 Task: Look for space in Bhattiprolu, India from 9th July, 2023 to 16th July, 2023 for 2 adults, 1 child in price range Rs.8000 to Rs.16000. Place can be entire place with 2 bedrooms having 2 beds and 1 bathroom. Property type can be house, flat, guest house. Booking option can be shelf check-in. Required host language is English.
Action: Mouse moved to (597, 123)
Screenshot: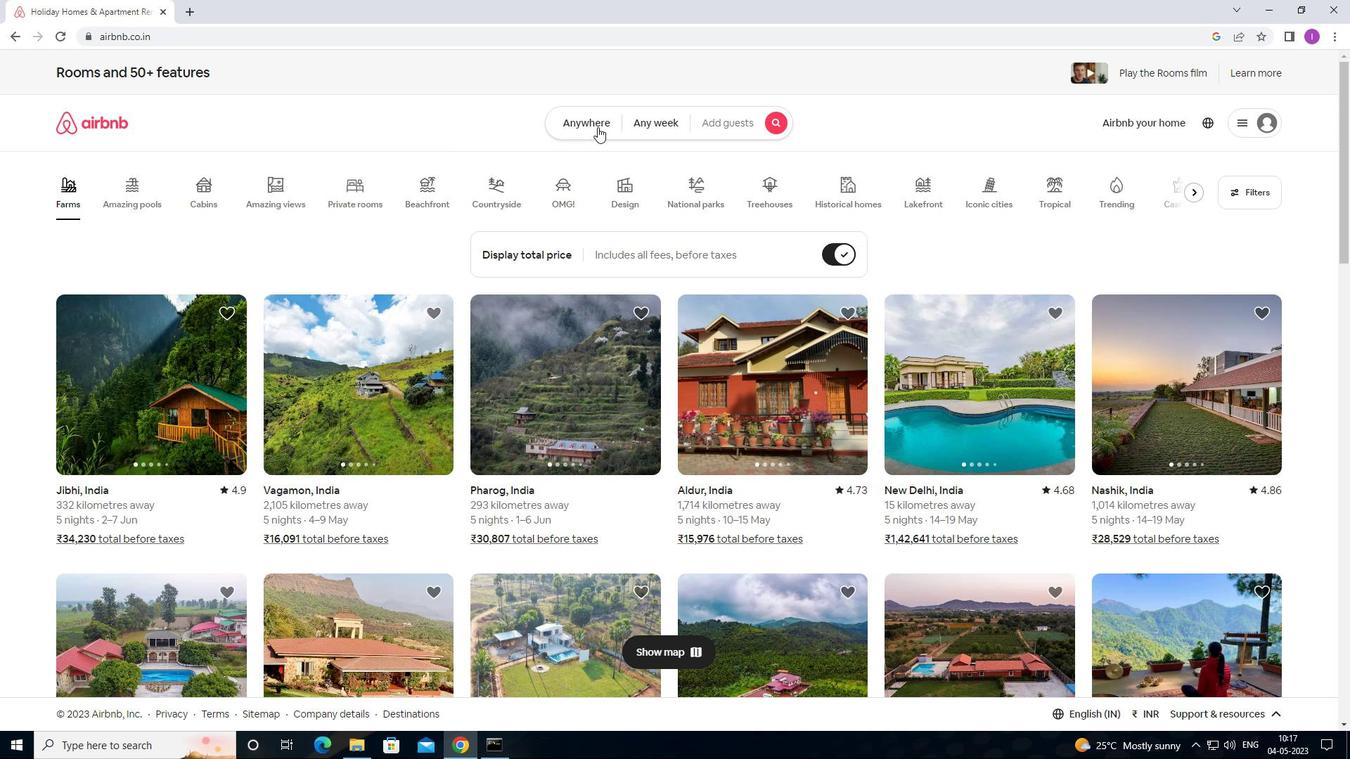 
Action: Mouse pressed left at (597, 123)
Screenshot: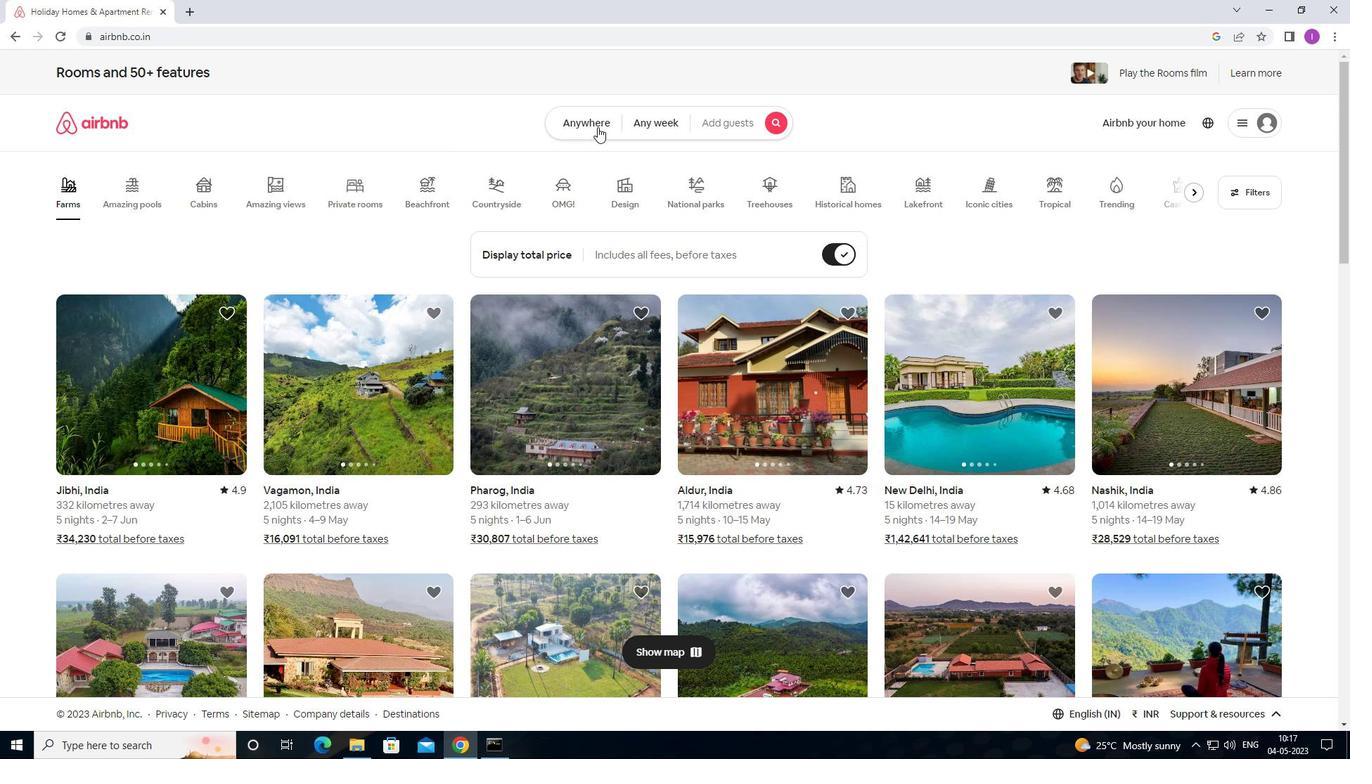 
Action: Mouse moved to (412, 165)
Screenshot: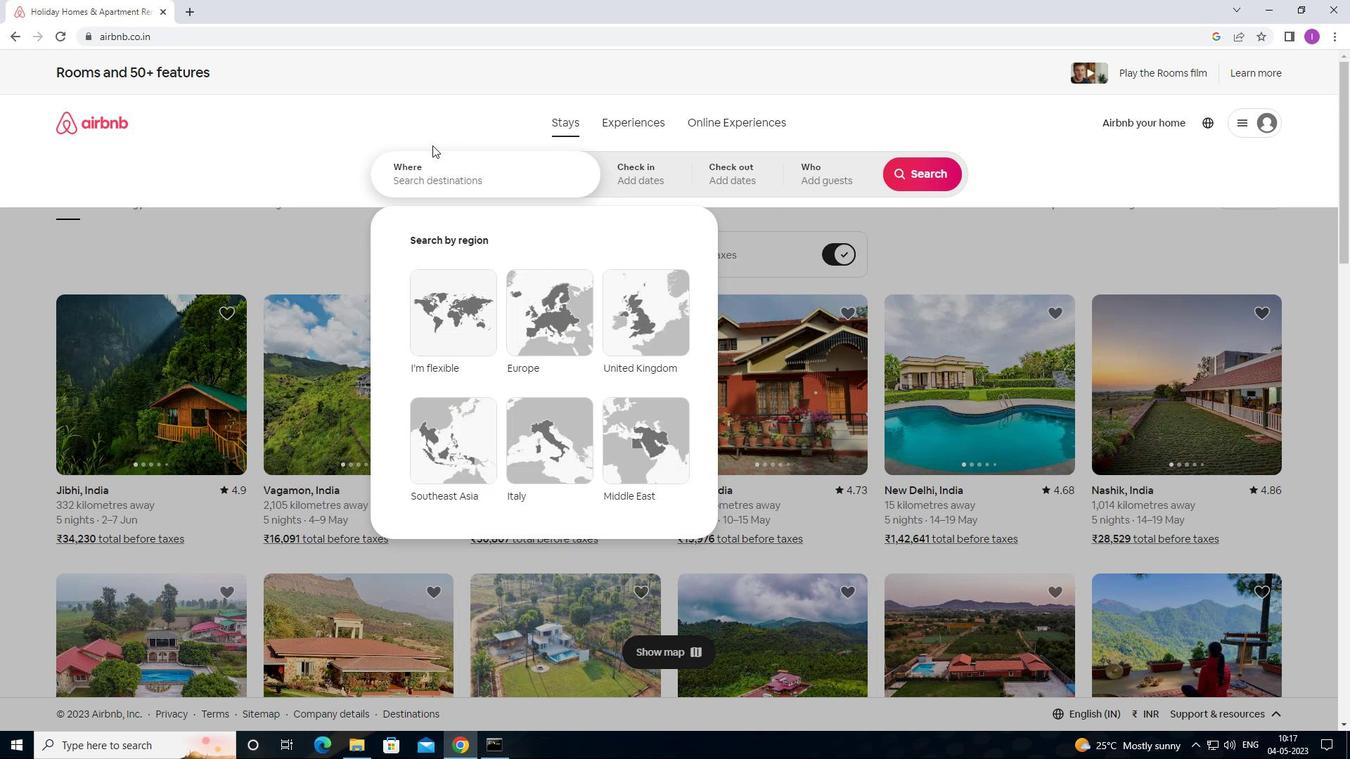 
Action: Mouse pressed left at (412, 165)
Screenshot: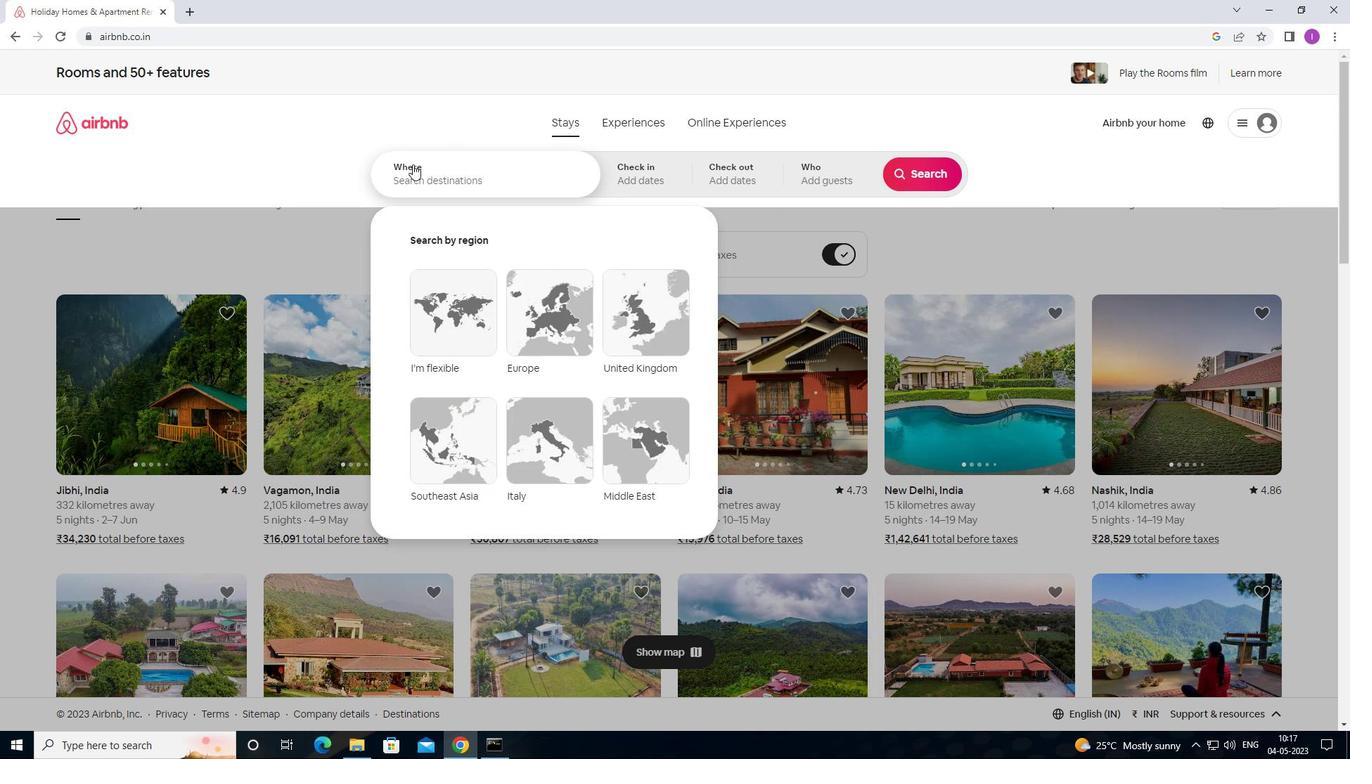 
Action: Mouse moved to (432, 175)
Screenshot: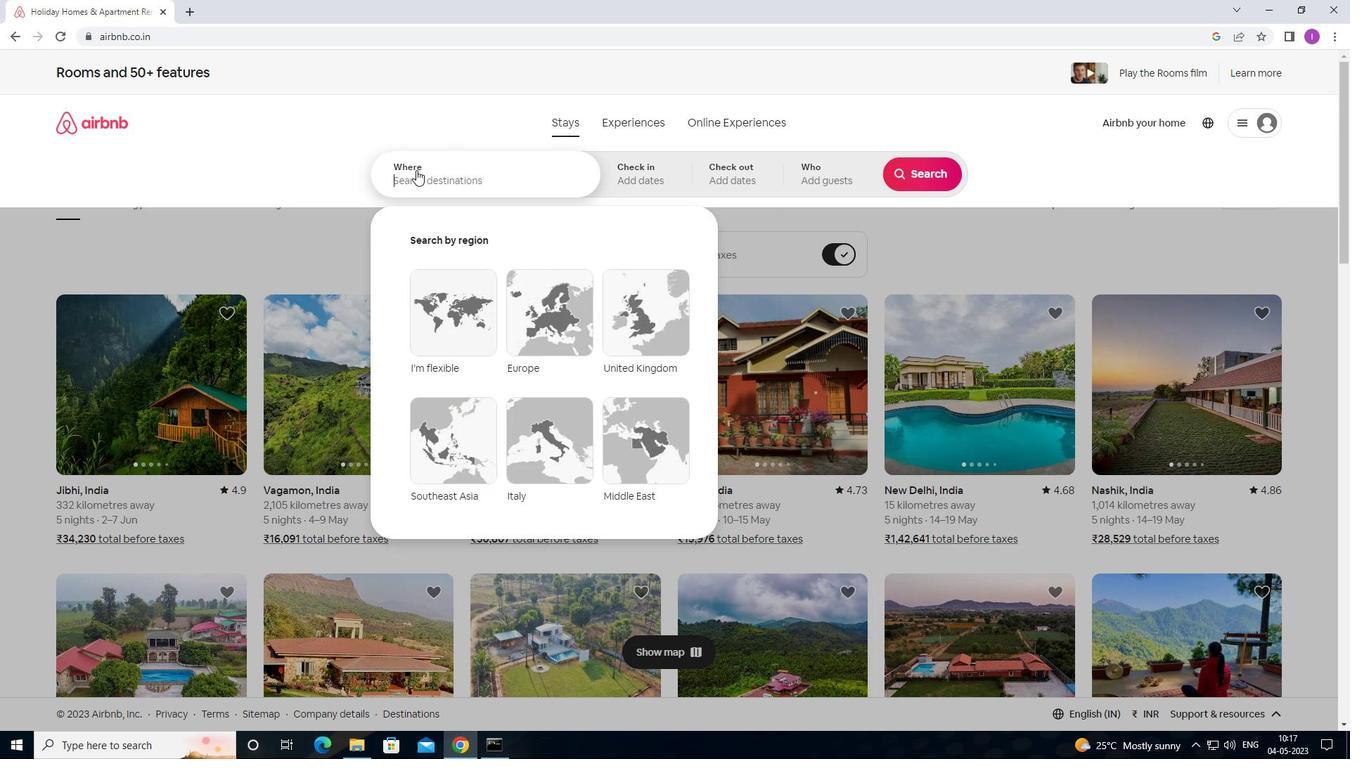 
Action: Key pressed <Key.shift>BHATTIPROLU,<Key.shift>INDIA
Screenshot: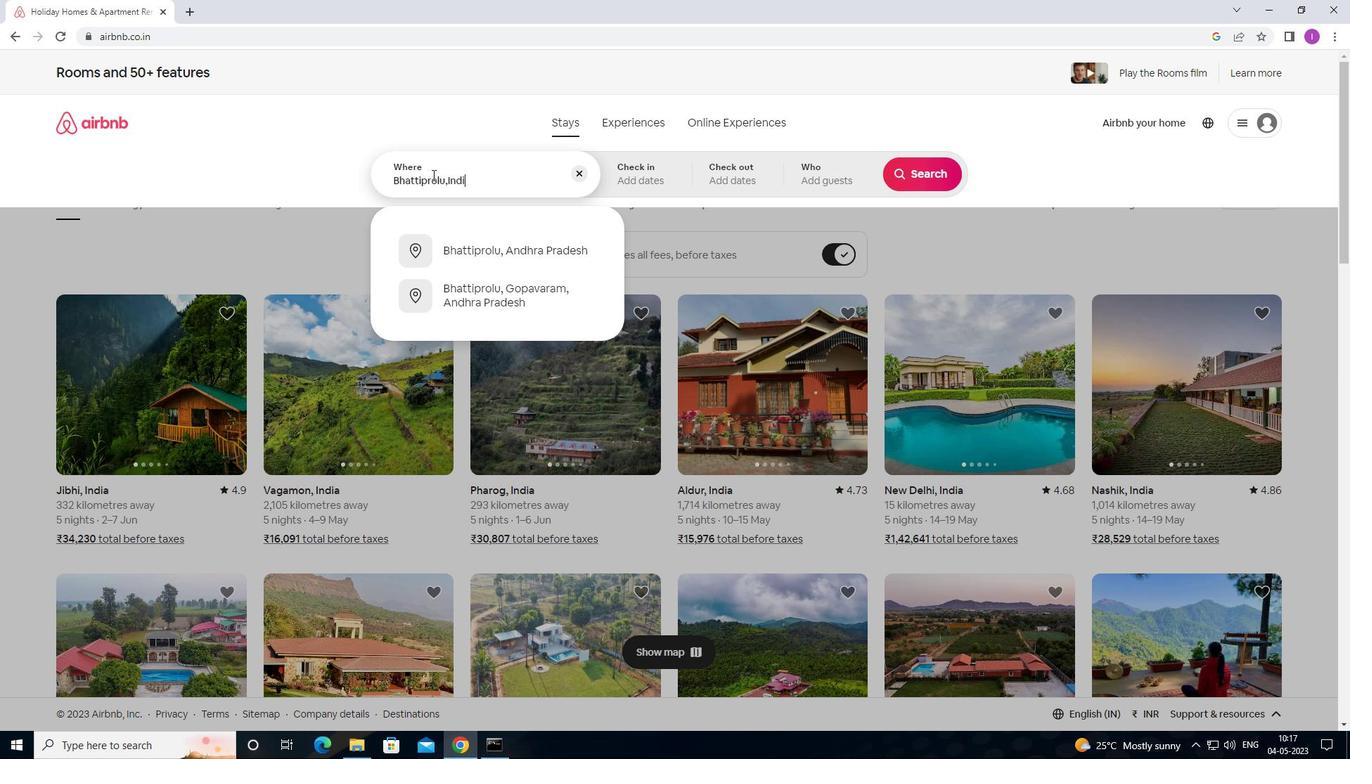 
Action: Mouse moved to (646, 182)
Screenshot: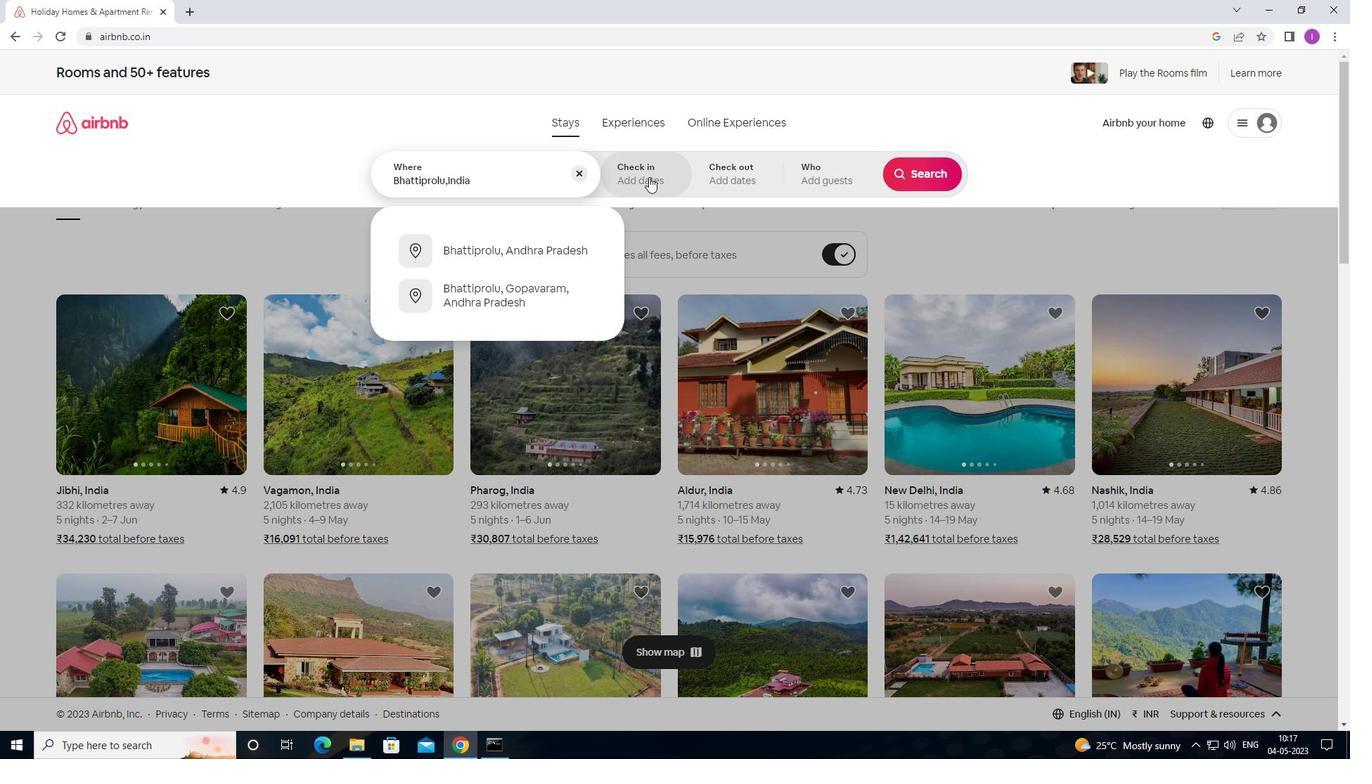 
Action: Mouse pressed left at (646, 182)
Screenshot: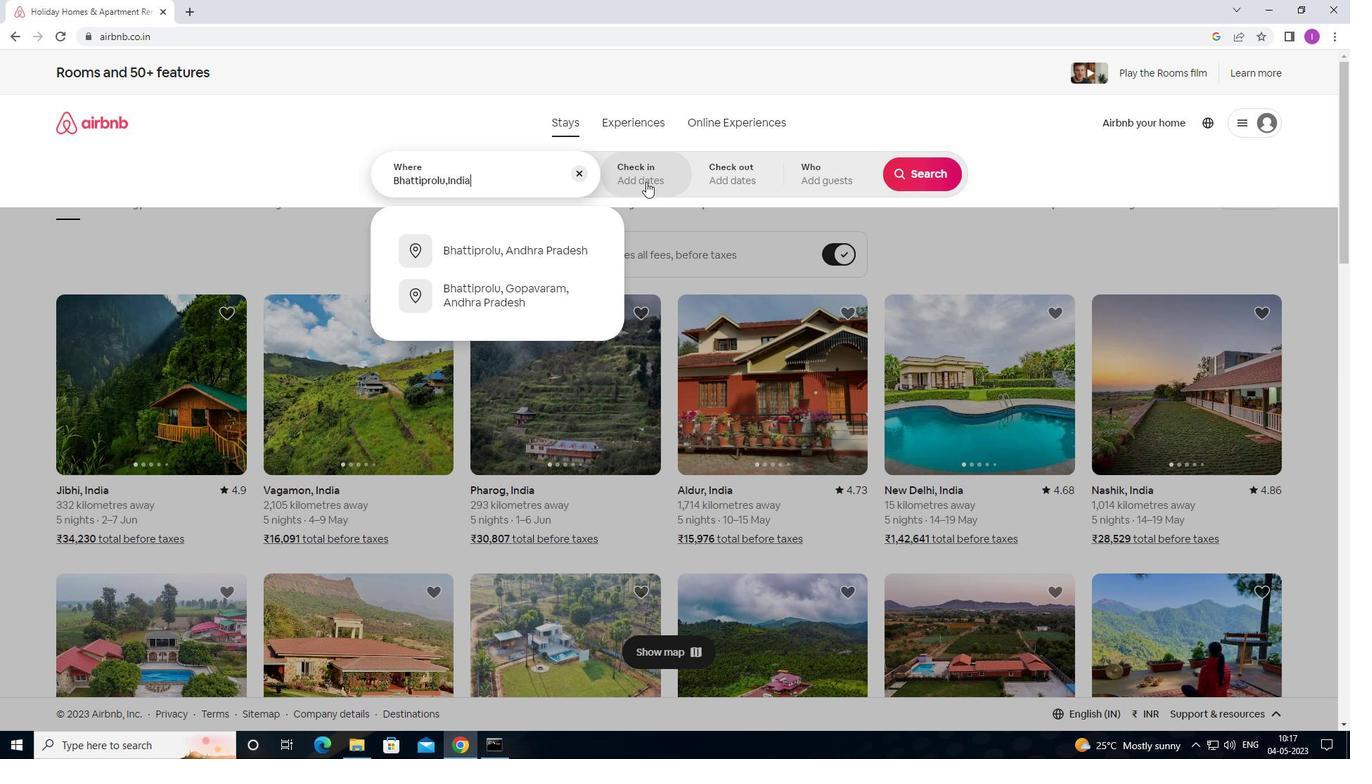
Action: Mouse moved to (926, 282)
Screenshot: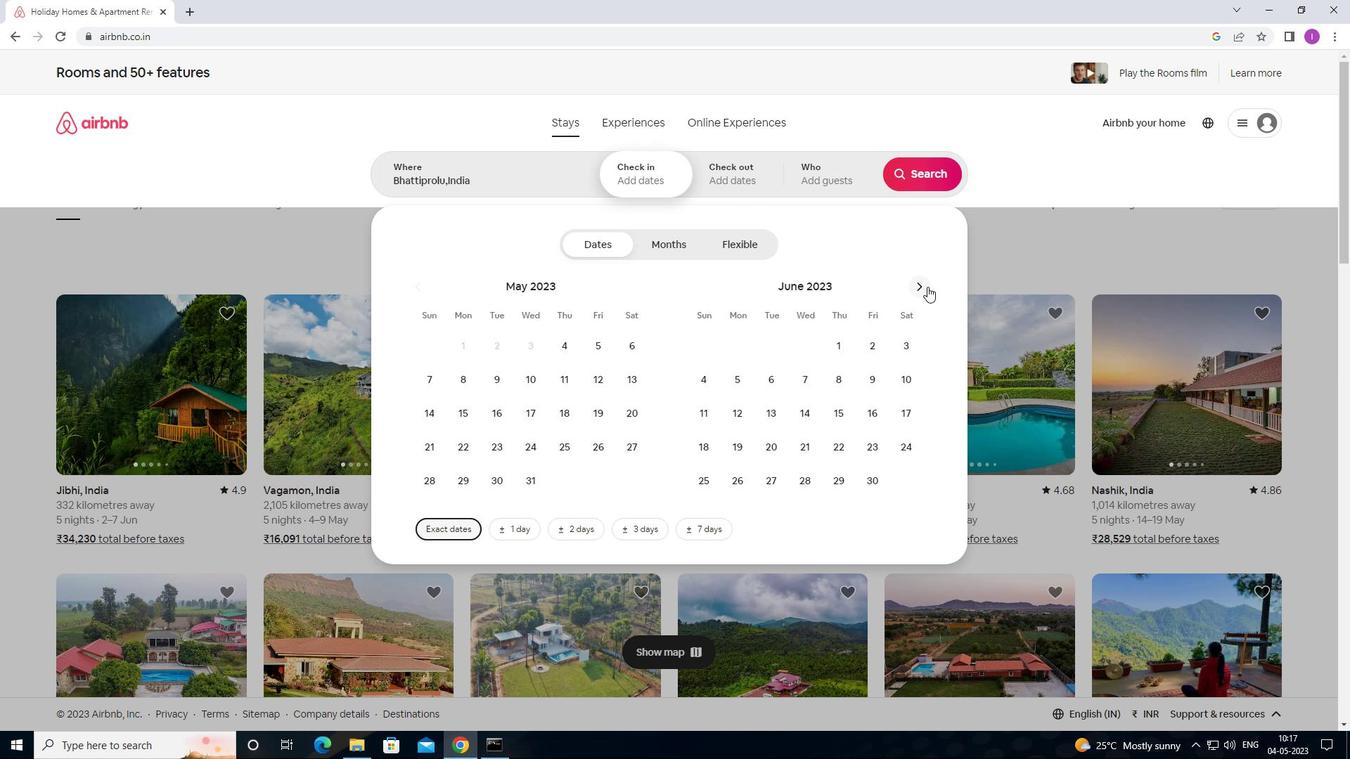 
Action: Mouse pressed left at (926, 282)
Screenshot: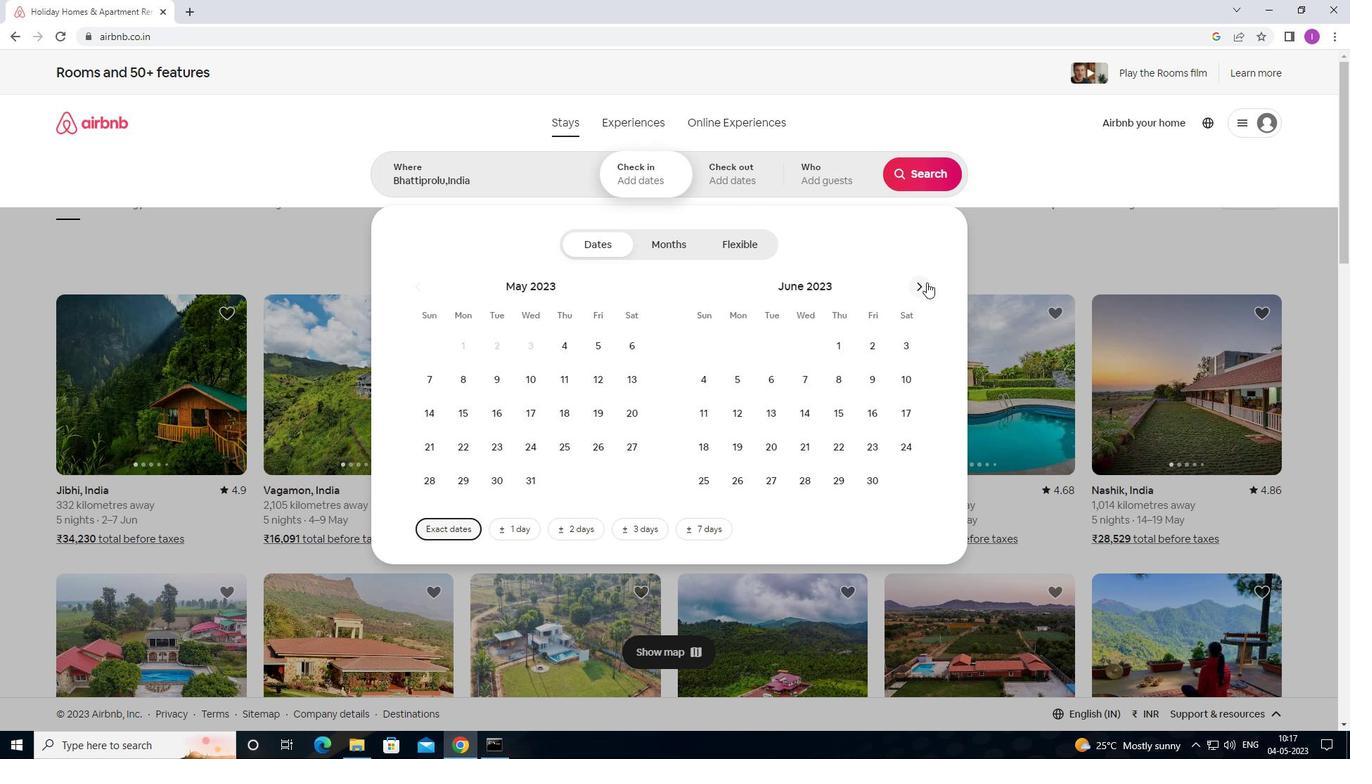 
Action: Mouse moved to (601, 380)
Screenshot: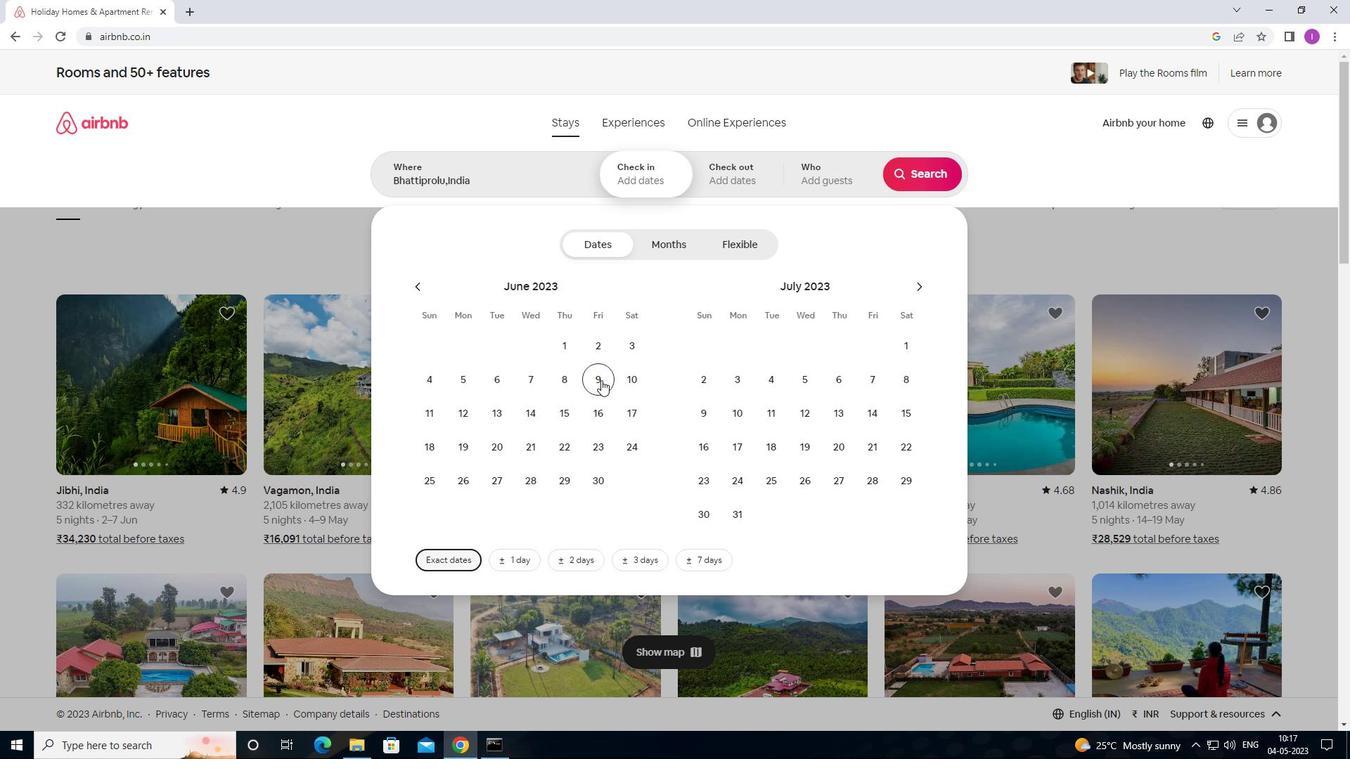 
Action: Mouse pressed left at (601, 380)
Screenshot: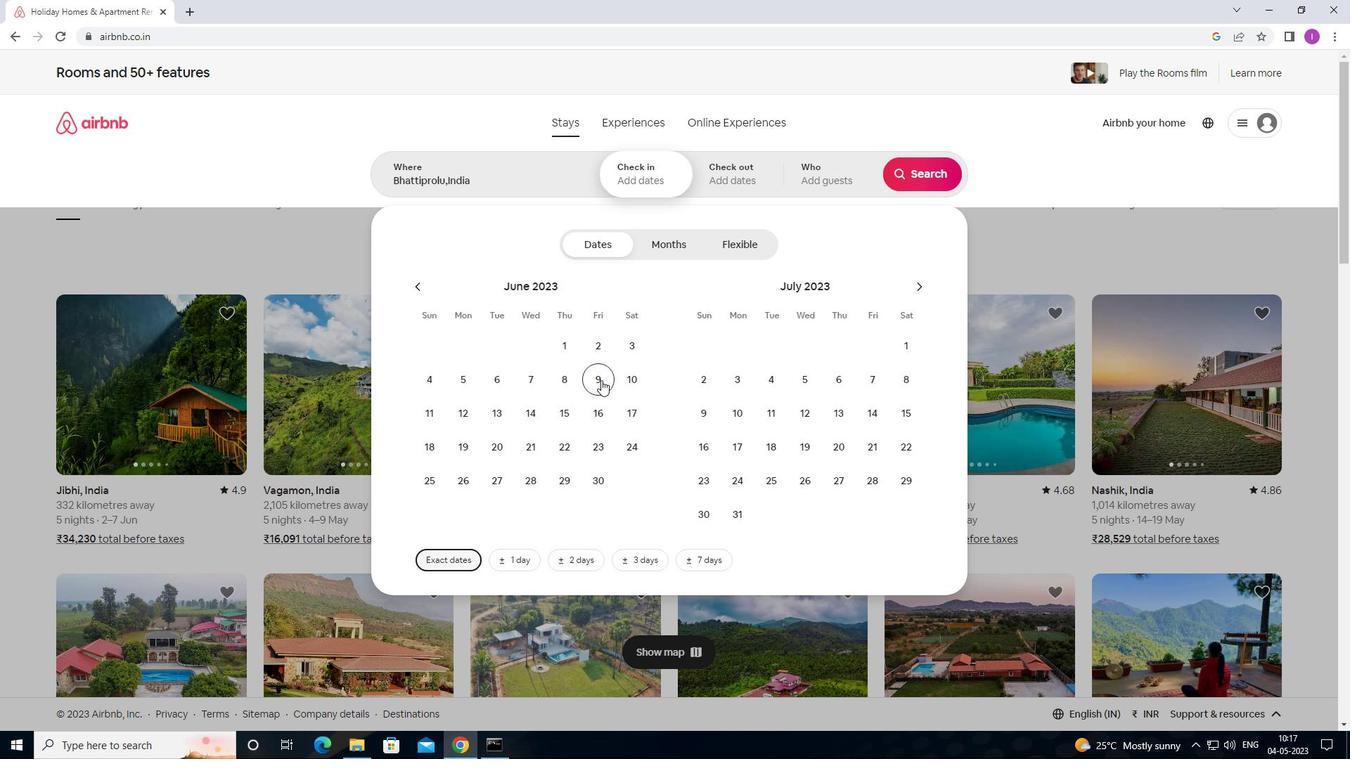 
Action: Mouse moved to (658, 171)
Screenshot: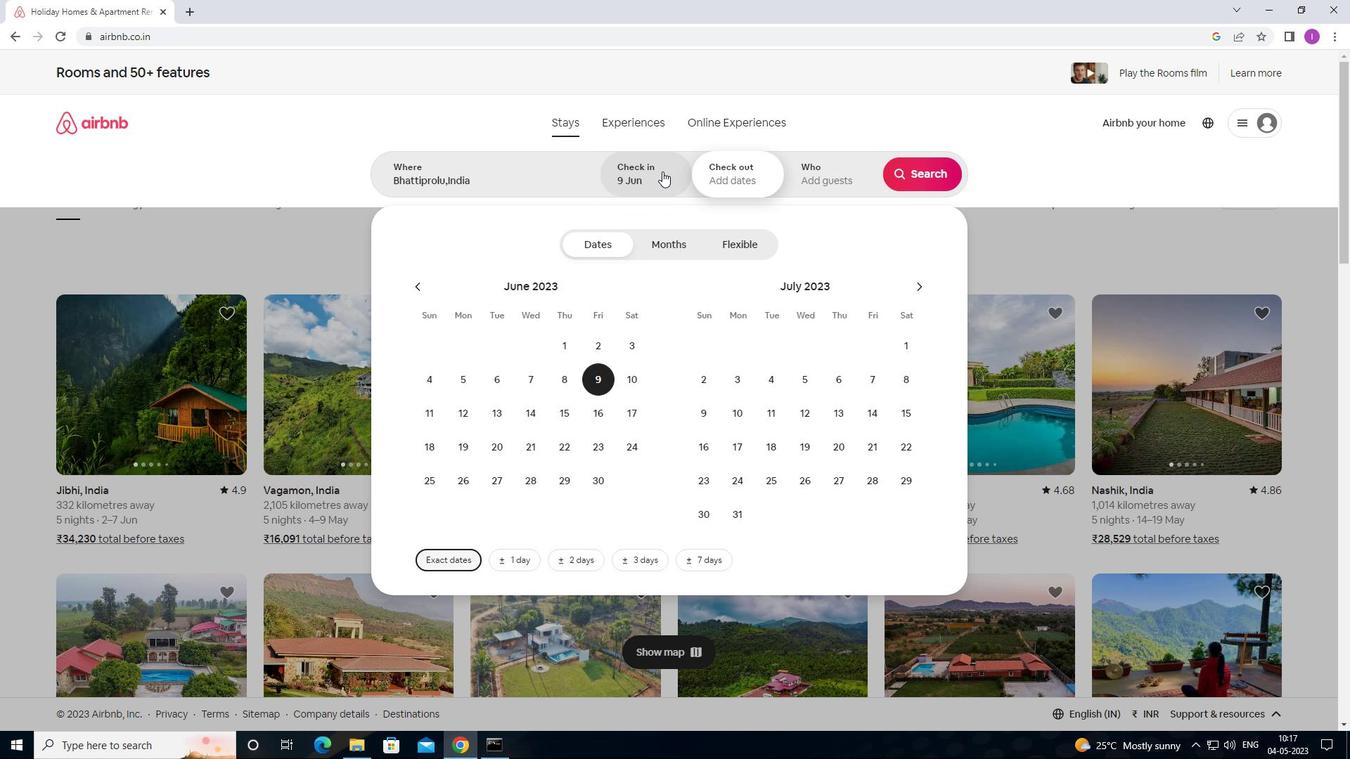 
Action: Mouse pressed left at (658, 171)
Screenshot: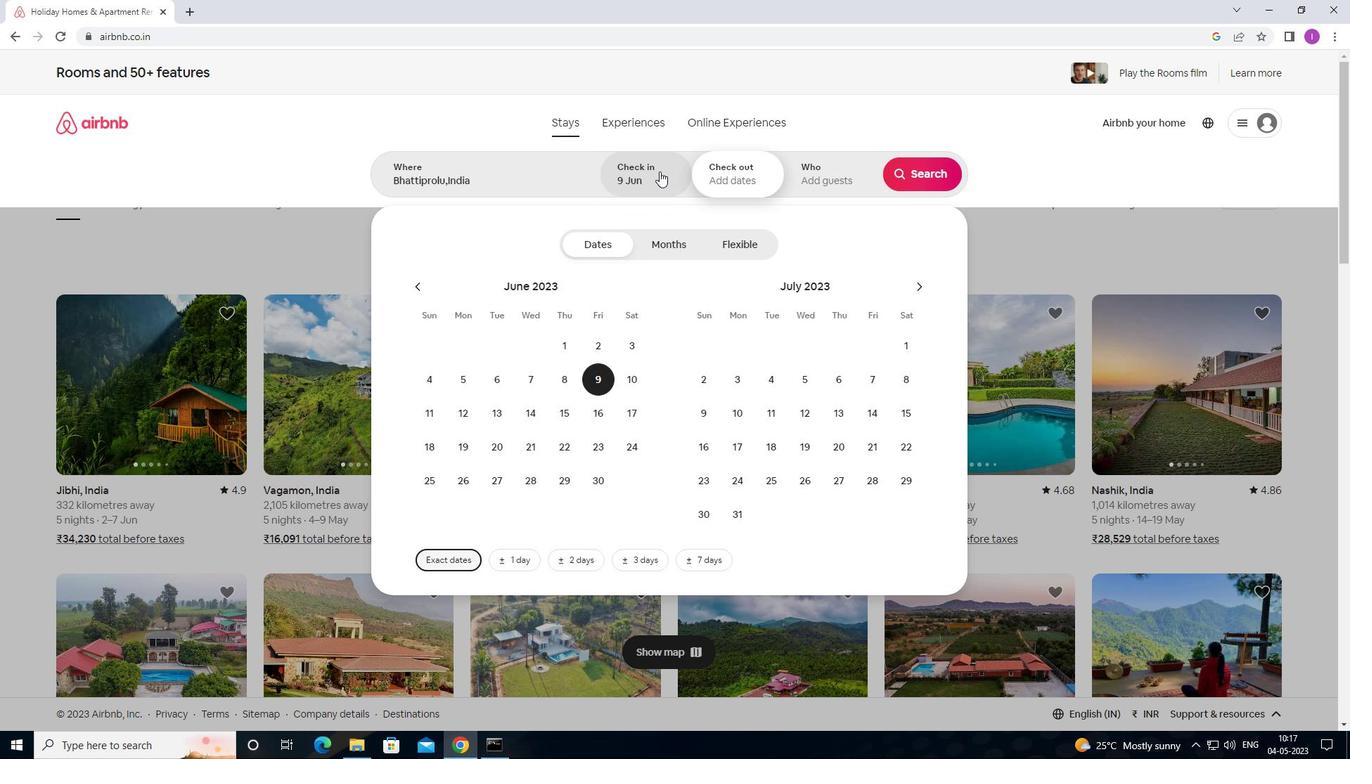 
Action: Mouse moved to (668, 170)
Screenshot: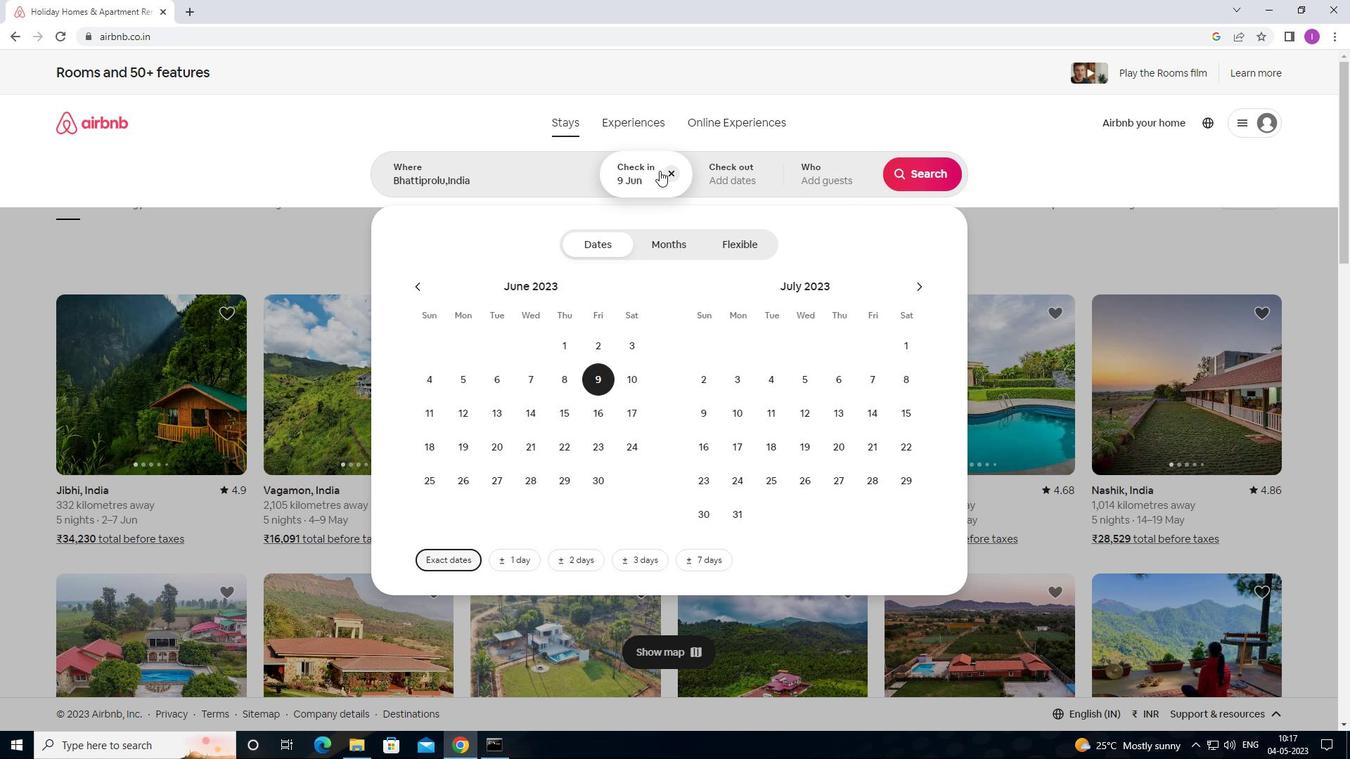 
Action: Mouse pressed left at (668, 170)
Screenshot: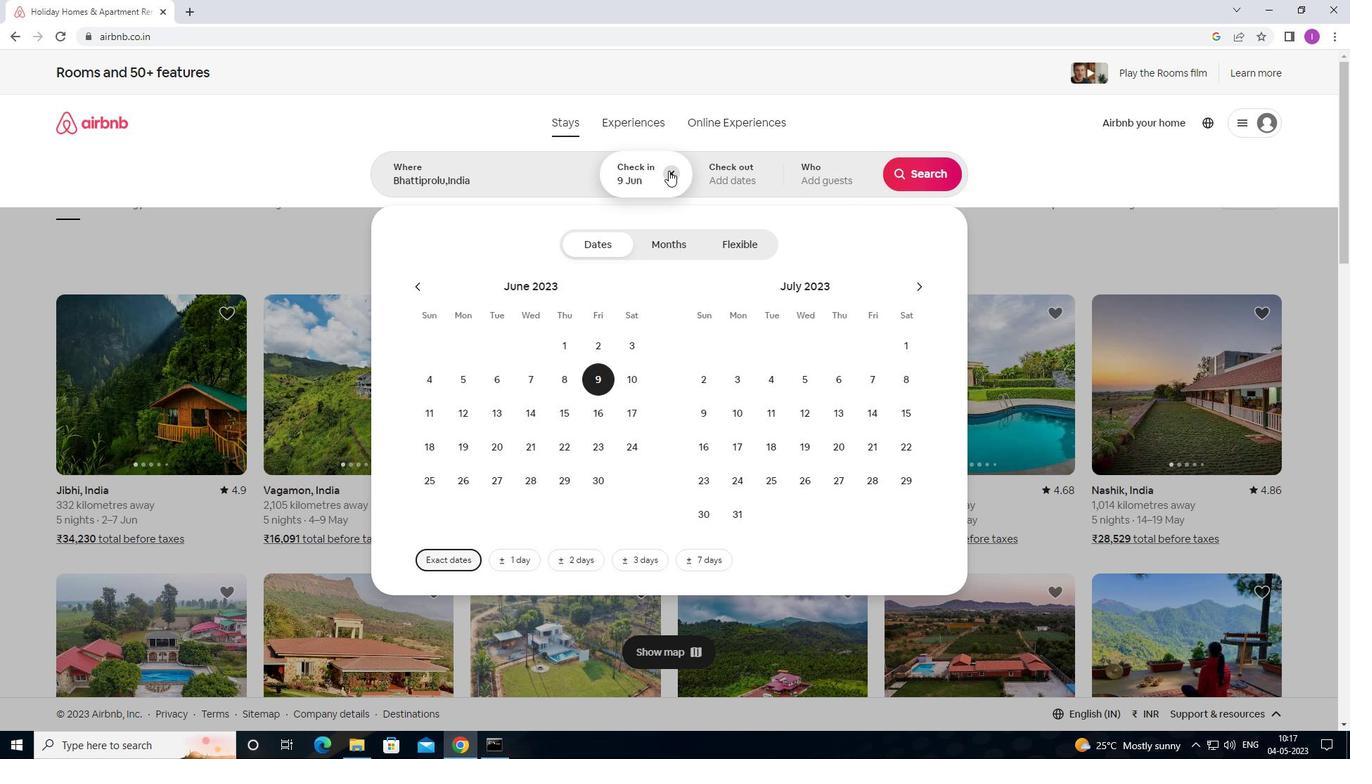 
Action: Mouse moved to (704, 419)
Screenshot: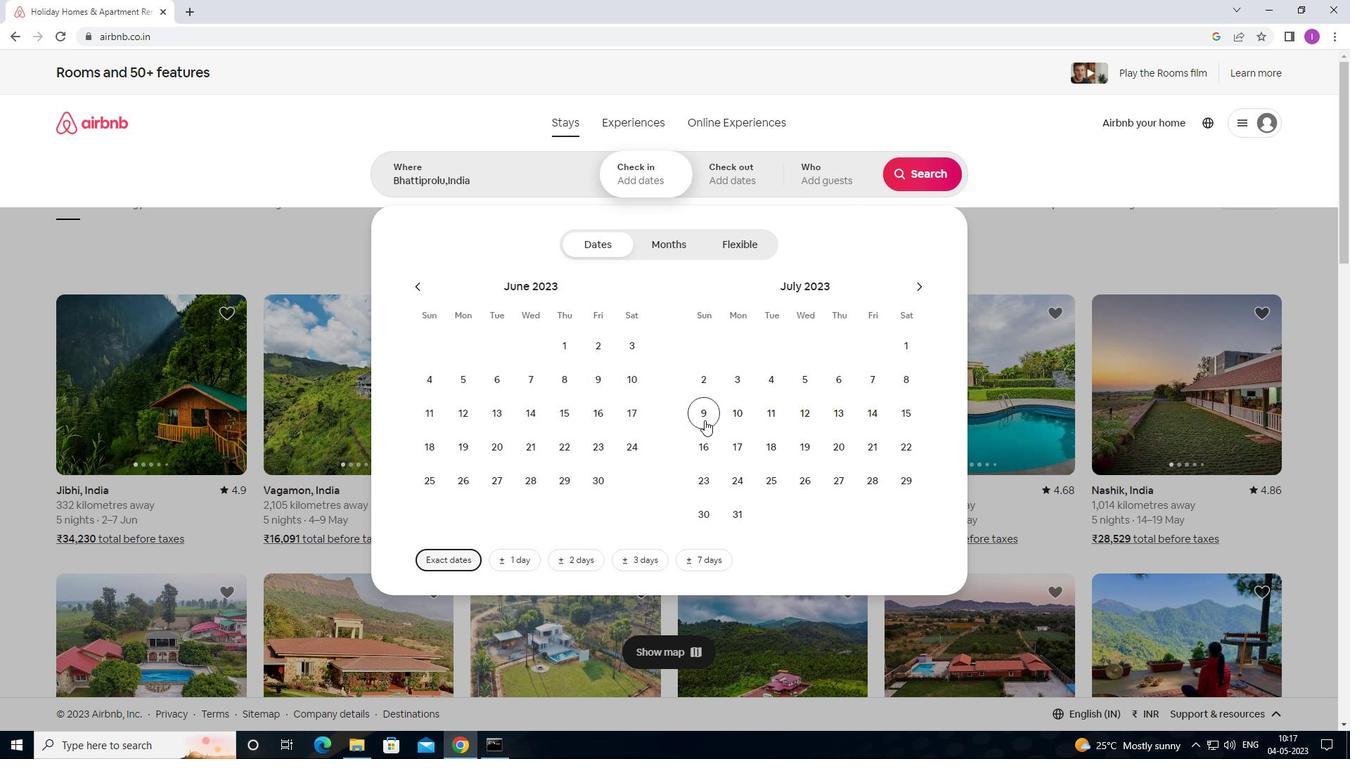 
Action: Mouse pressed left at (704, 419)
Screenshot: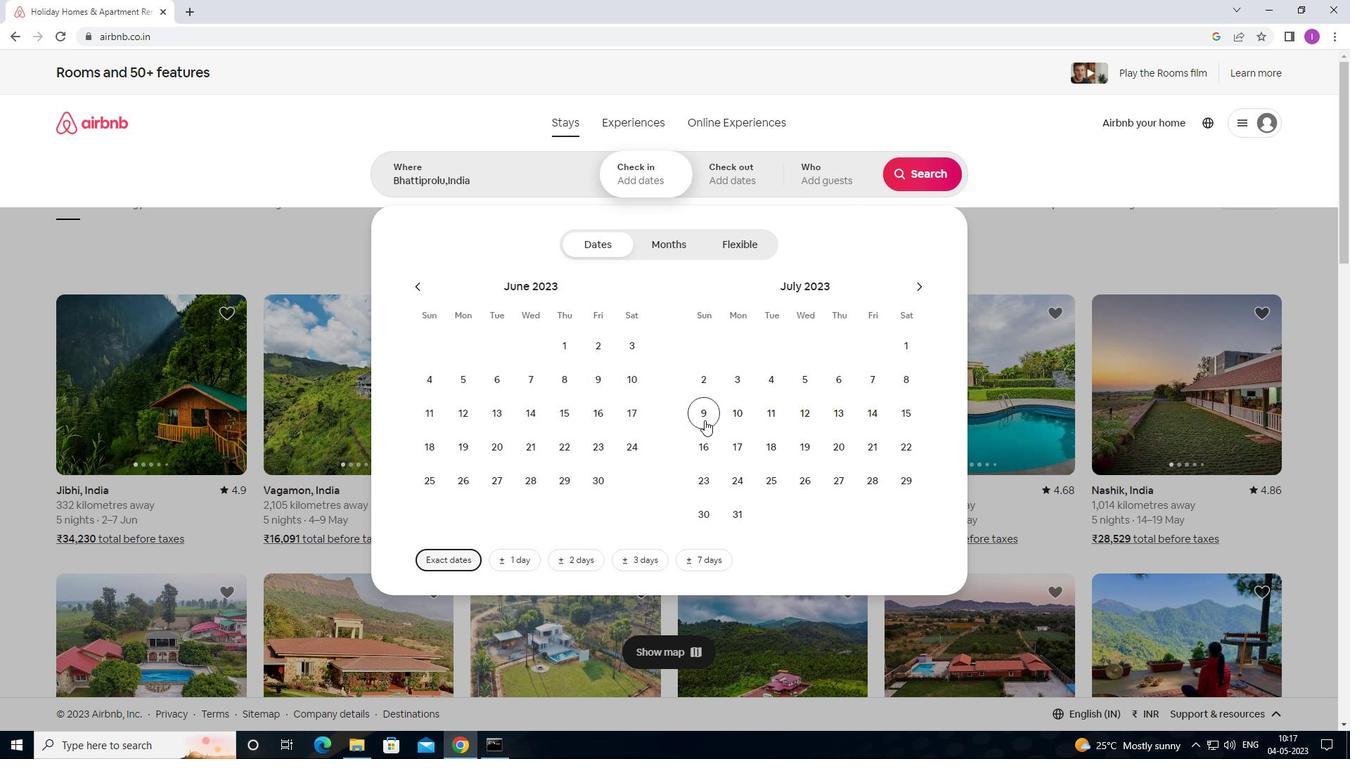 
Action: Mouse moved to (701, 447)
Screenshot: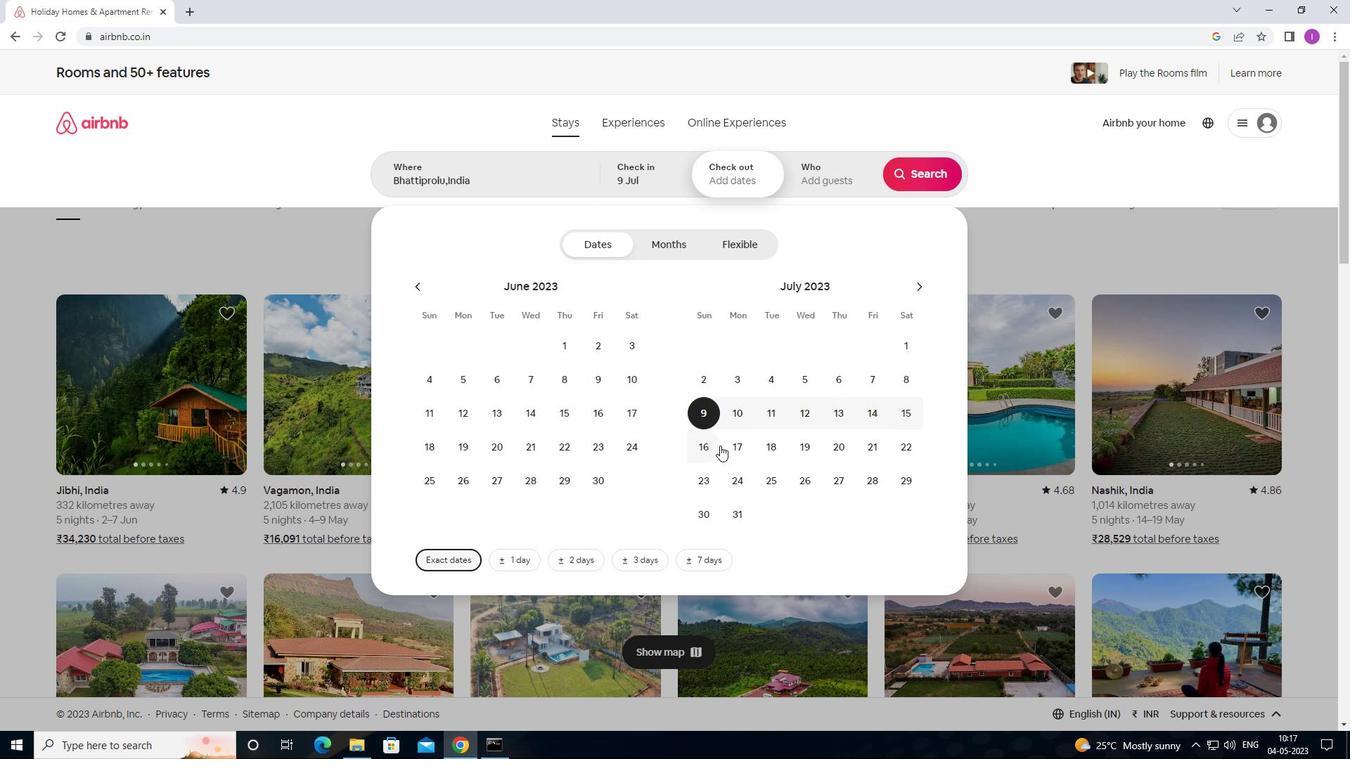 
Action: Mouse pressed left at (701, 447)
Screenshot: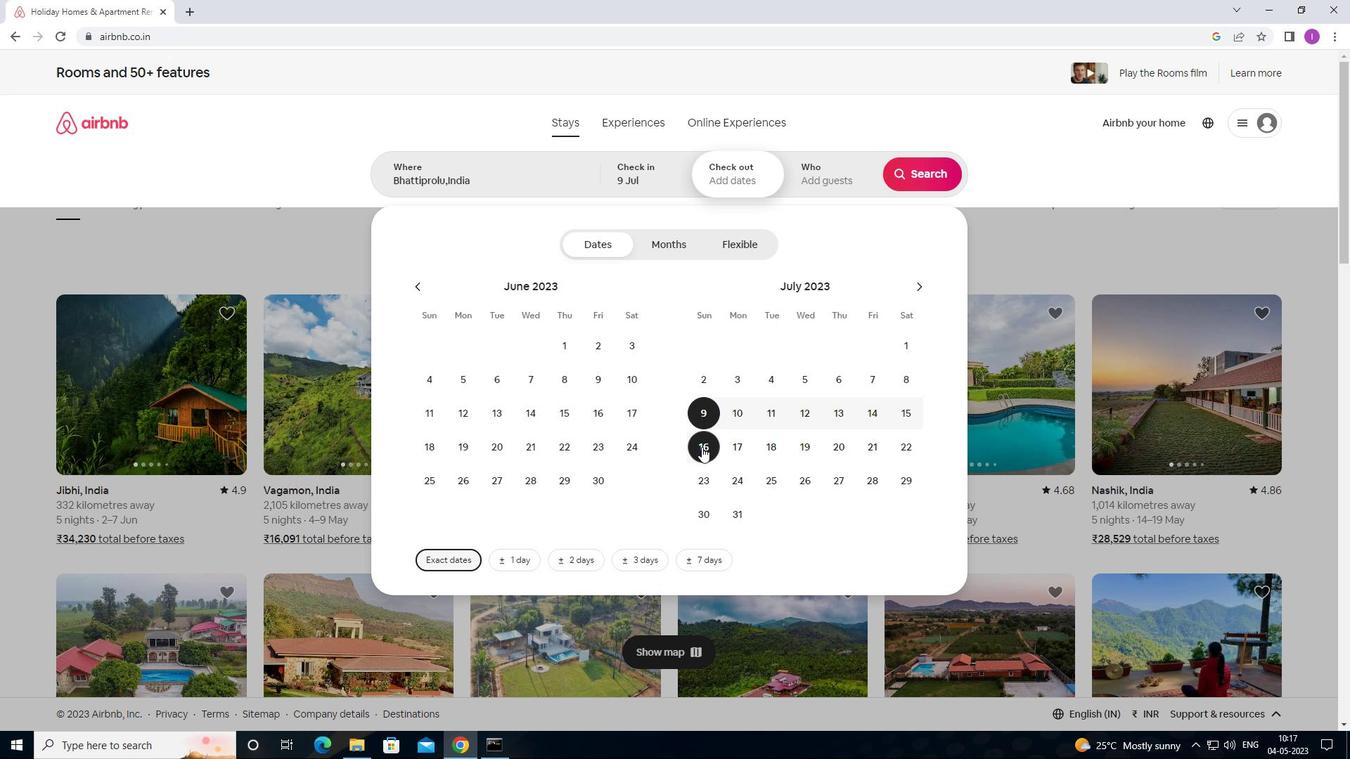 
Action: Mouse moved to (824, 187)
Screenshot: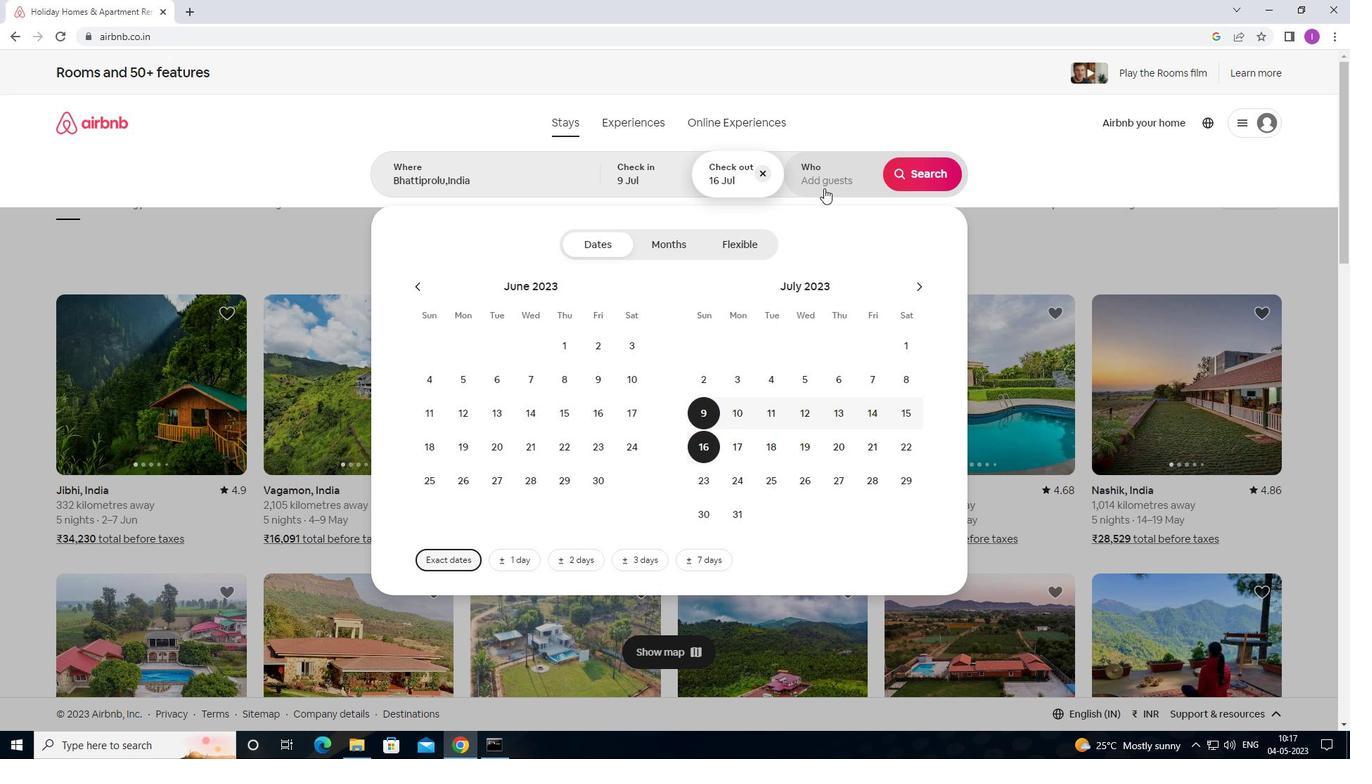 
Action: Mouse pressed left at (824, 187)
Screenshot: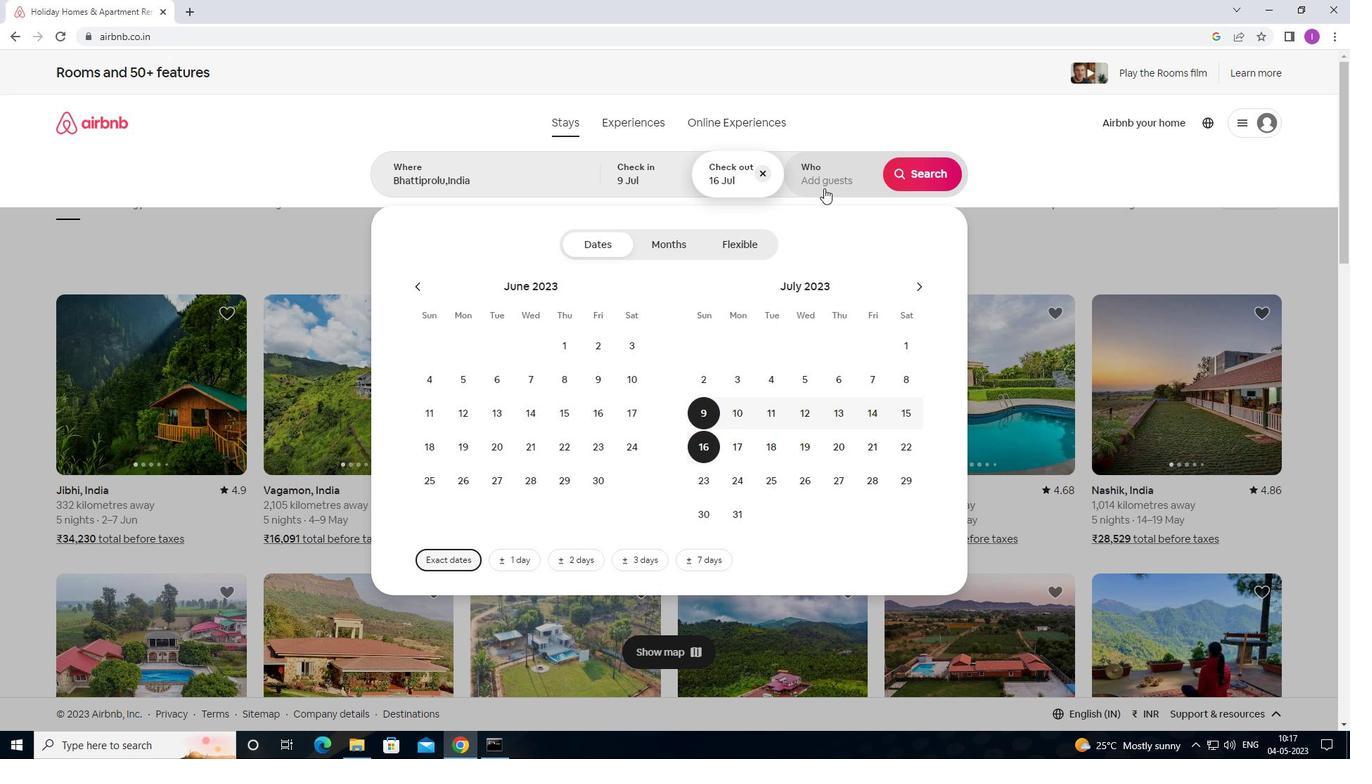 
Action: Mouse moved to (935, 248)
Screenshot: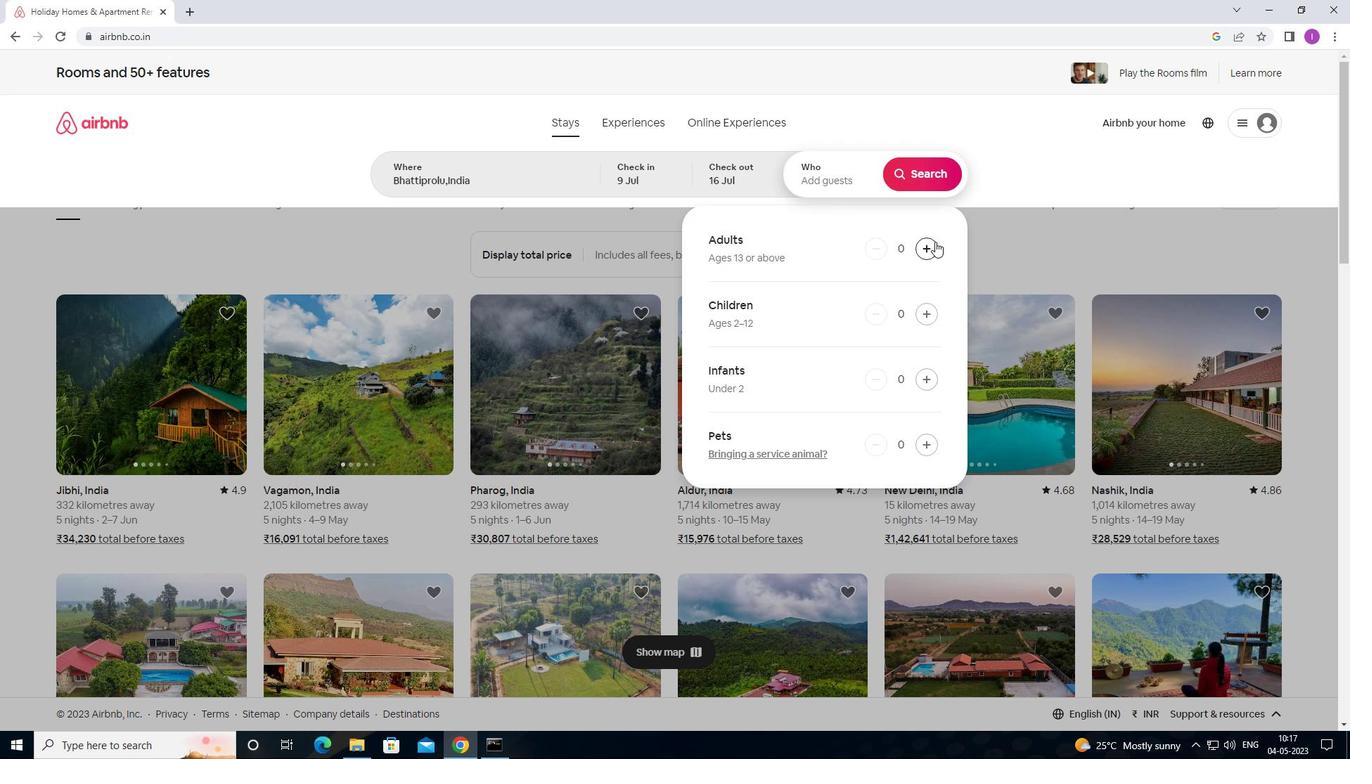 
Action: Mouse pressed left at (935, 248)
Screenshot: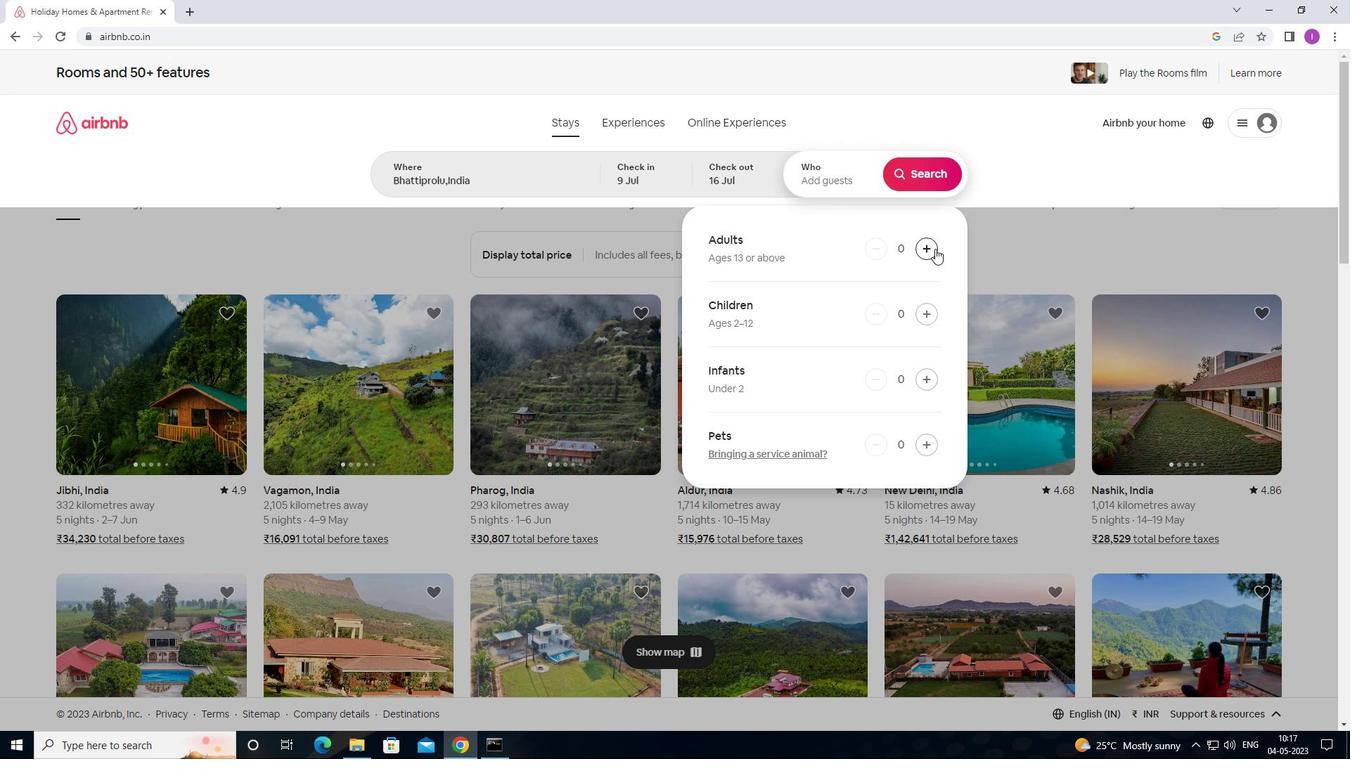 
Action: Mouse pressed left at (935, 248)
Screenshot: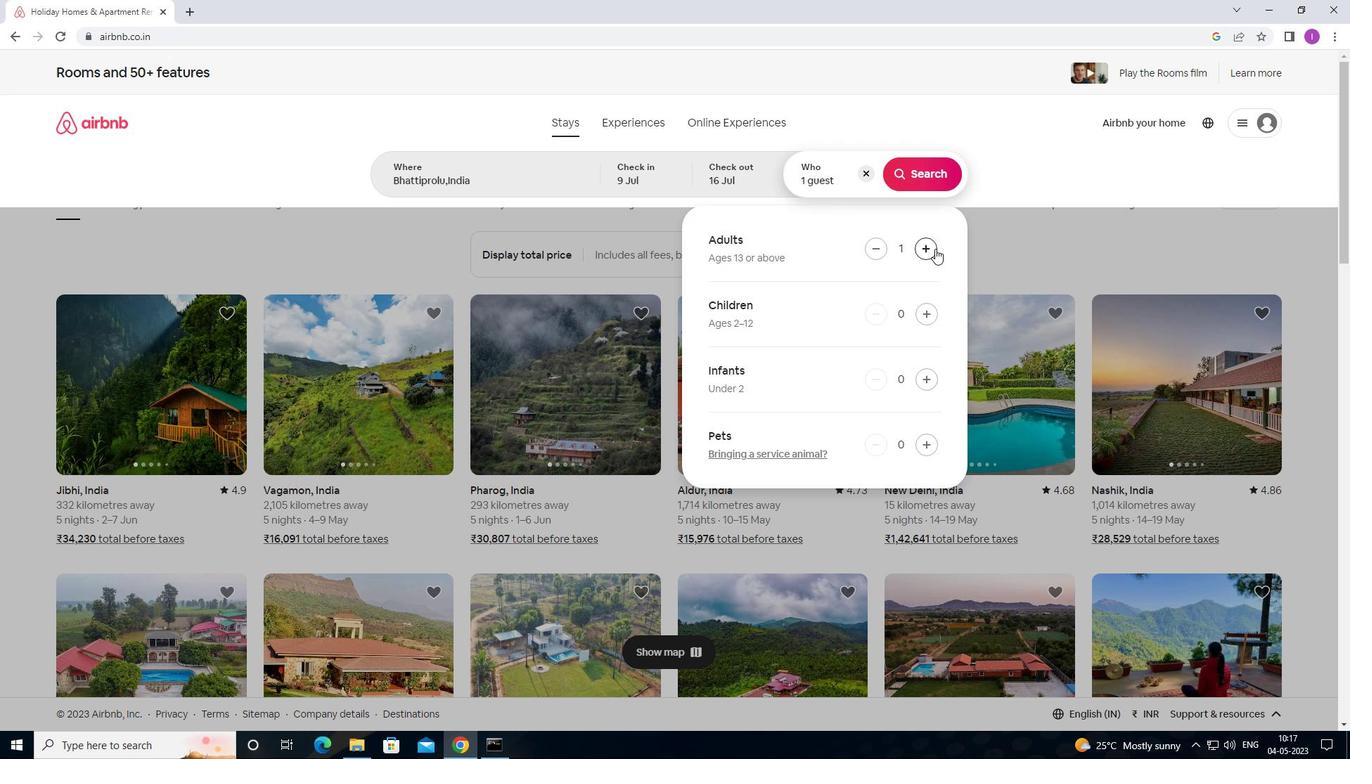 
Action: Mouse moved to (926, 318)
Screenshot: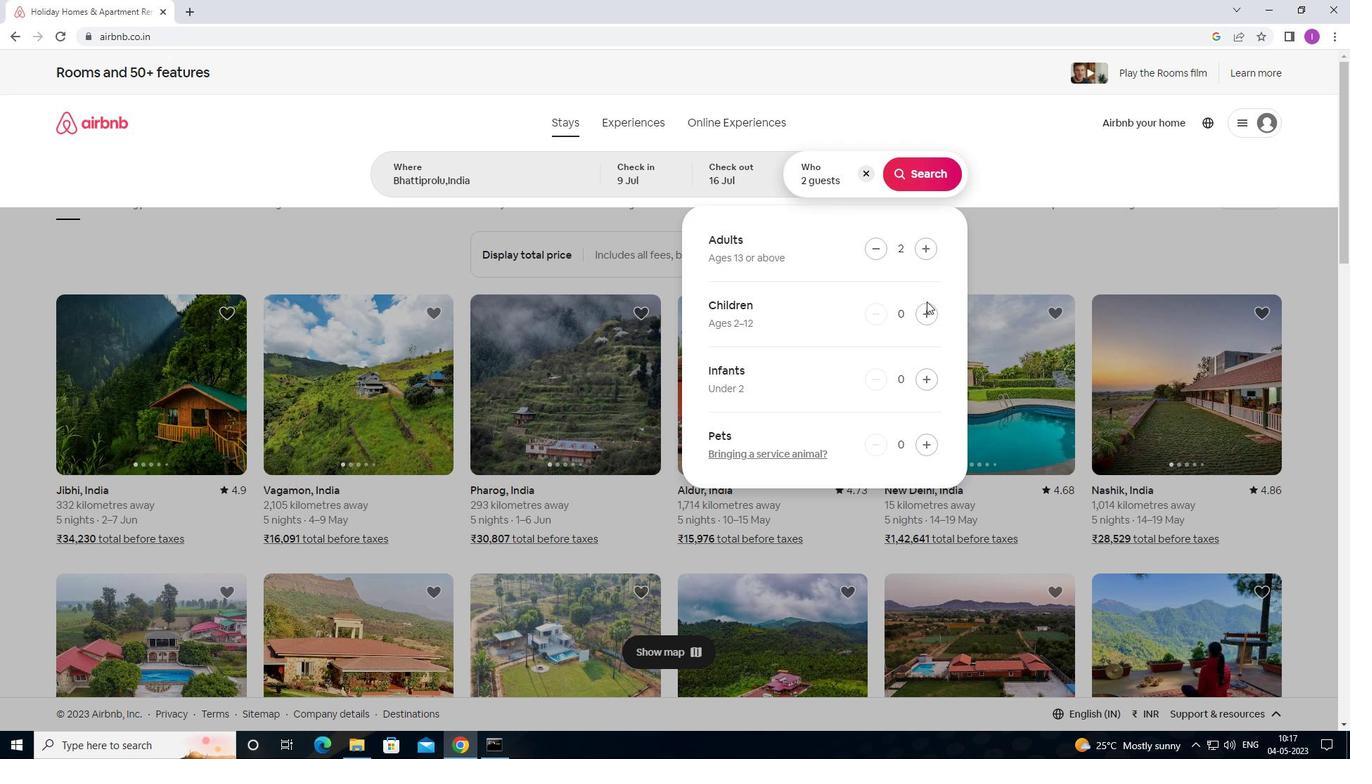 
Action: Mouse pressed left at (926, 318)
Screenshot: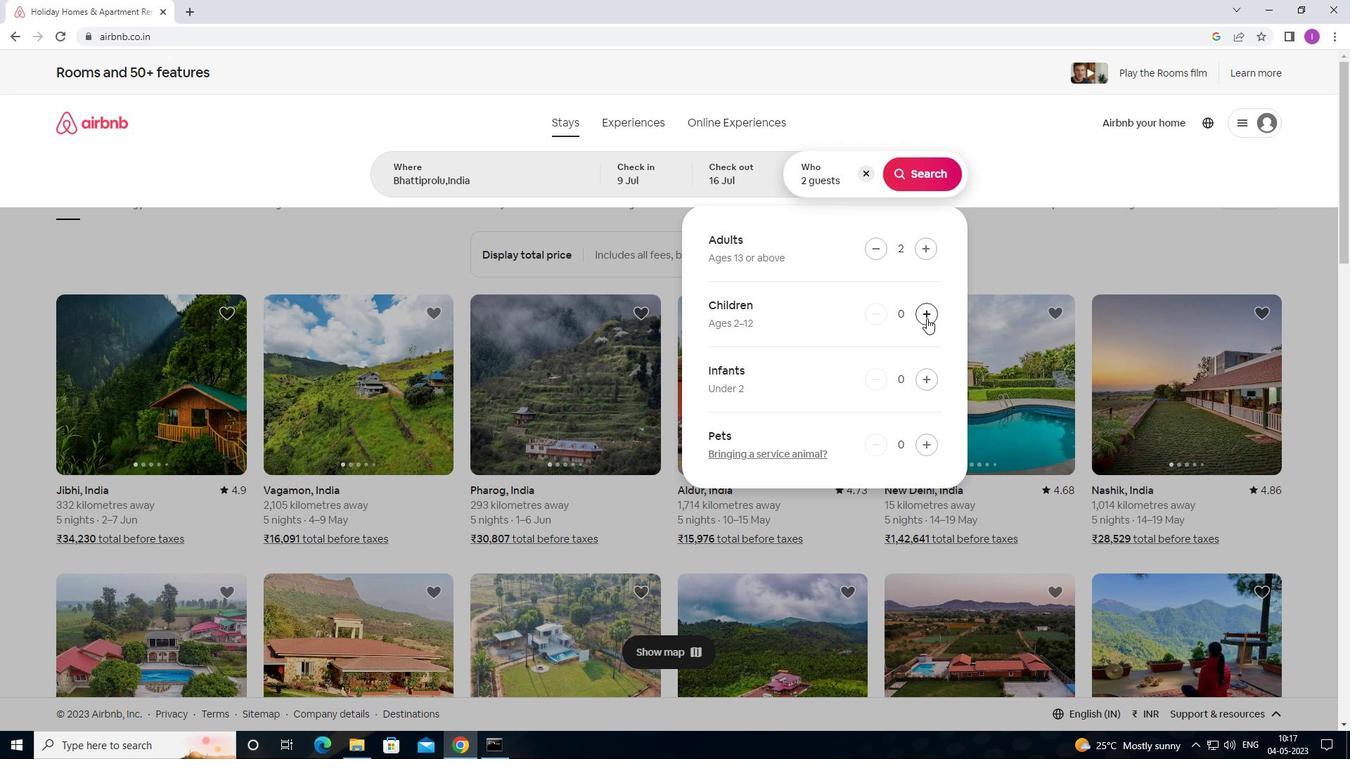 
Action: Mouse moved to (913, 170)
Screenshot: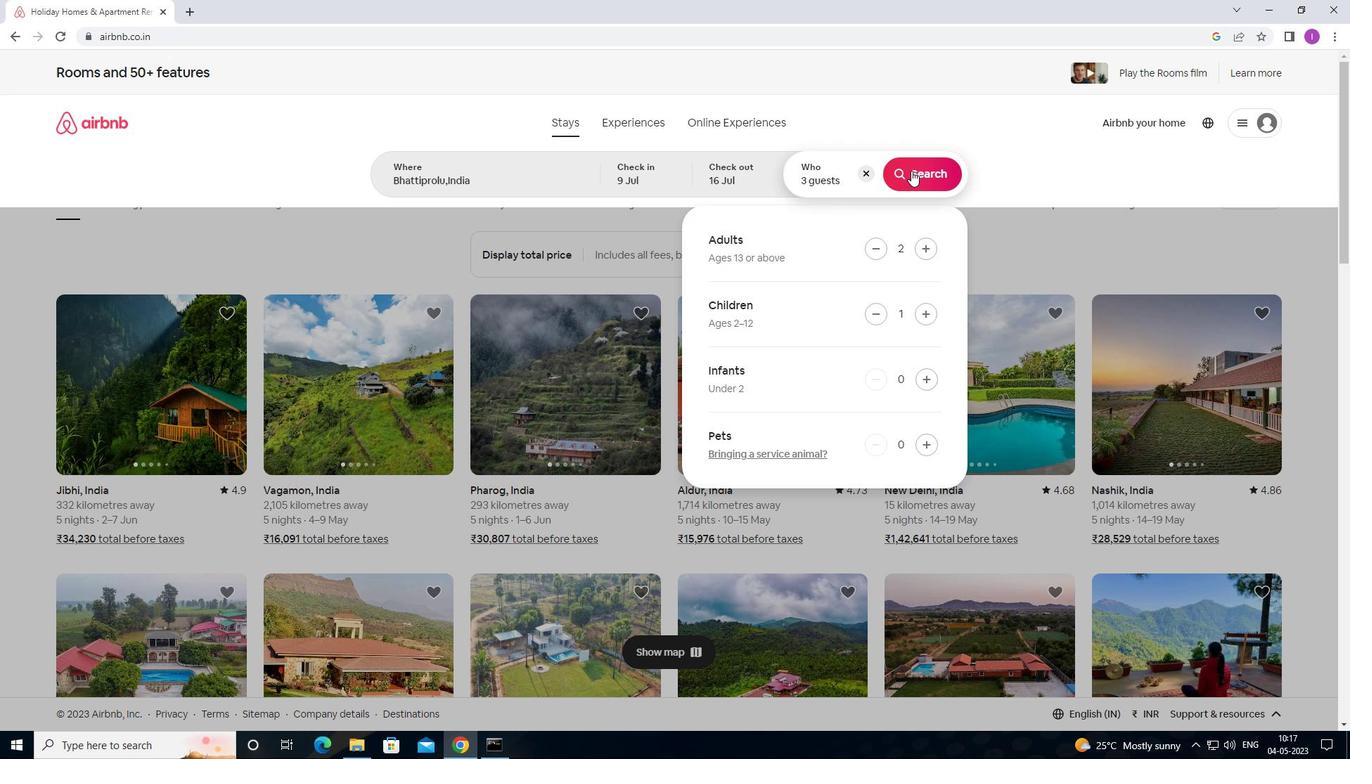 
Action: Mouse pressed left at (913, 170)
Screenshot: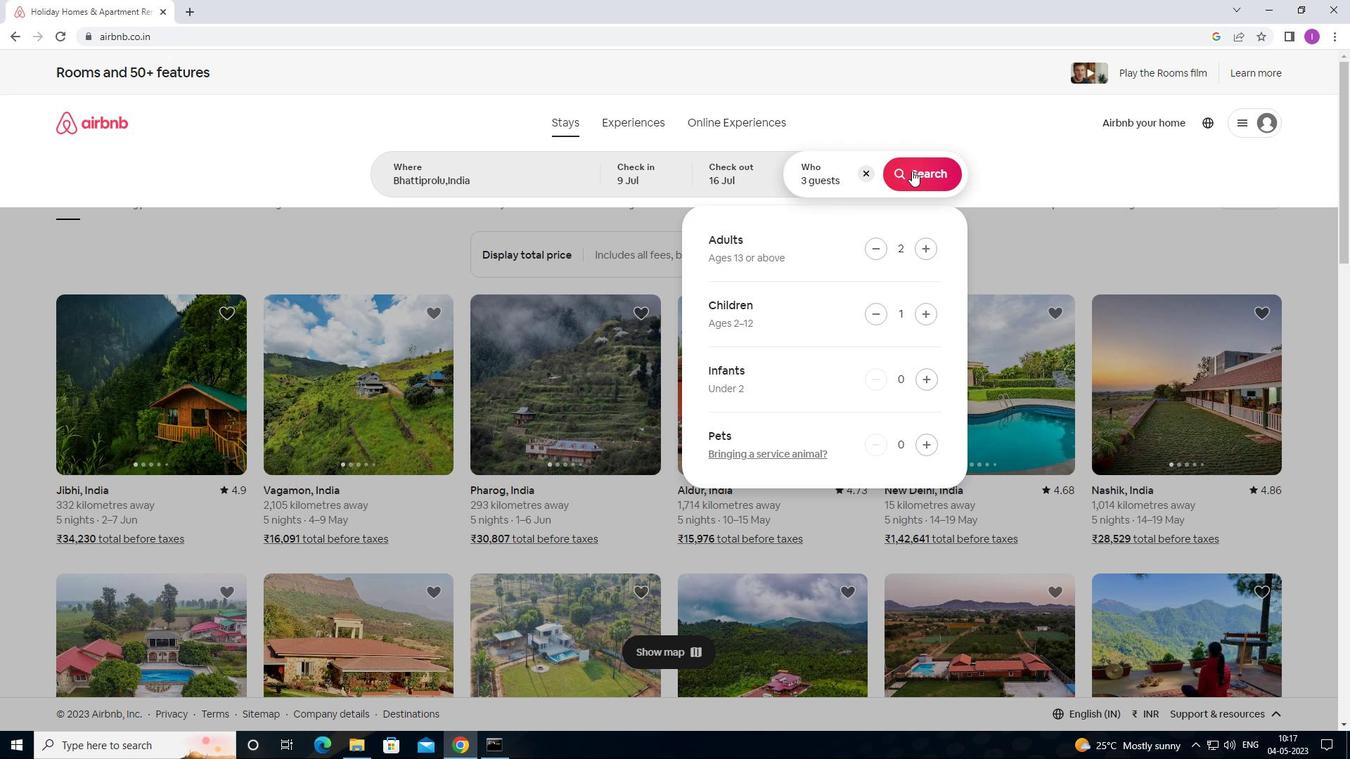
Action: Mouse moved to (1295, 132)
Screenshot: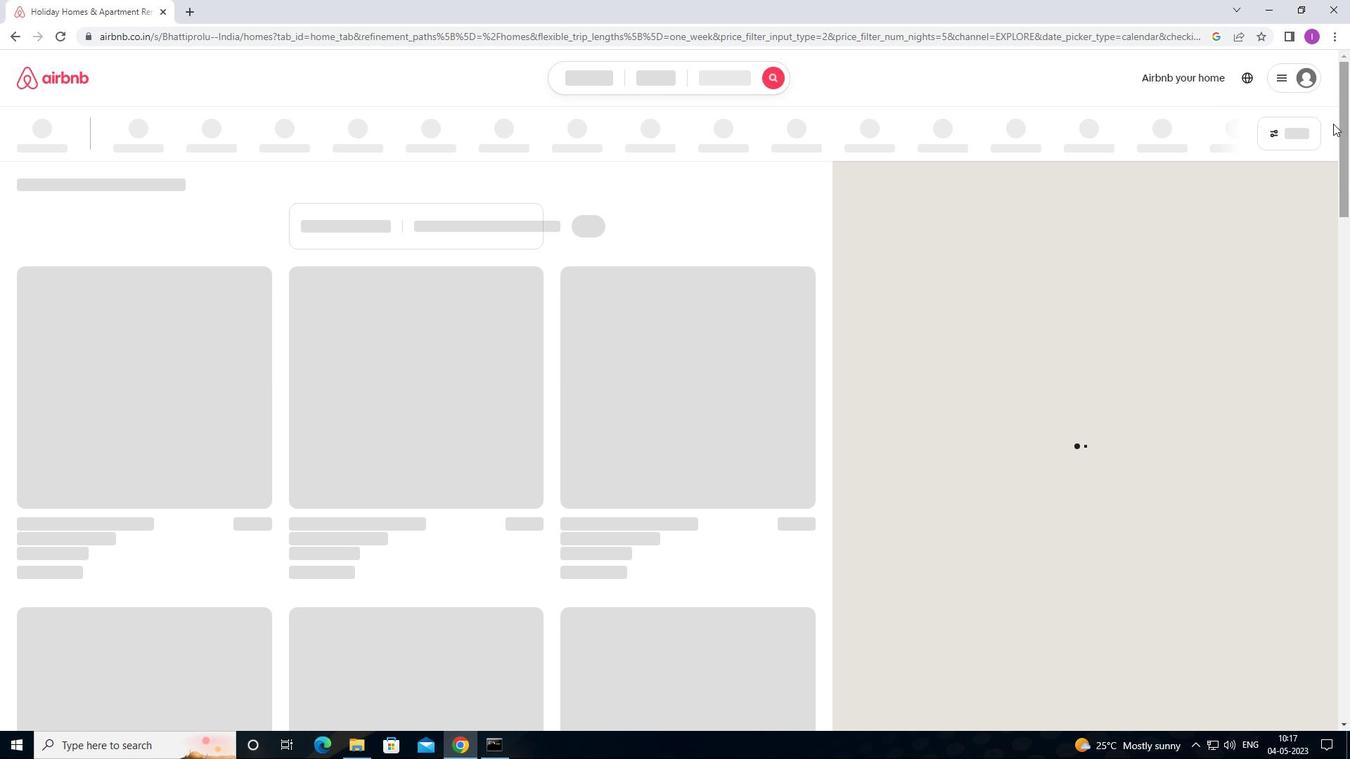 
Action: Mouse pressed left at (1295, 132)
Screenshot: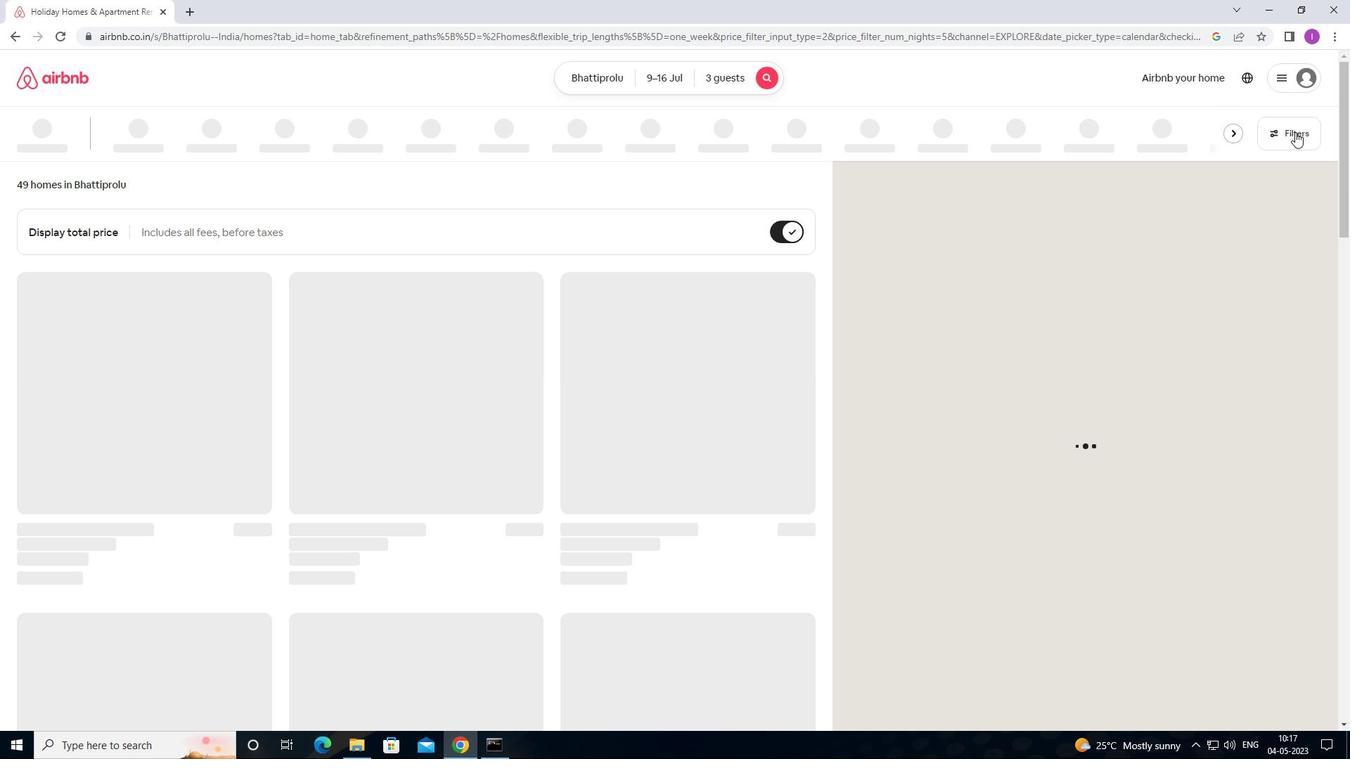 
Action: Mouse moved to (517, 307)
Screenshot: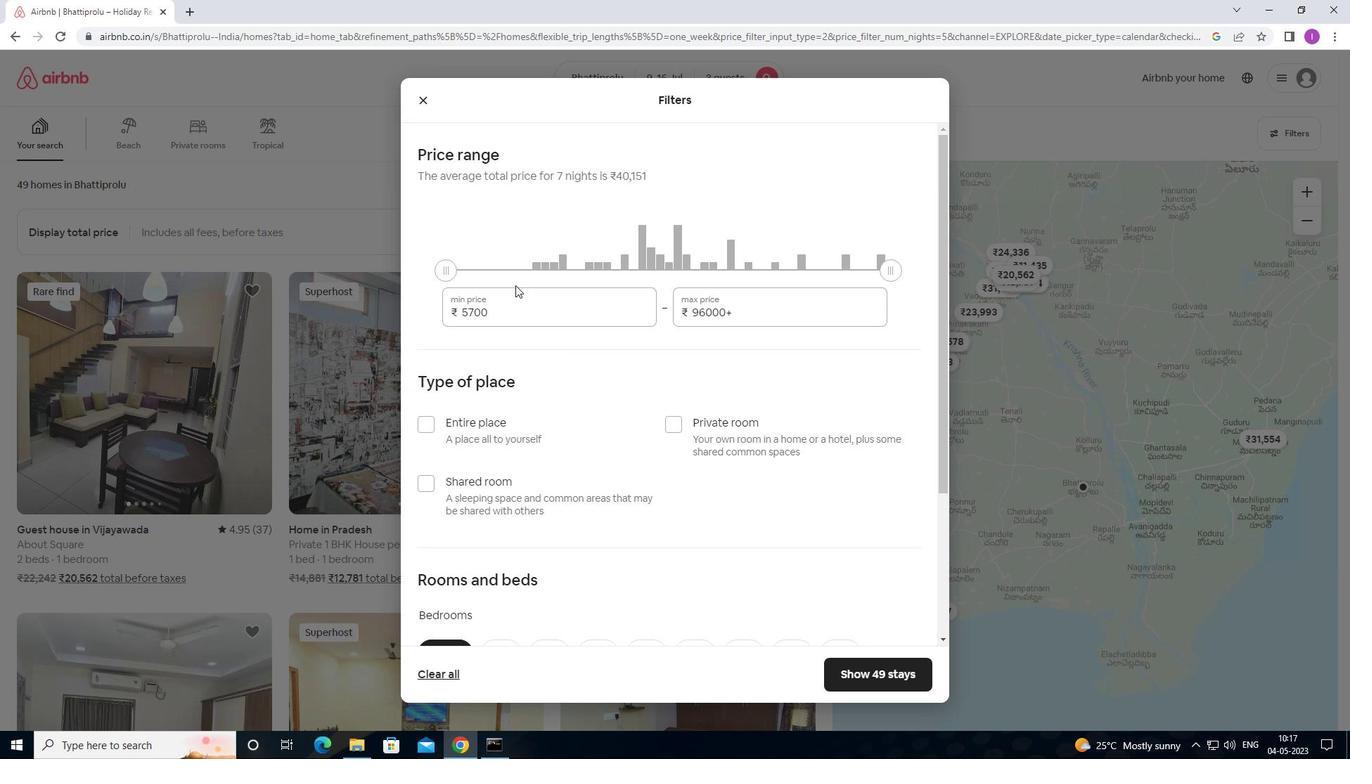 
Action: Mouse pressed left at (517, 307)
Screenshot: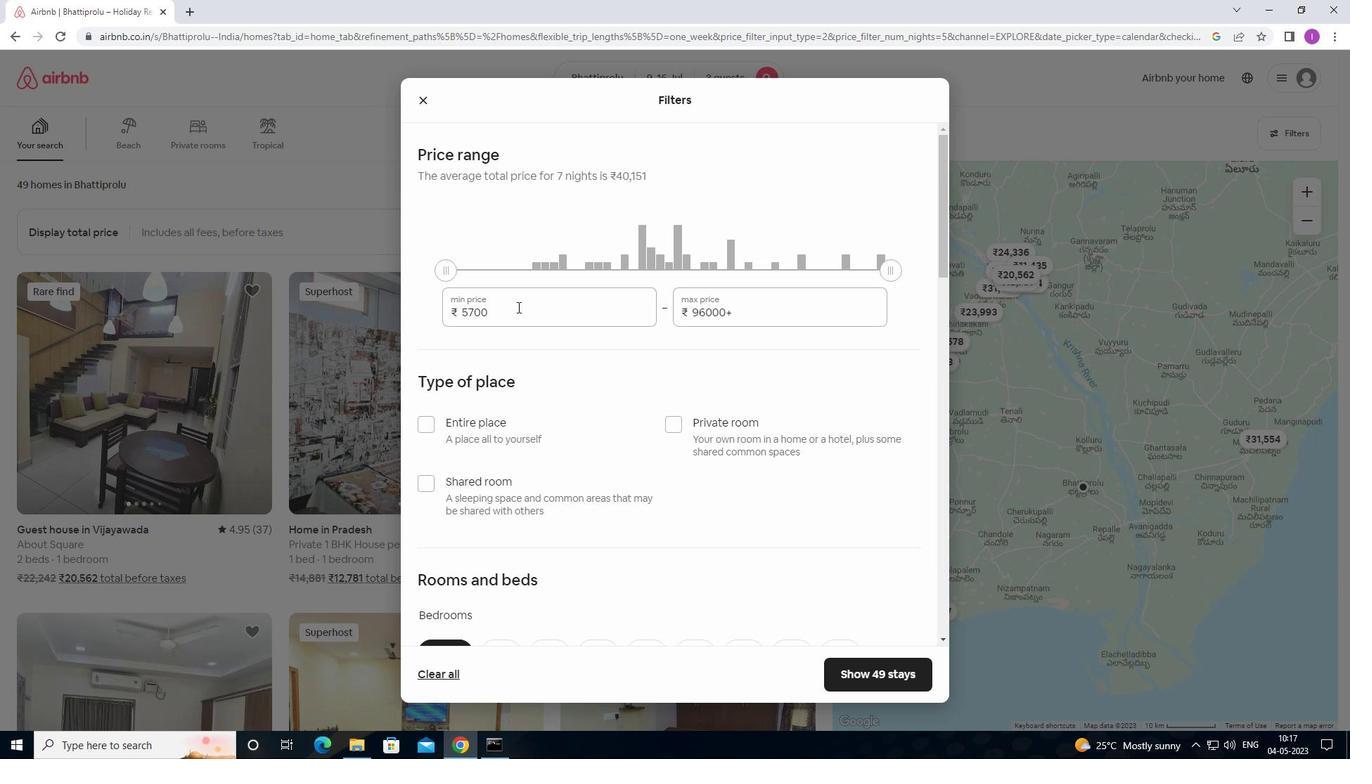 
Action: Mouse moved to (443, 316)
Screenshot: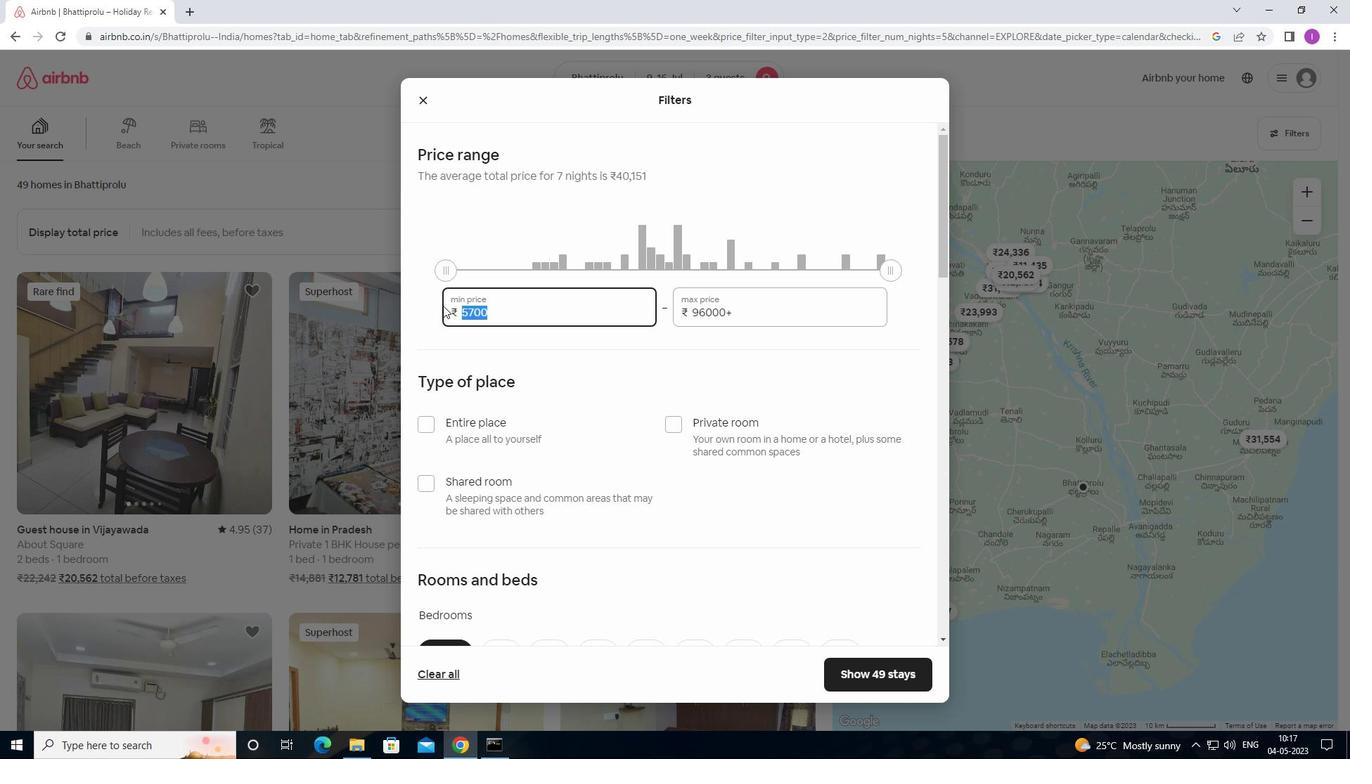 
Action: Key pressed 8
Screenshot: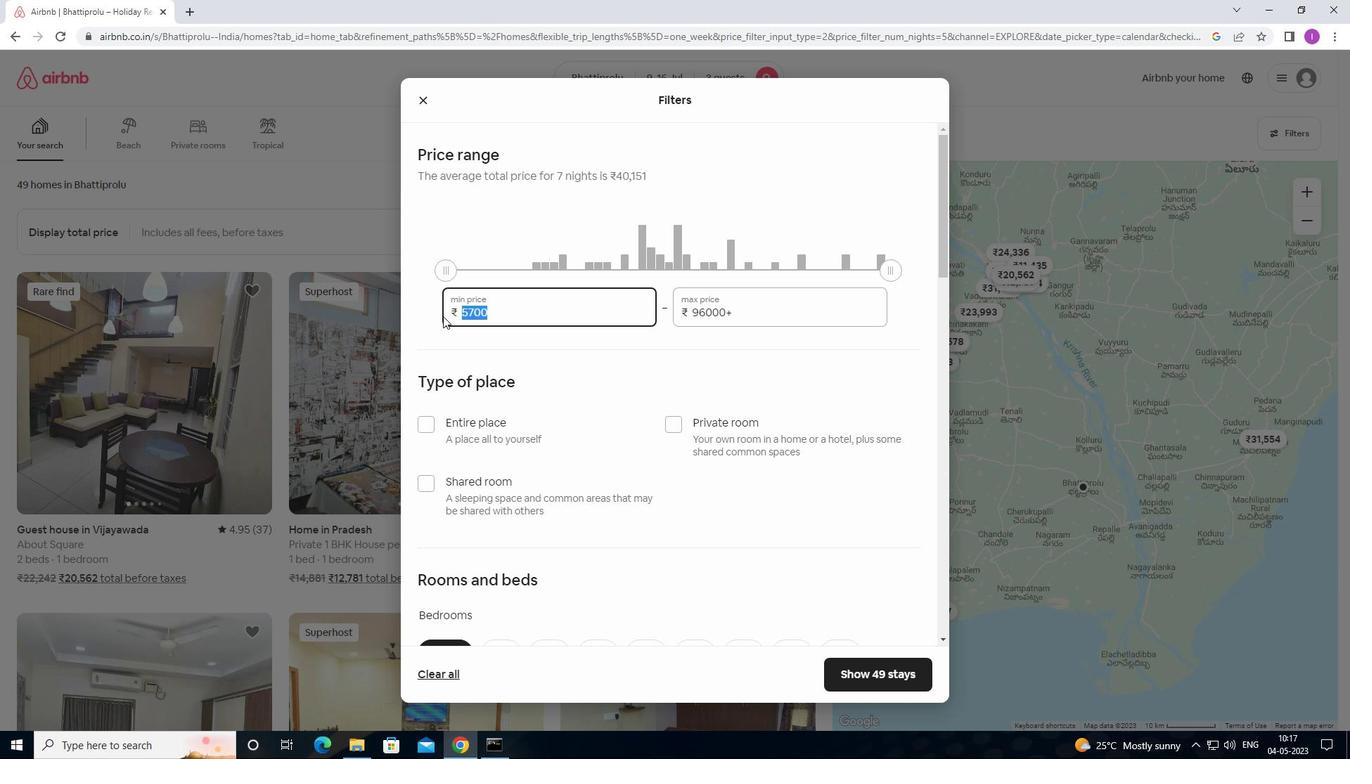 
Action: Mouse moved to (443, 317)
Screenshot: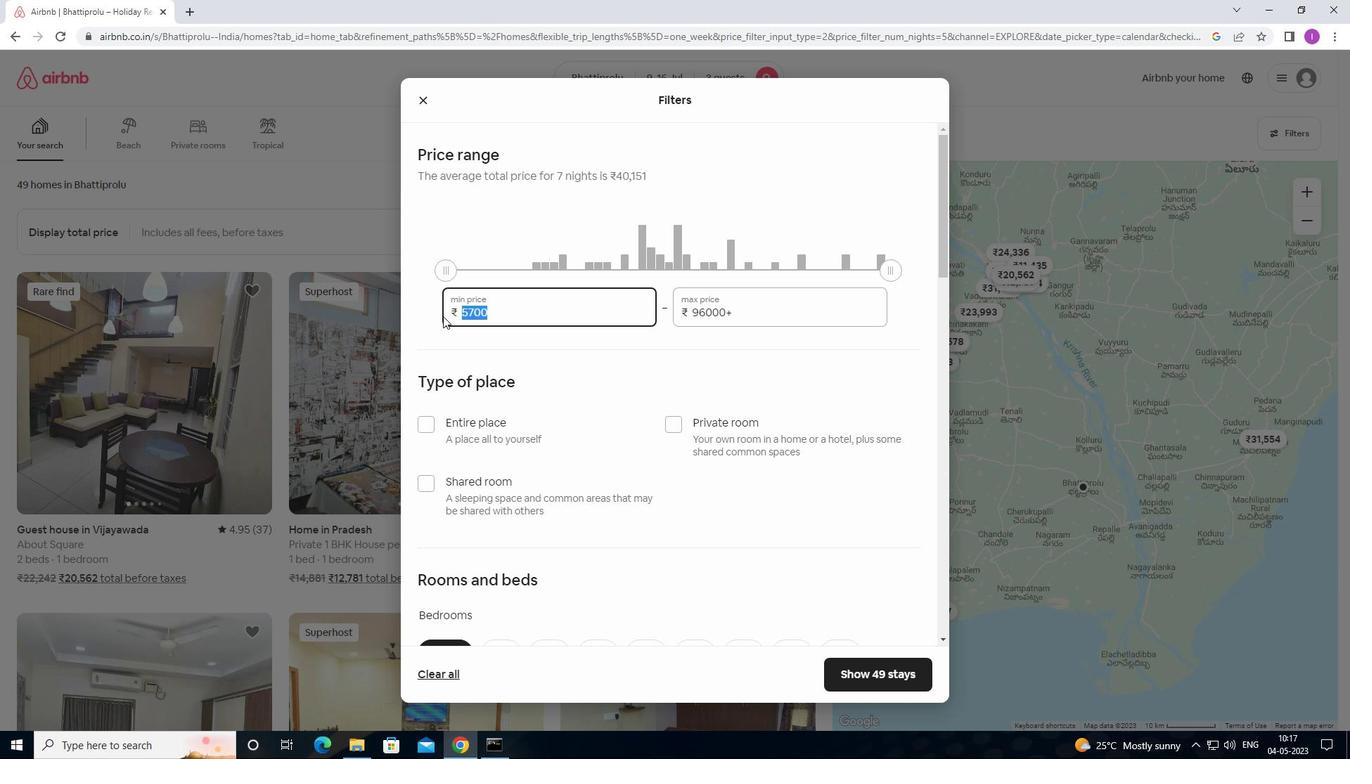 
Action: Key pressed 0
Screenshot: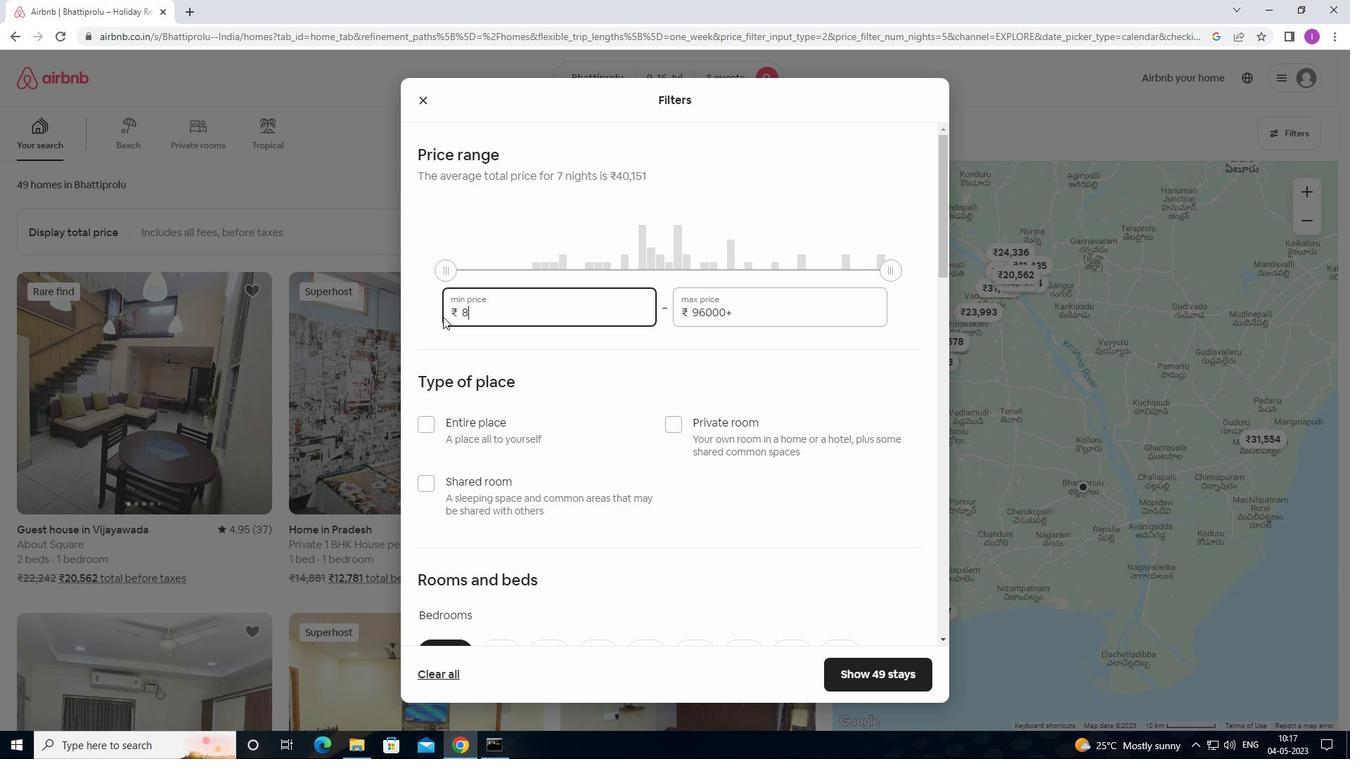
Action: Mouse moved to (448, 319)
Screenshot: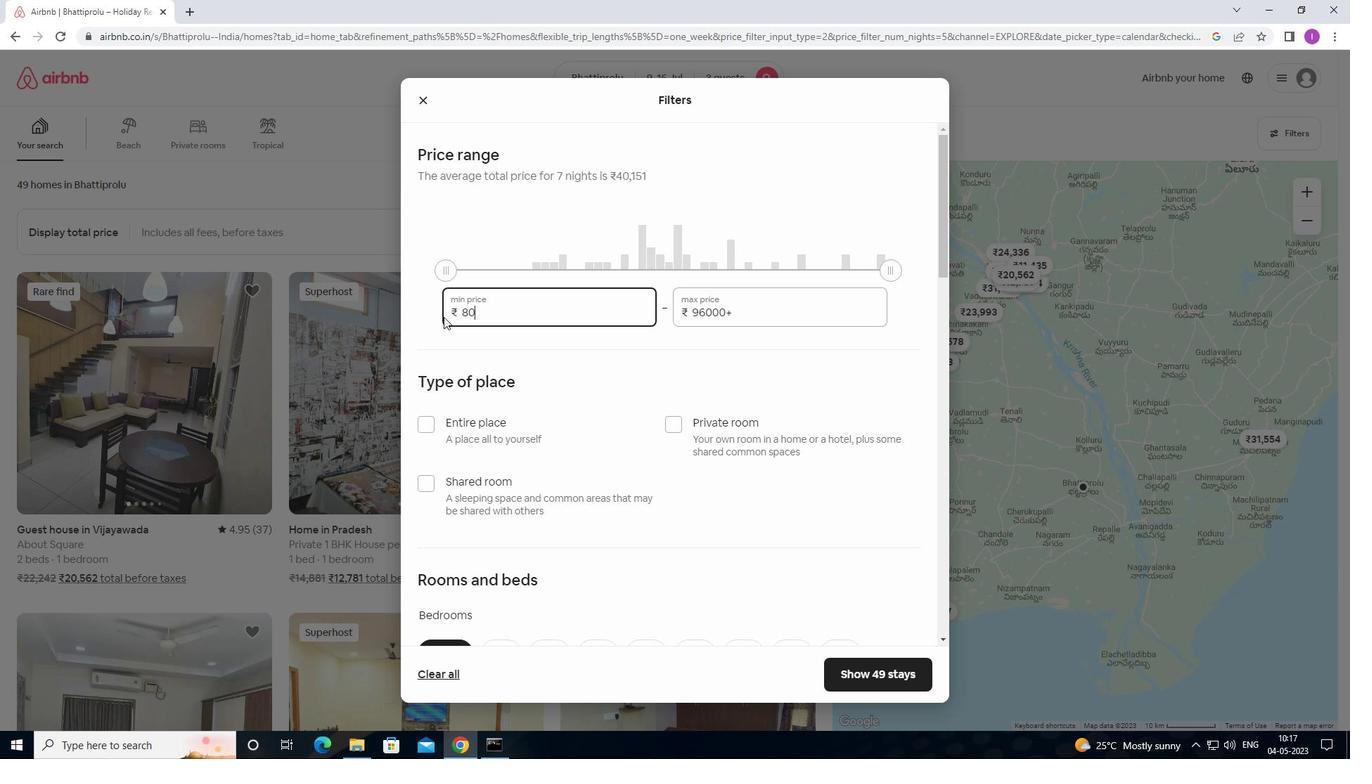
Action: Key pressed 0
Screenshot: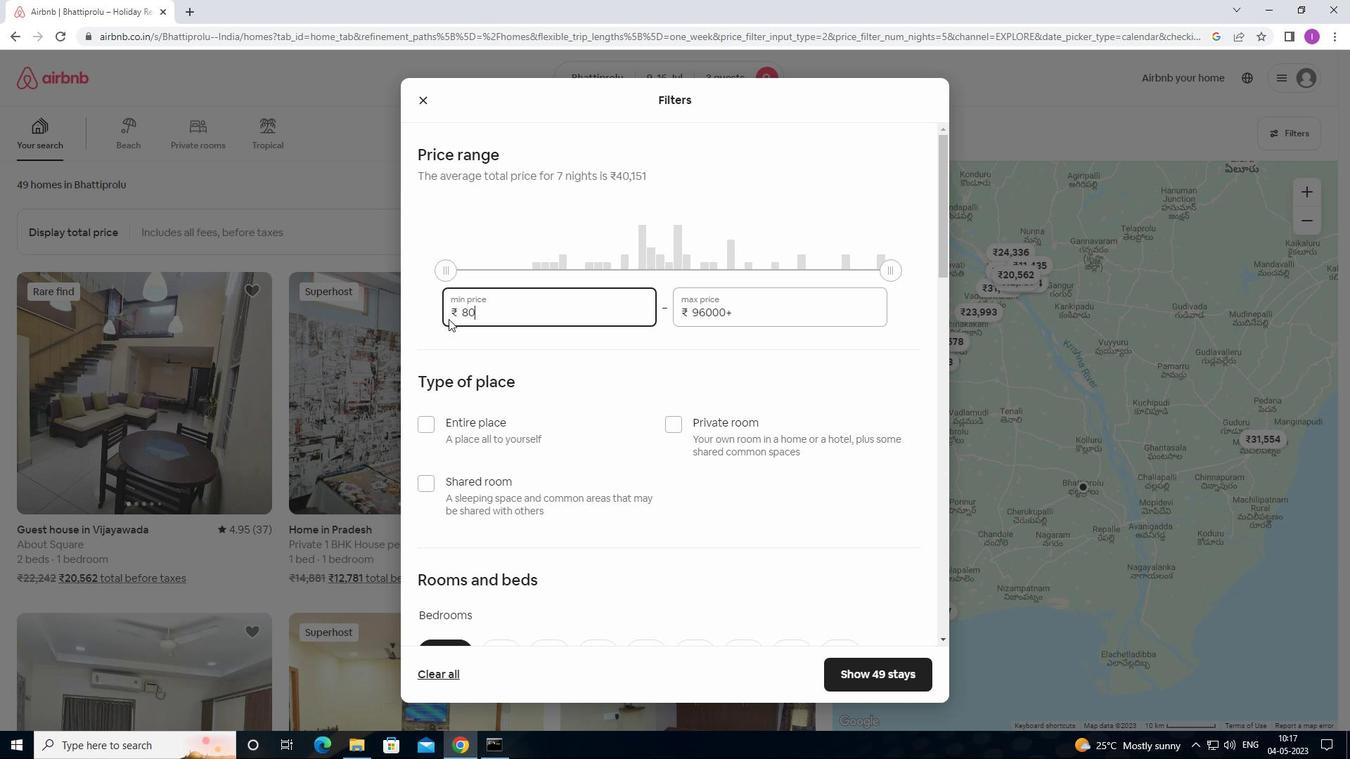 
Action: Mouse moved to (448, 319)
Screenshot: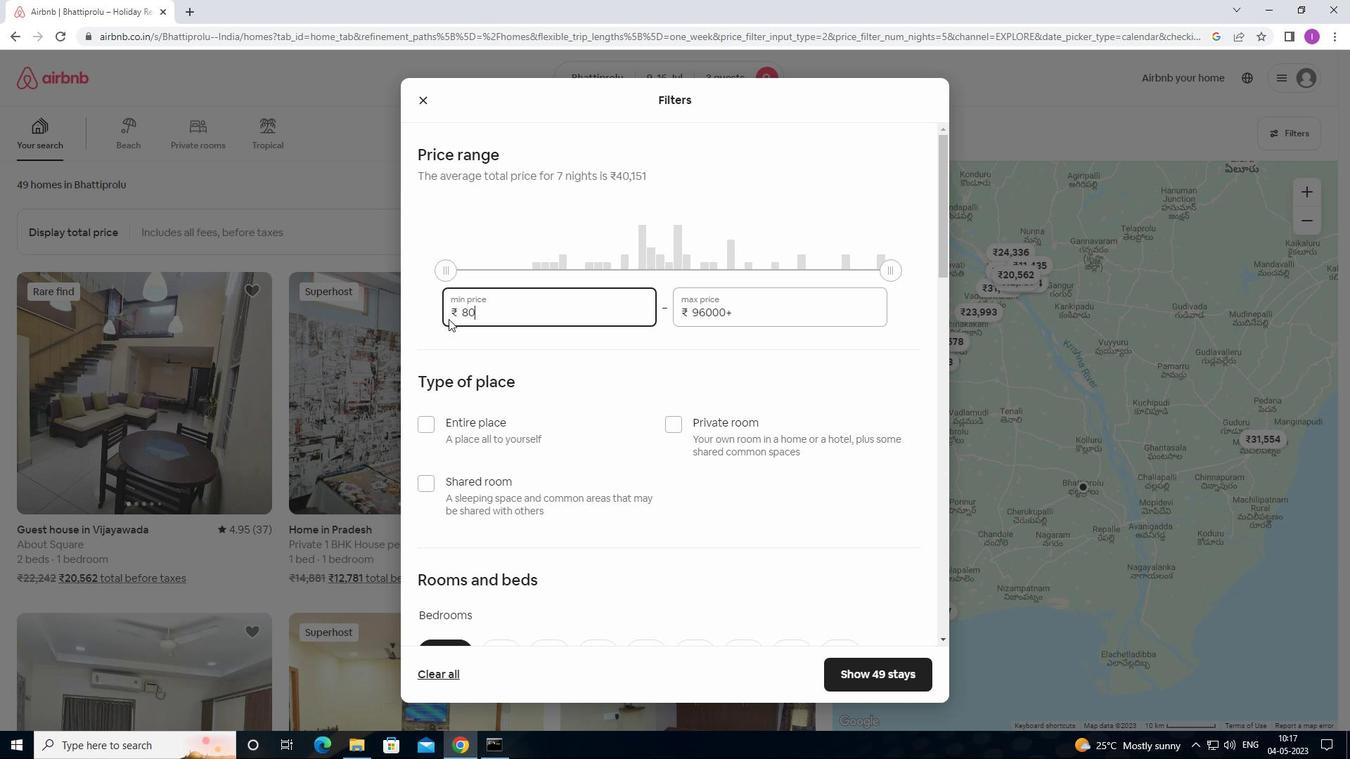 
Action: Key pressed 0
Screenshot: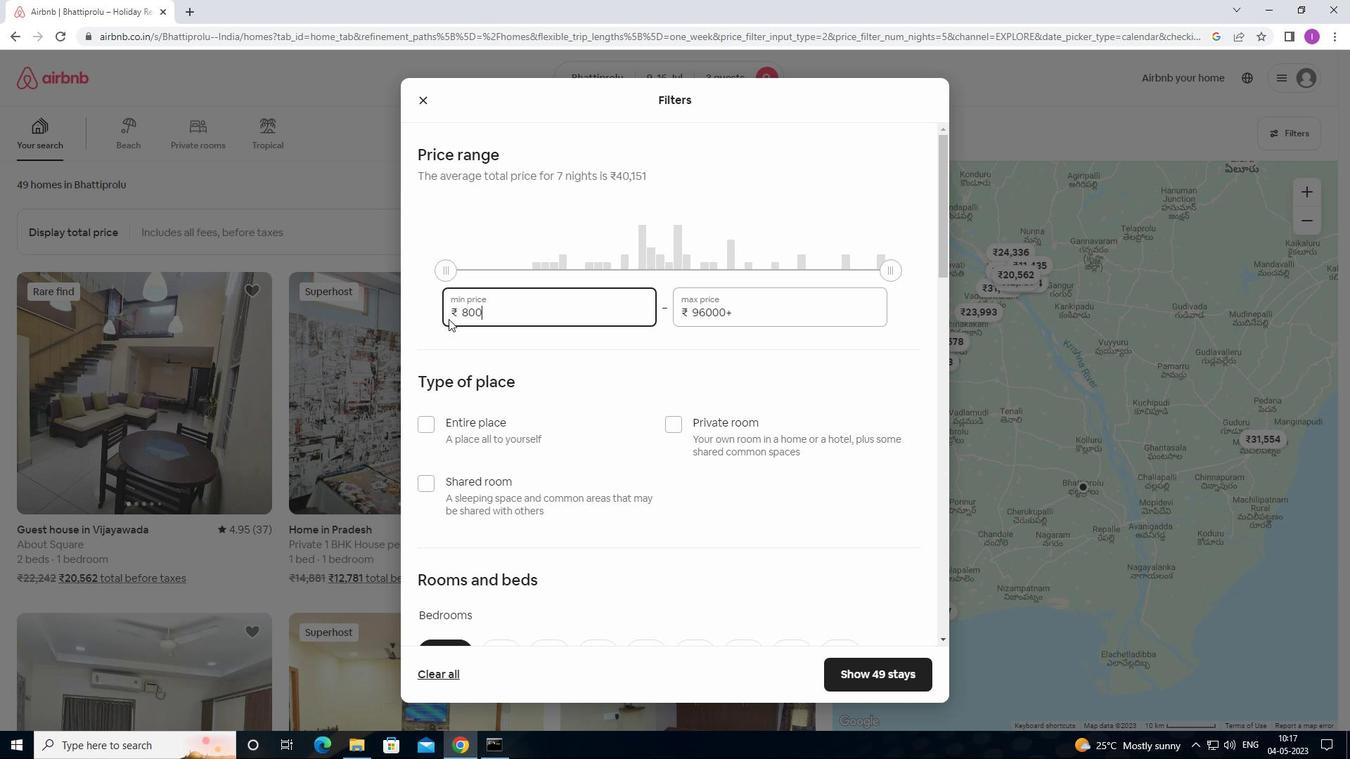 
Action: Mouse moved to (741, 310)
Screenshot: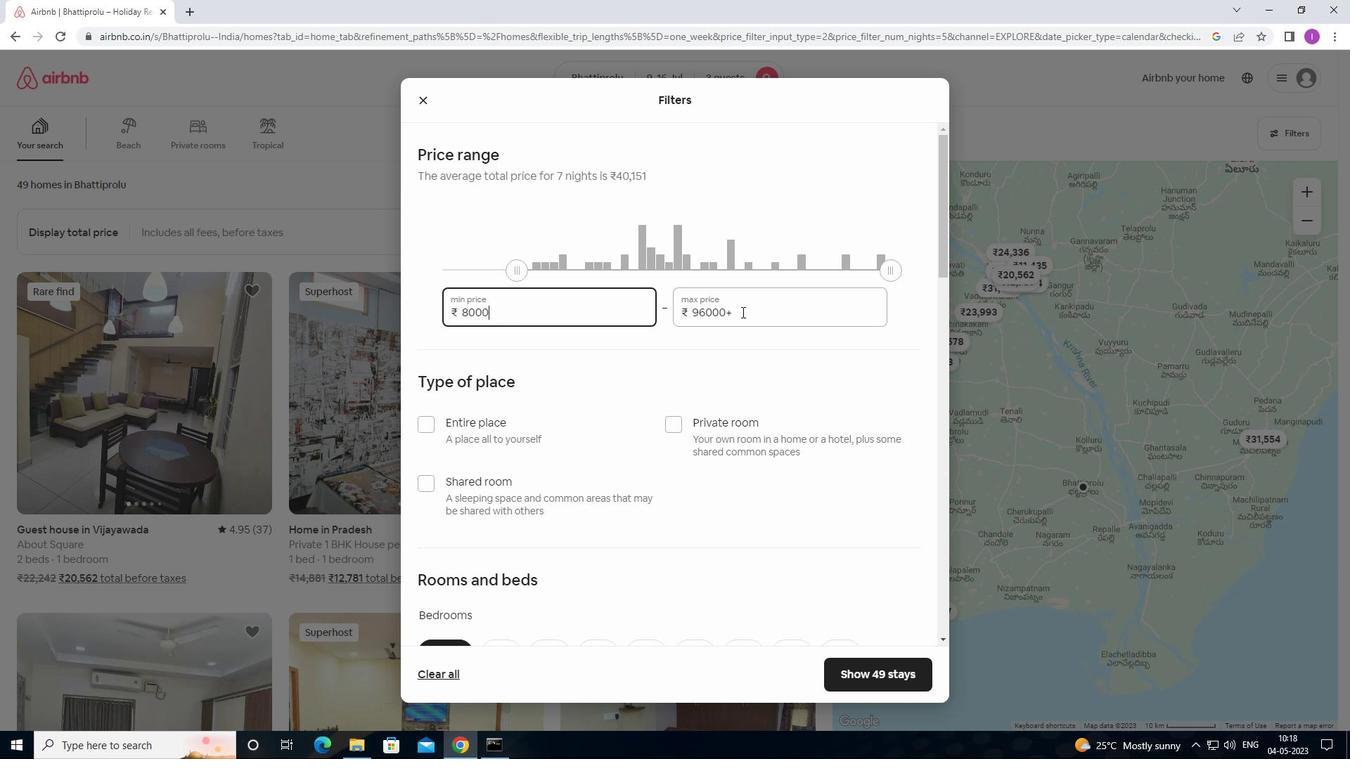 
Action: Mouse pressed left at (741, 310)
Screenshot: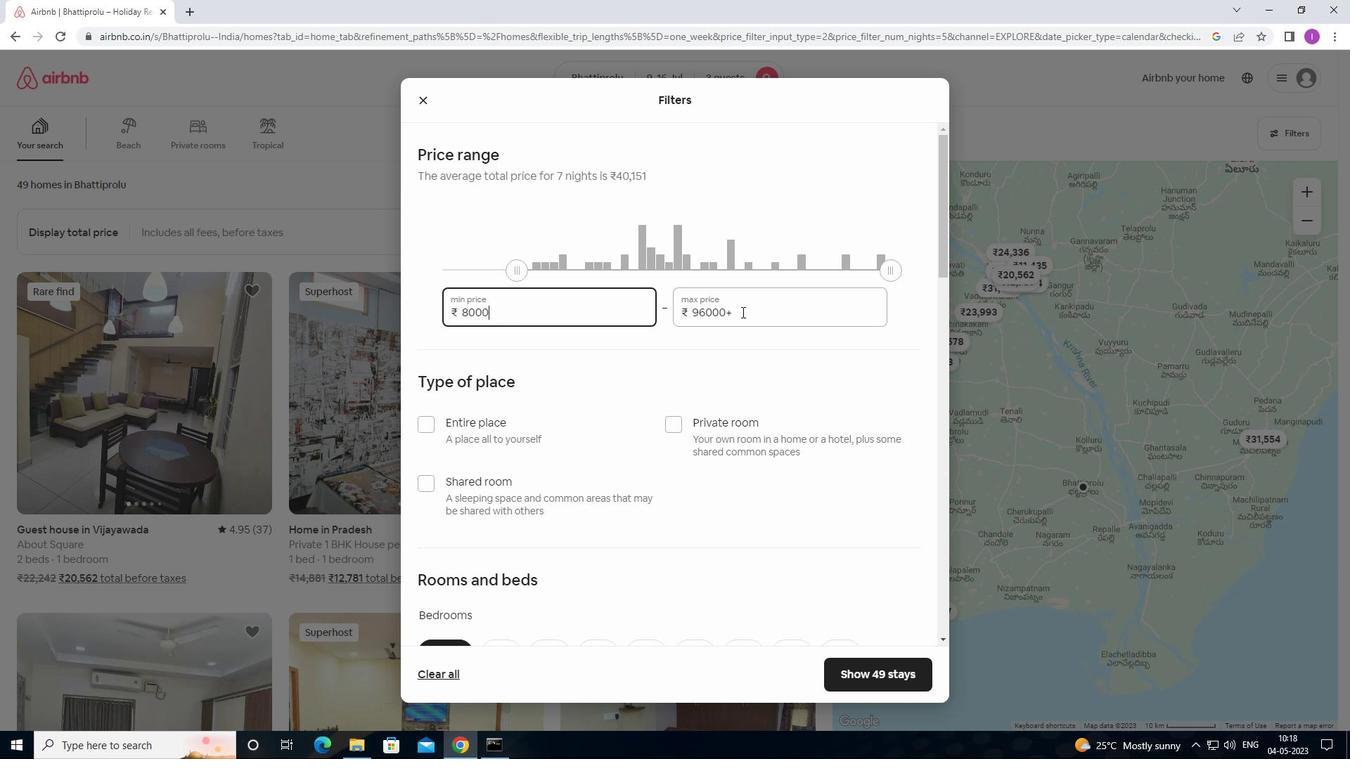 
Action: Mouse moved to (670, 317)
Screenshot: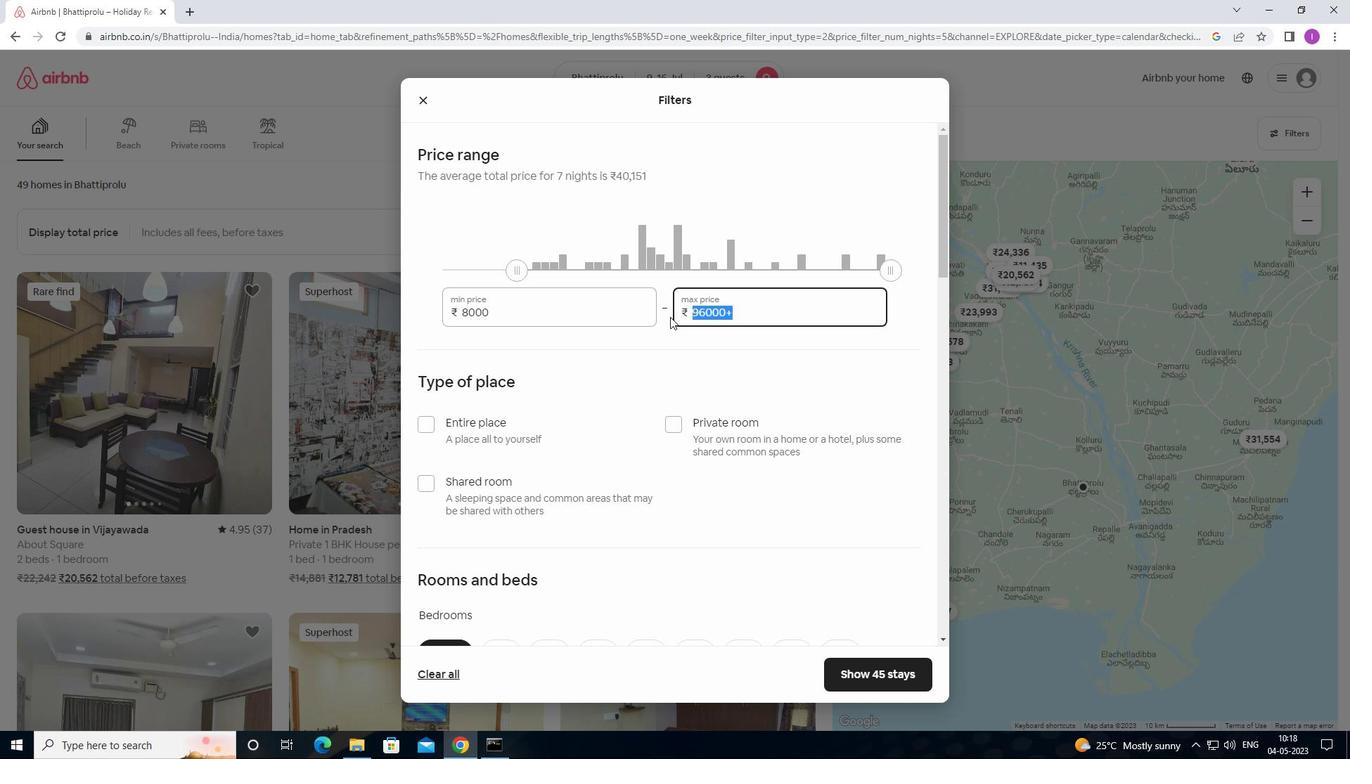 
Action: Key pressed 1
Screenshot: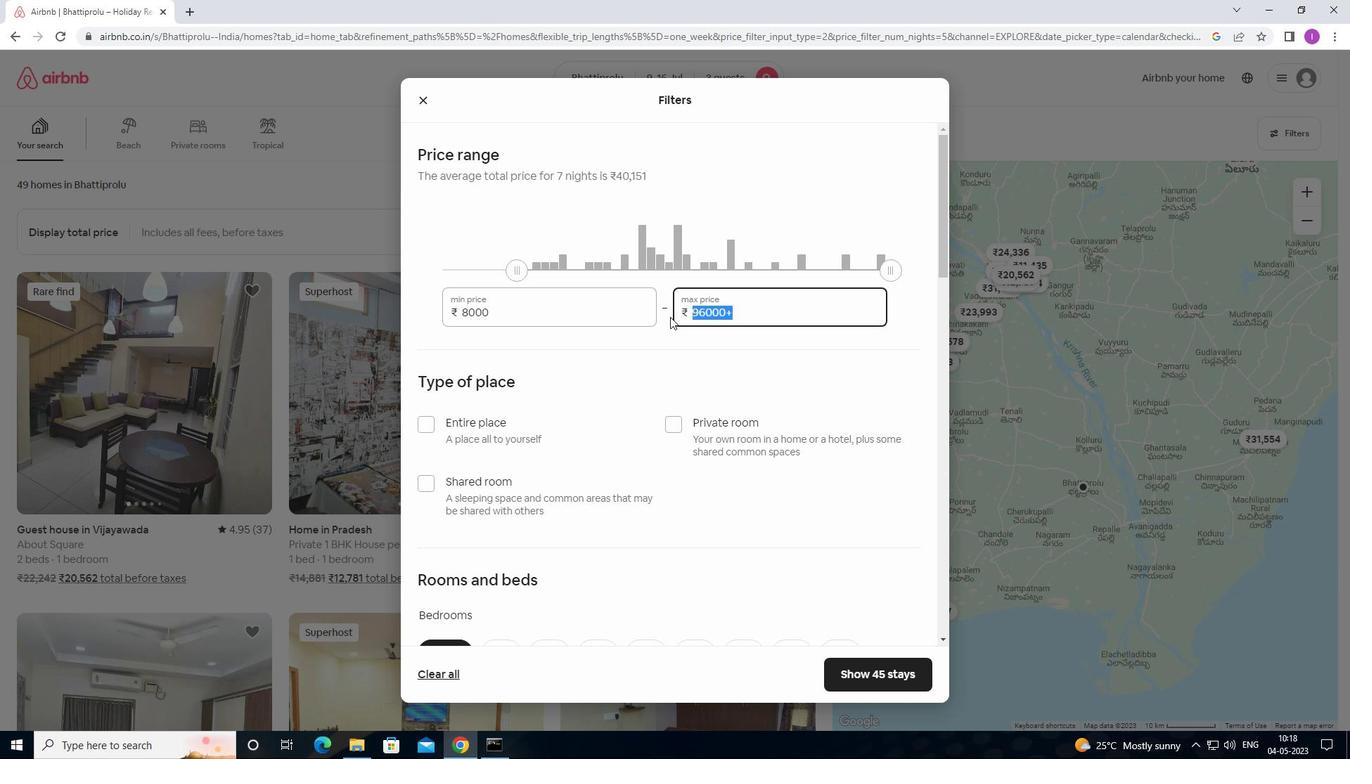 
Action: Mouse moved to (669, 317)
Screenshot: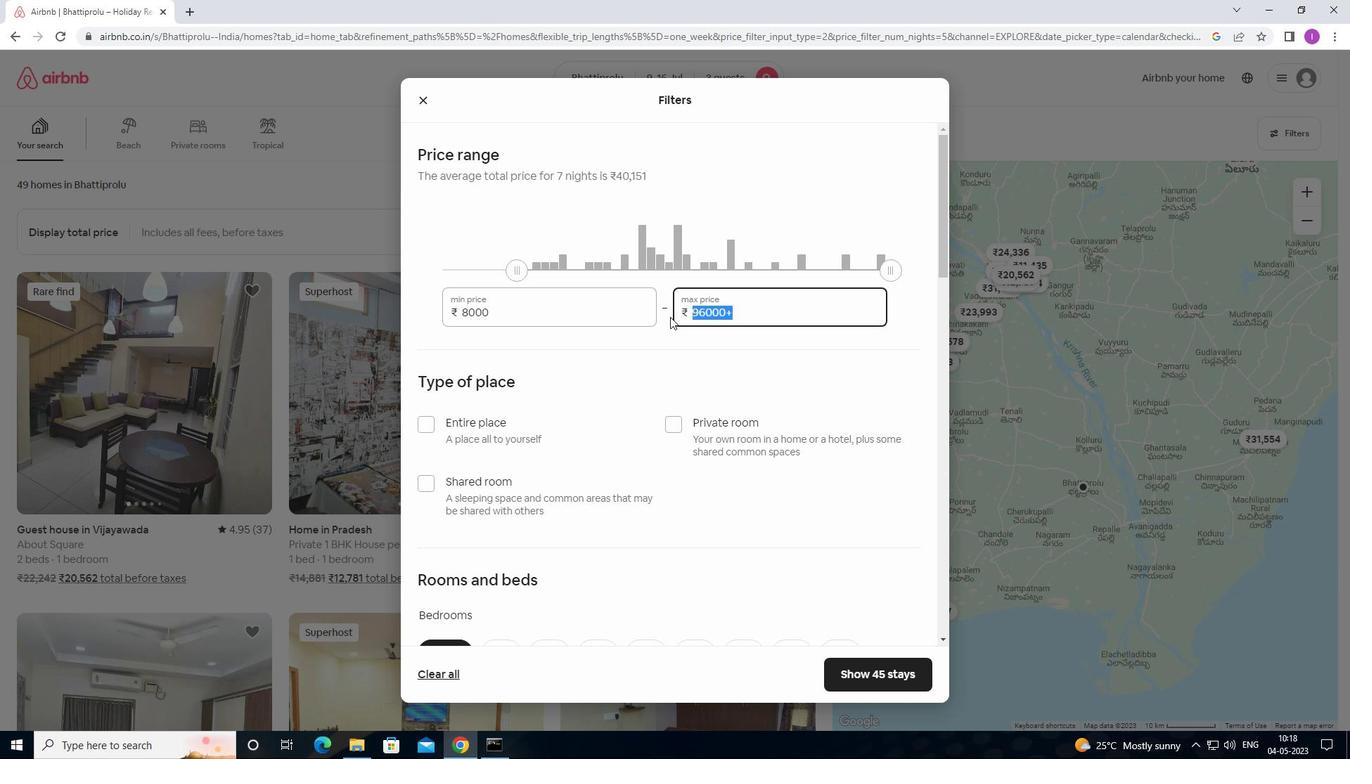 
Action: Key pressed 6
Screenshot: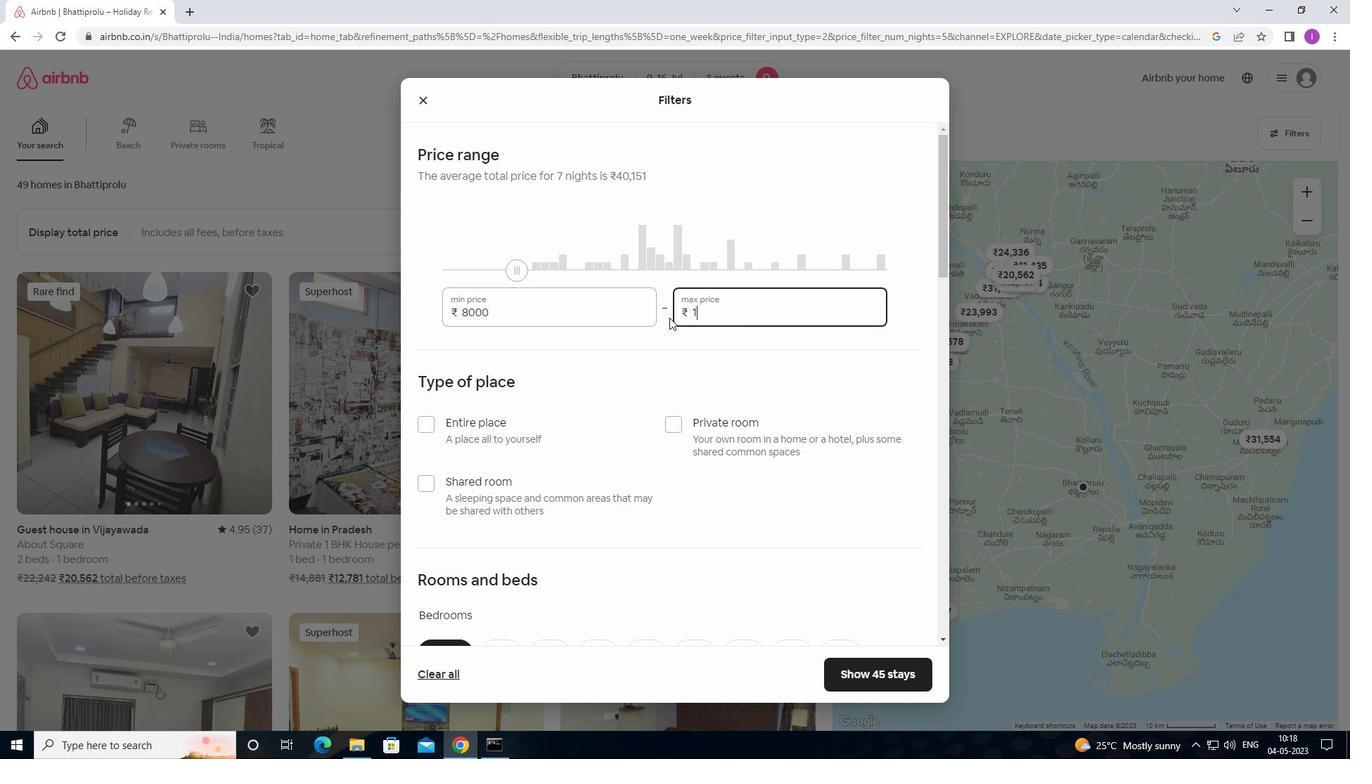 
Action: Mouse moved to (666, 319)
Screenshot: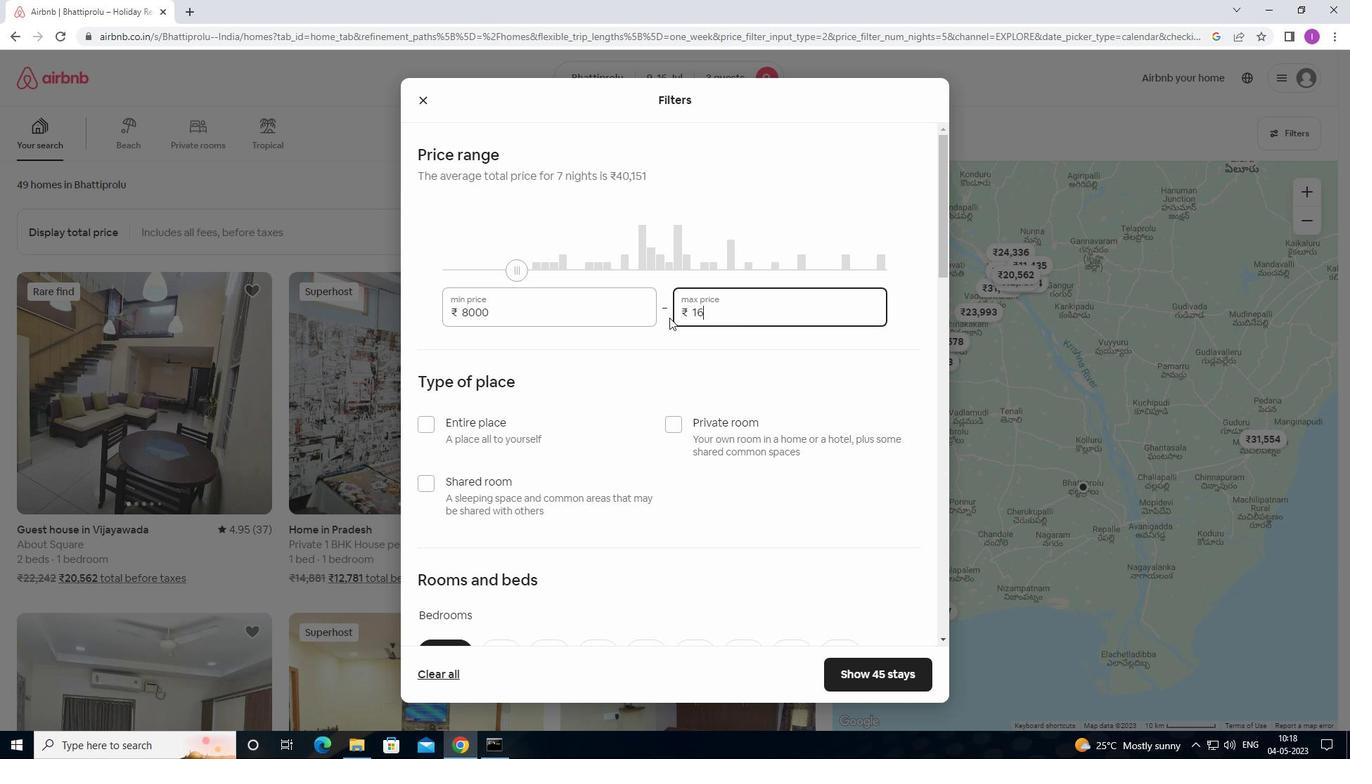 
Action: Key pressed 000
Screenshot: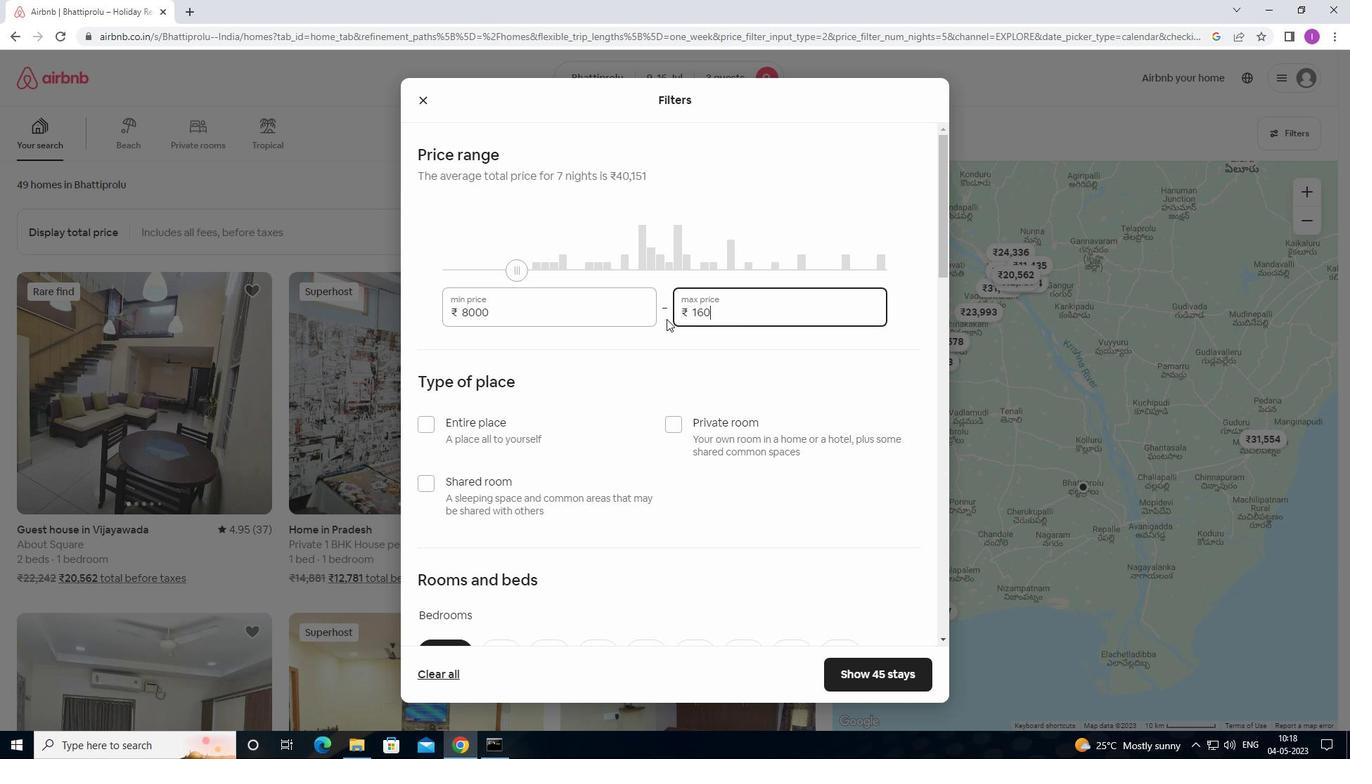 
Action: Mouse moved to (663, 355)
Screenshot: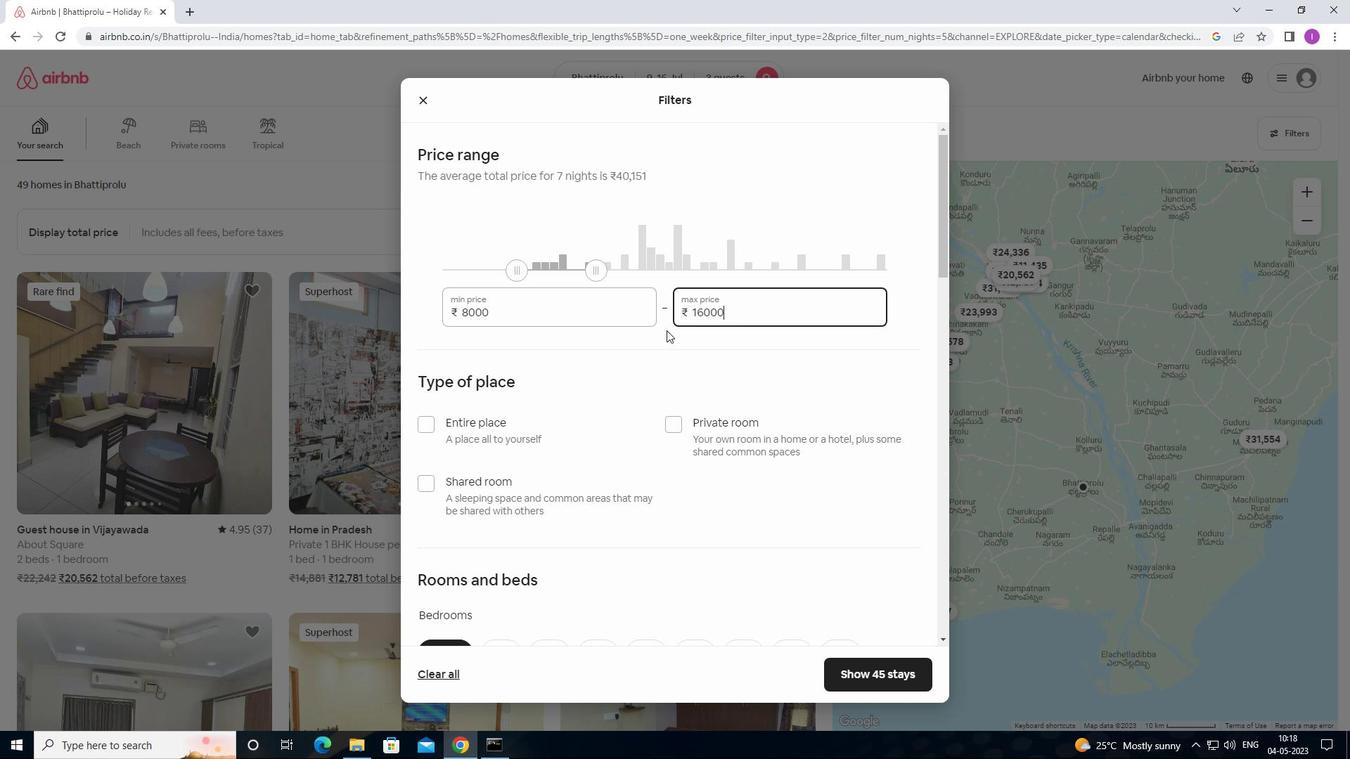 
Action: Mouse scrolled (663, 355) with delta (0, 0)
Screenshot: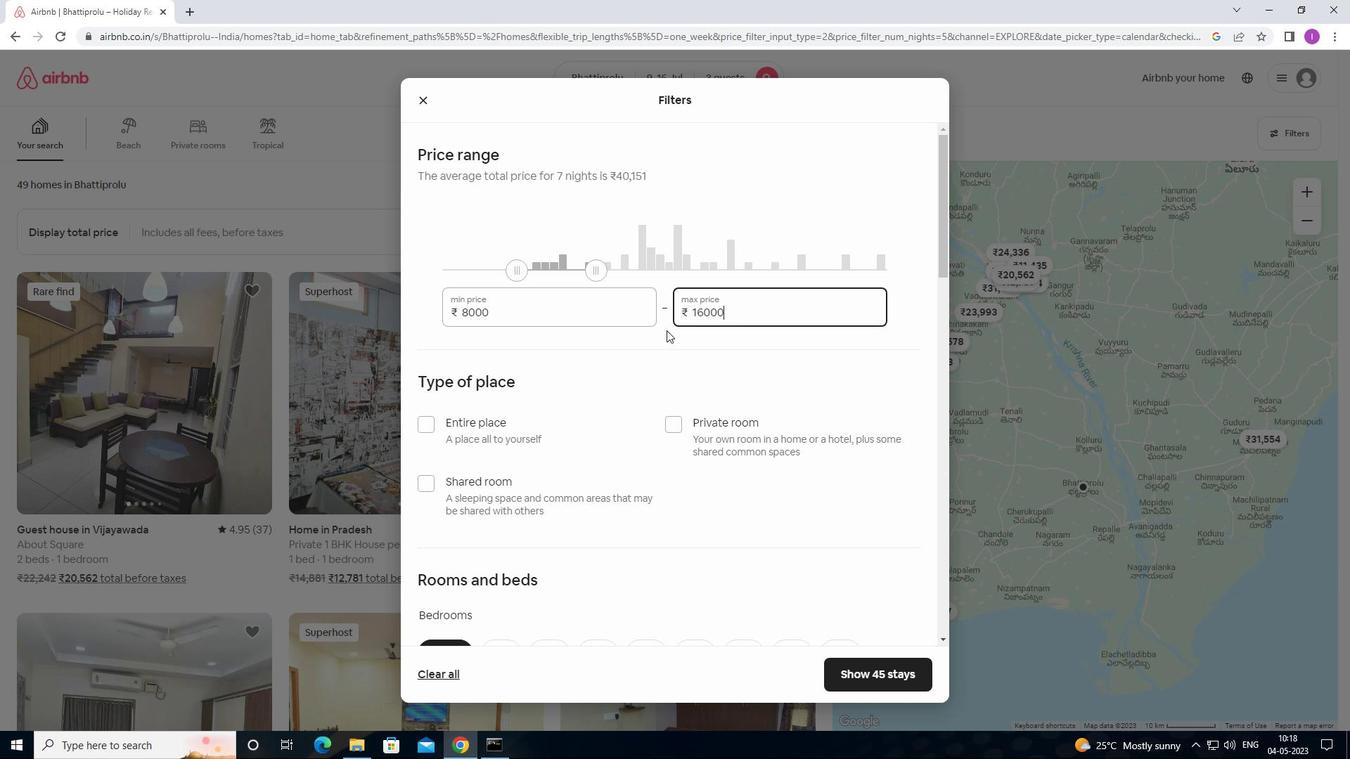 
Action: Mouse moved to (662, 357)
Screenshot: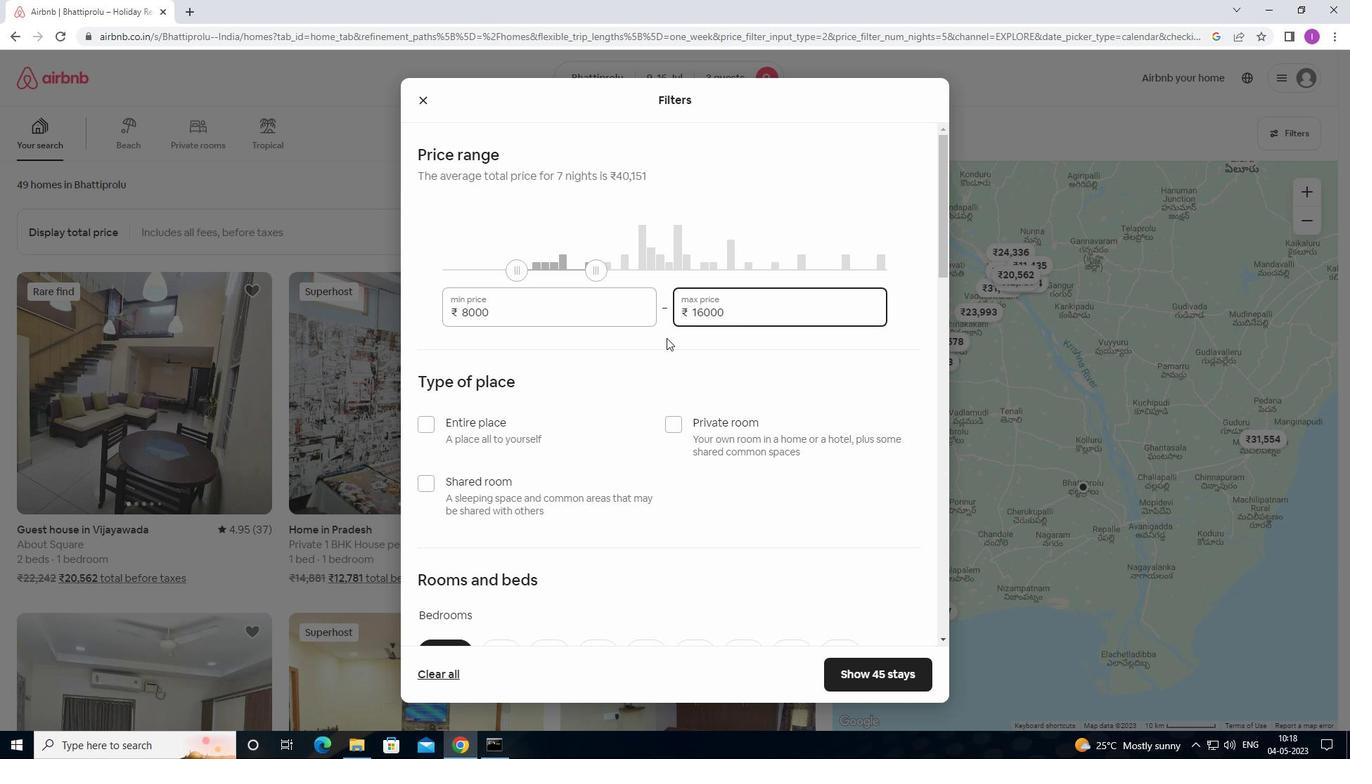 
Action: Mouse scrolled (662, 356) with delta (0, 0)
Screenshot: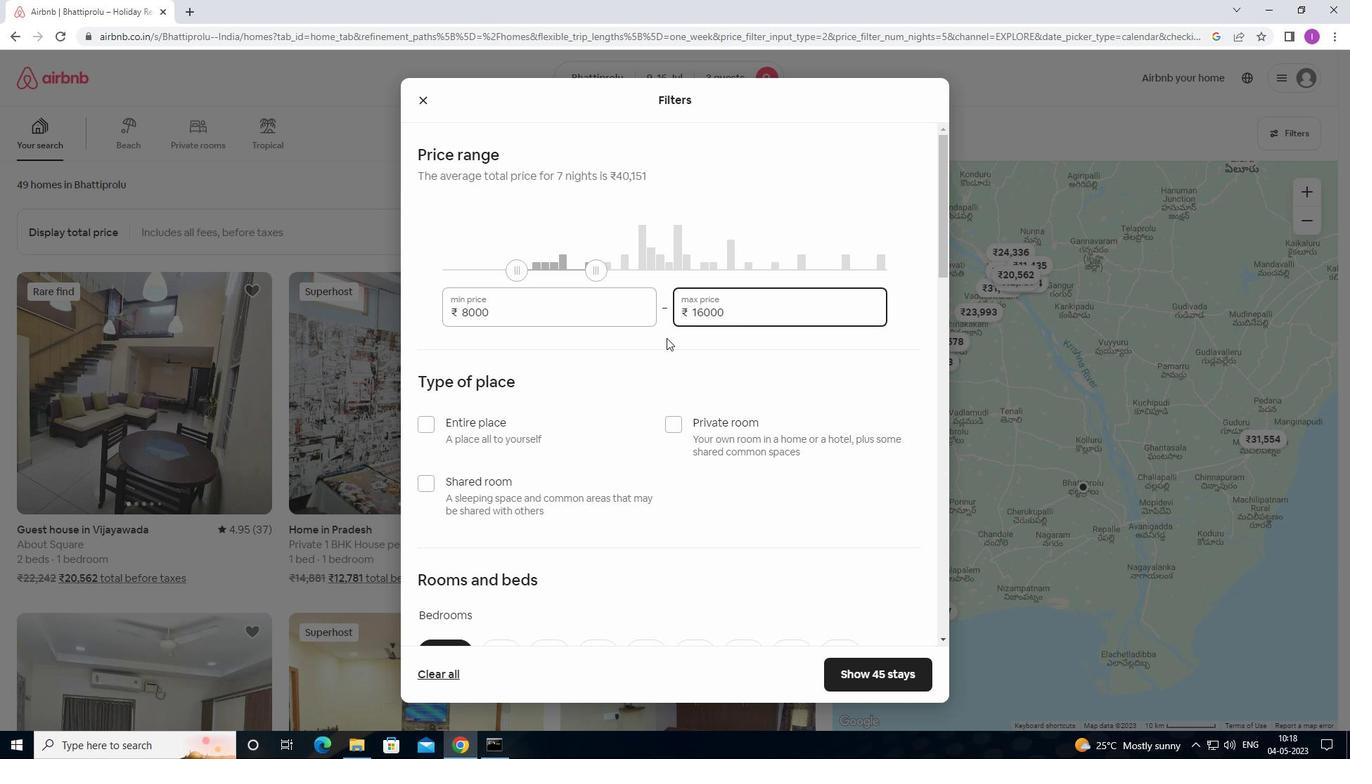 
Action: Mouse moved to (426, 288)
Screenshot: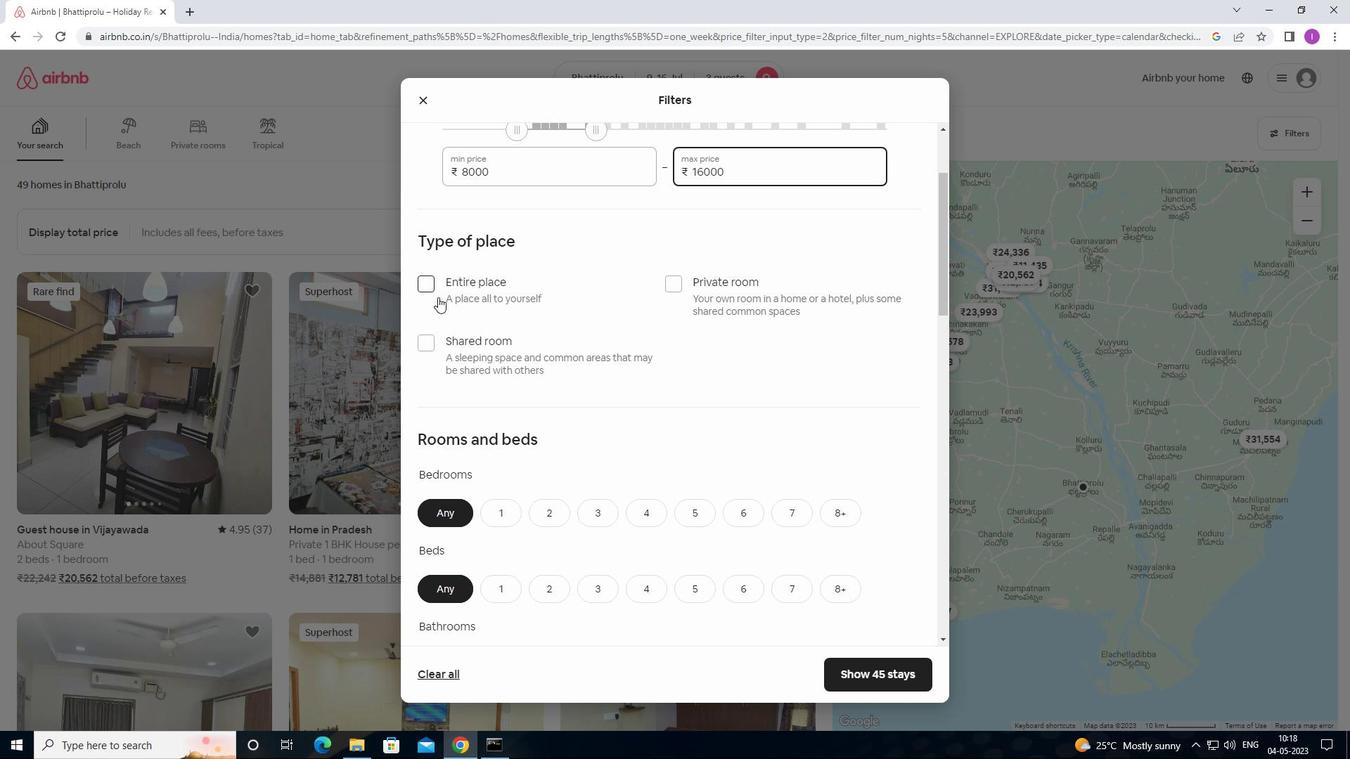 
Action: Mouse pressed left at (426, 288)
Screenshot: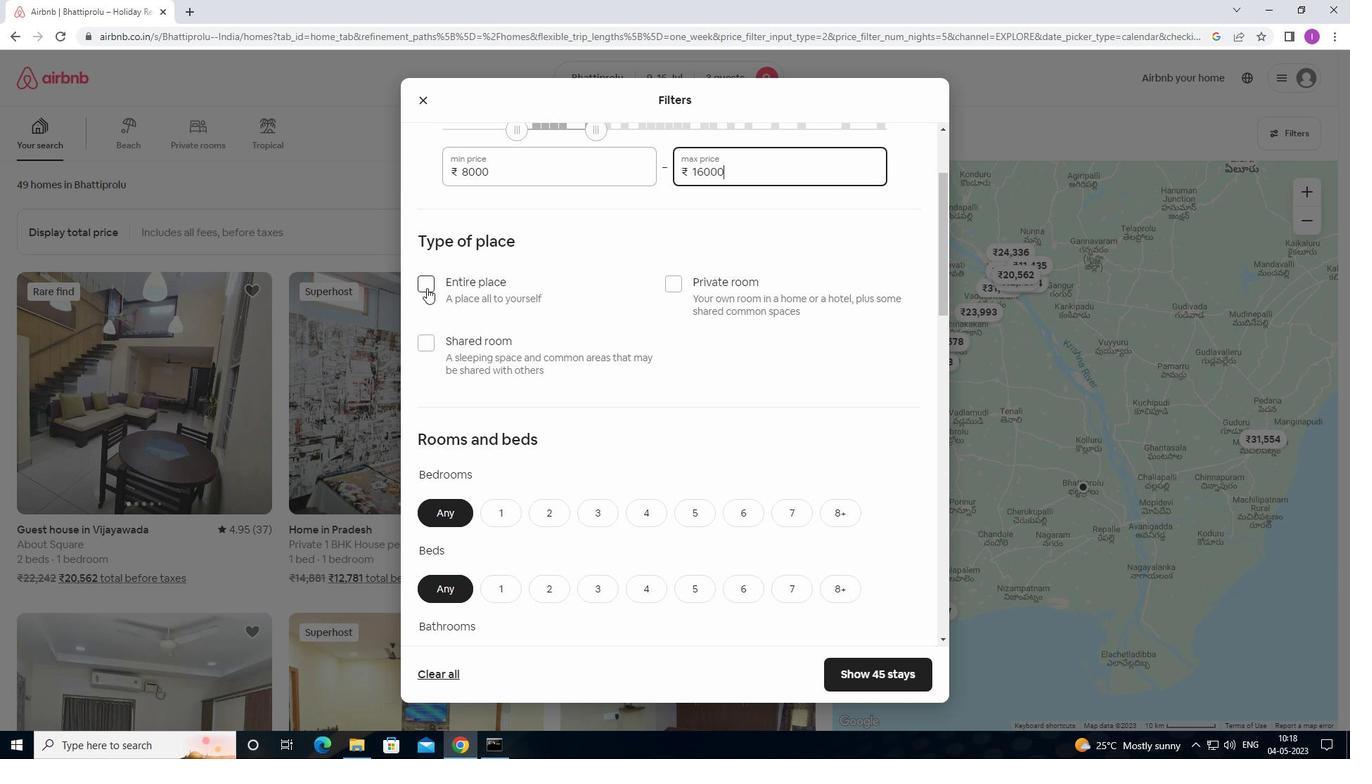 
Action: Mouse moved to (464, 341)
Screenshot: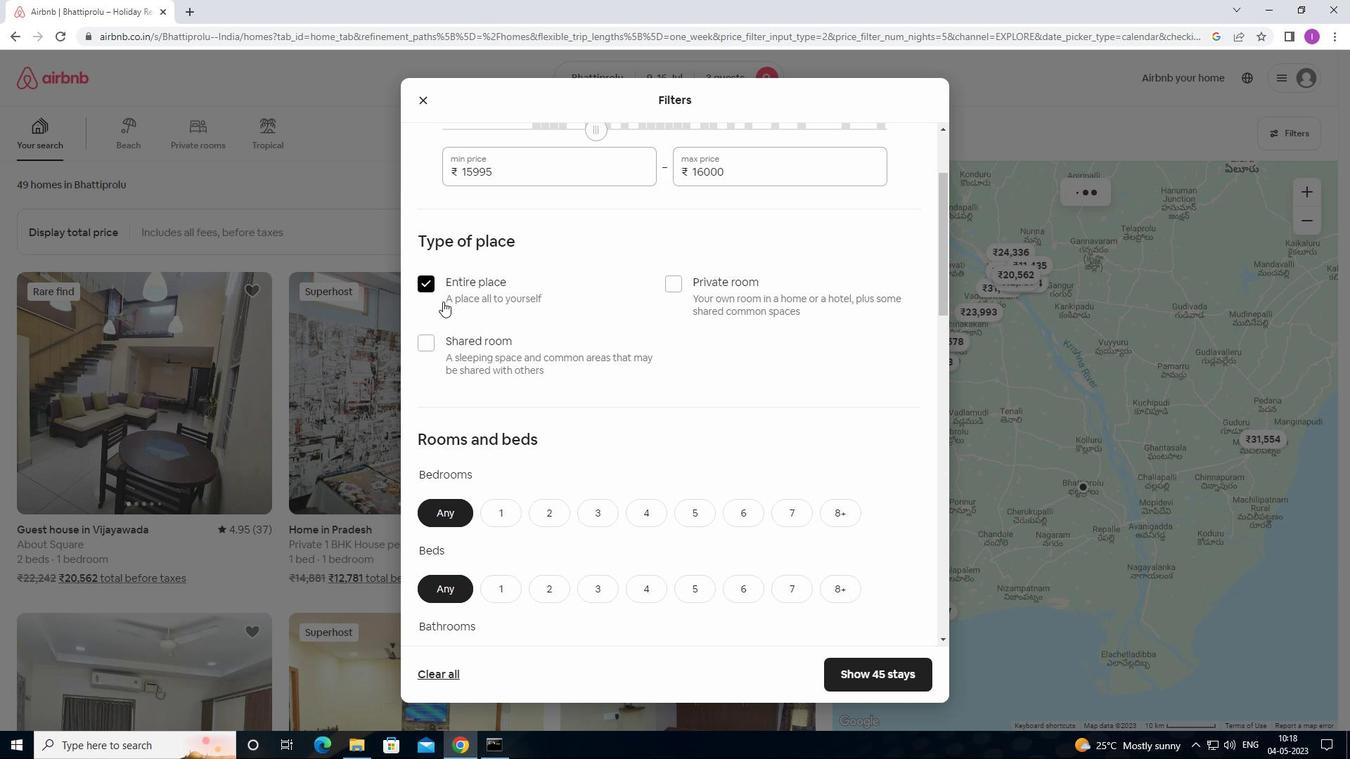 
Action: Mouse scrolled (464, 340) with delta (0, 0)
Screenshot: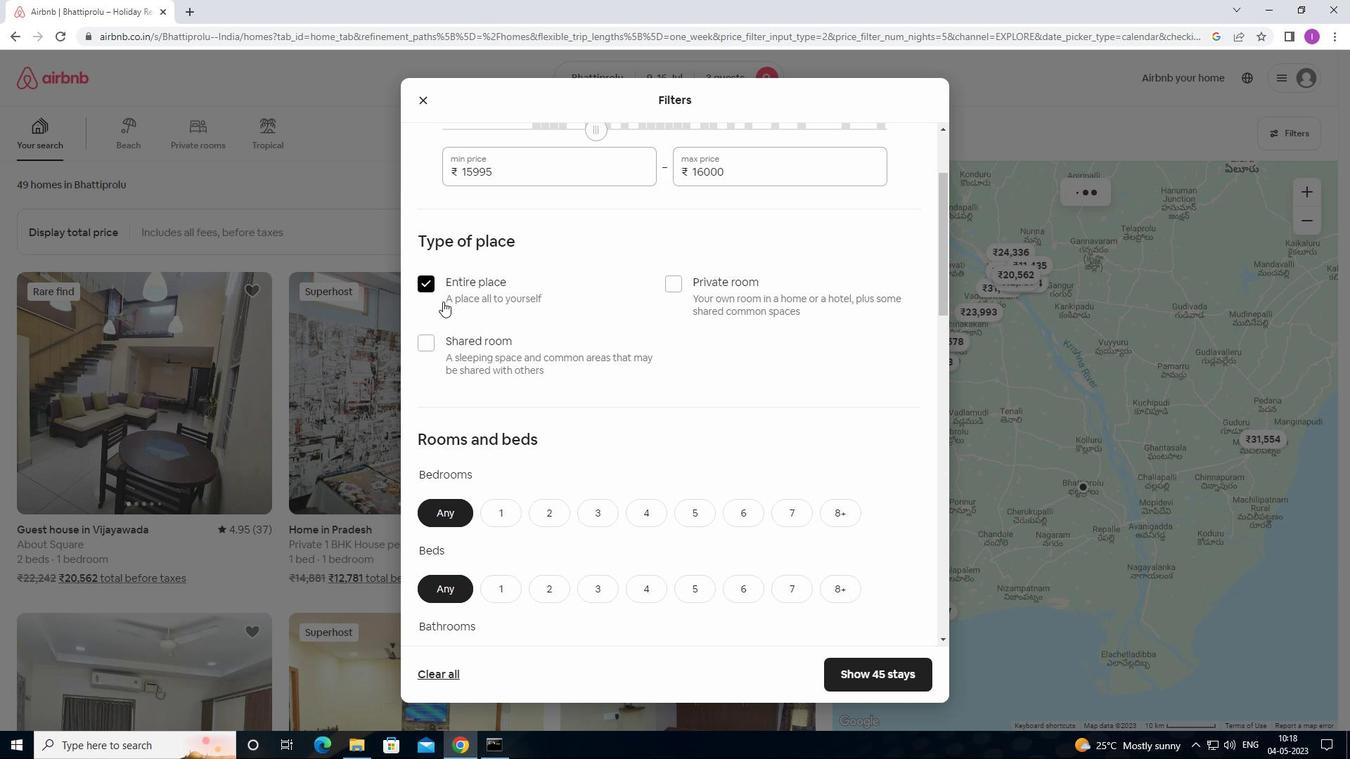 
Action: Mouse moved to (464, 341)
Screenshot: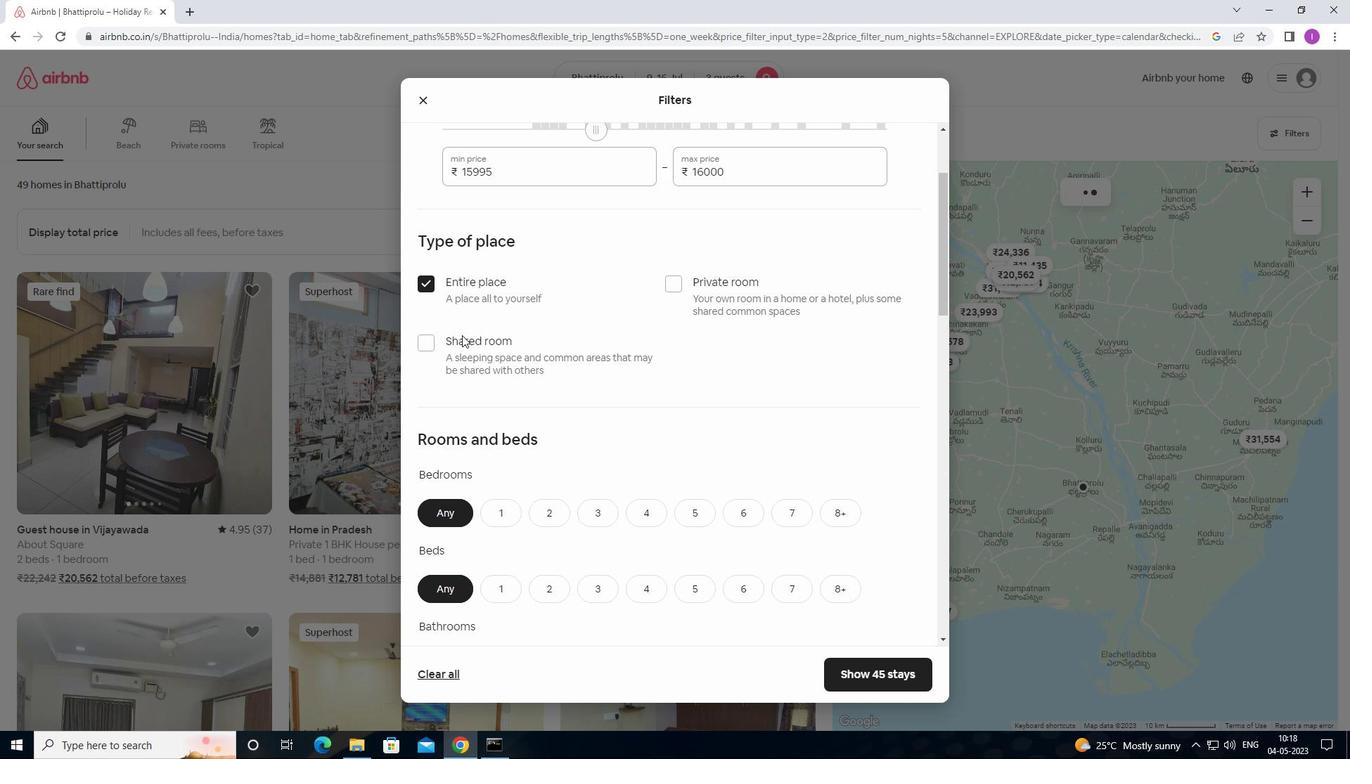 
Action: Mouse scrolled (464, 340) with delta (0, 0)
Screenshot: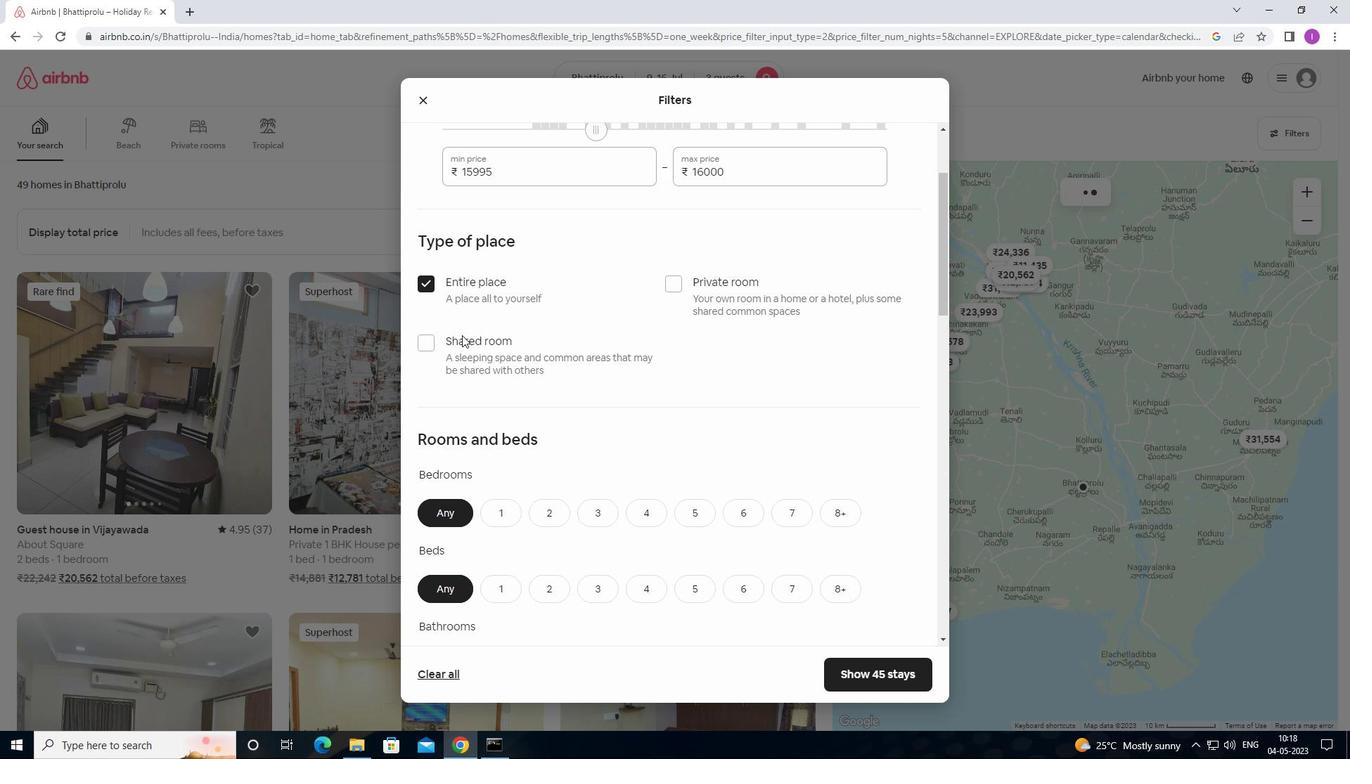 
Action: Mouse scrolled (464, 340) with delta (0, 0)
Screenshot: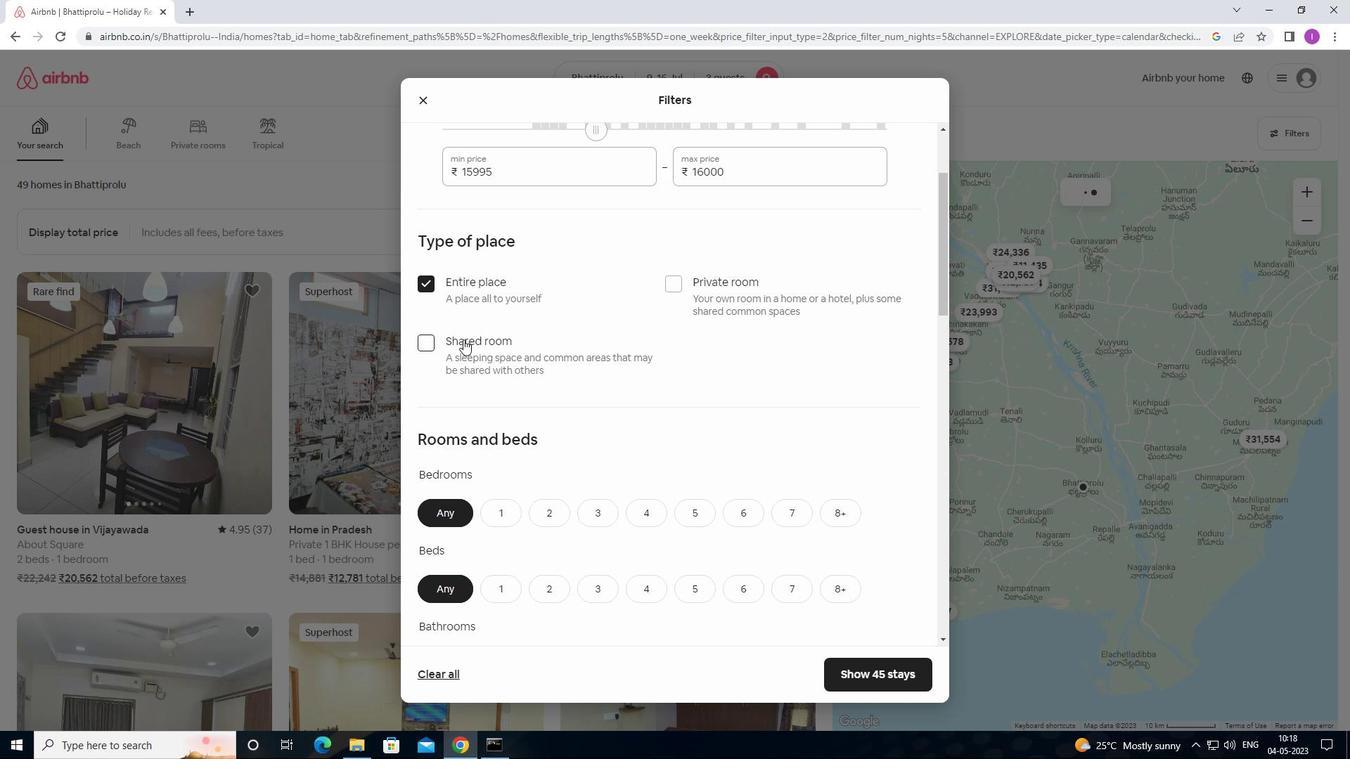 
Action: Mouse moved to (561, 307)
Screenshot: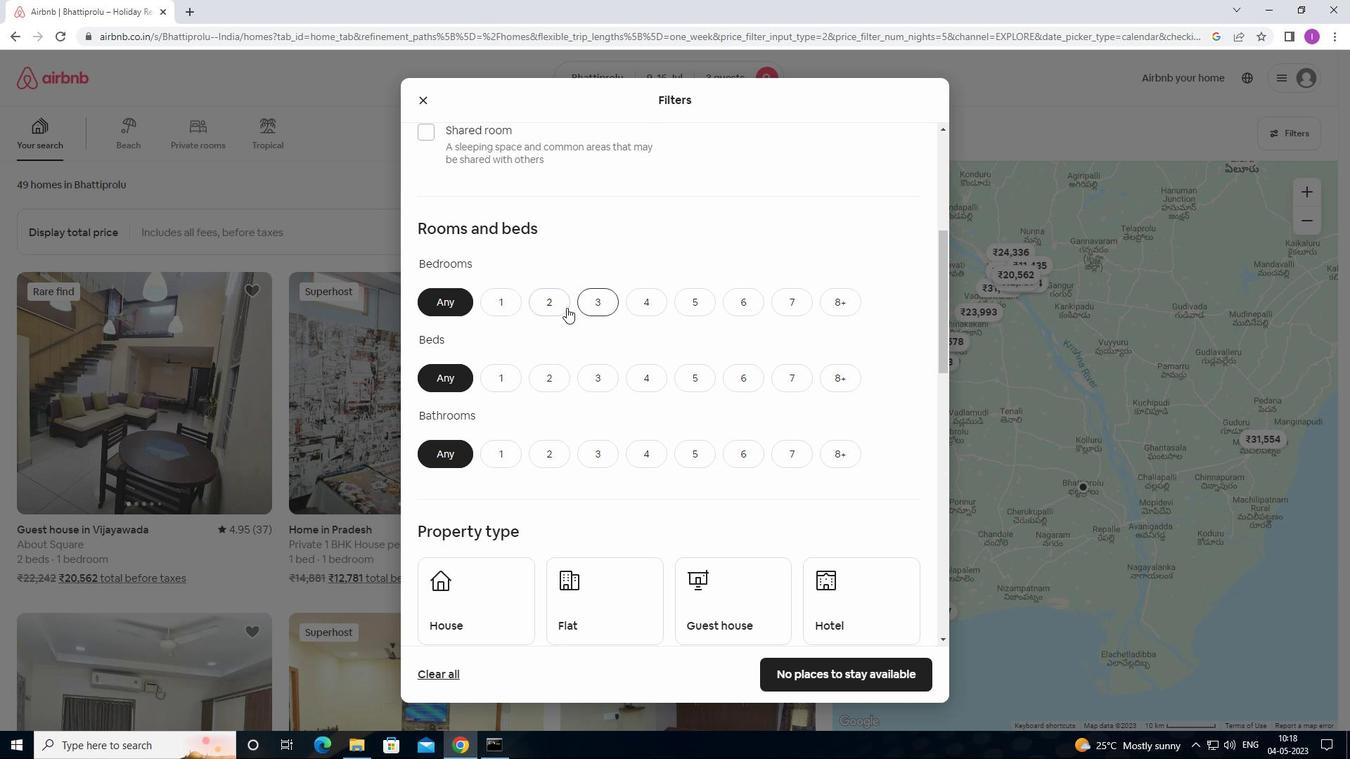 
Action: Mouse pressed left at (561, 307)
Screenshot: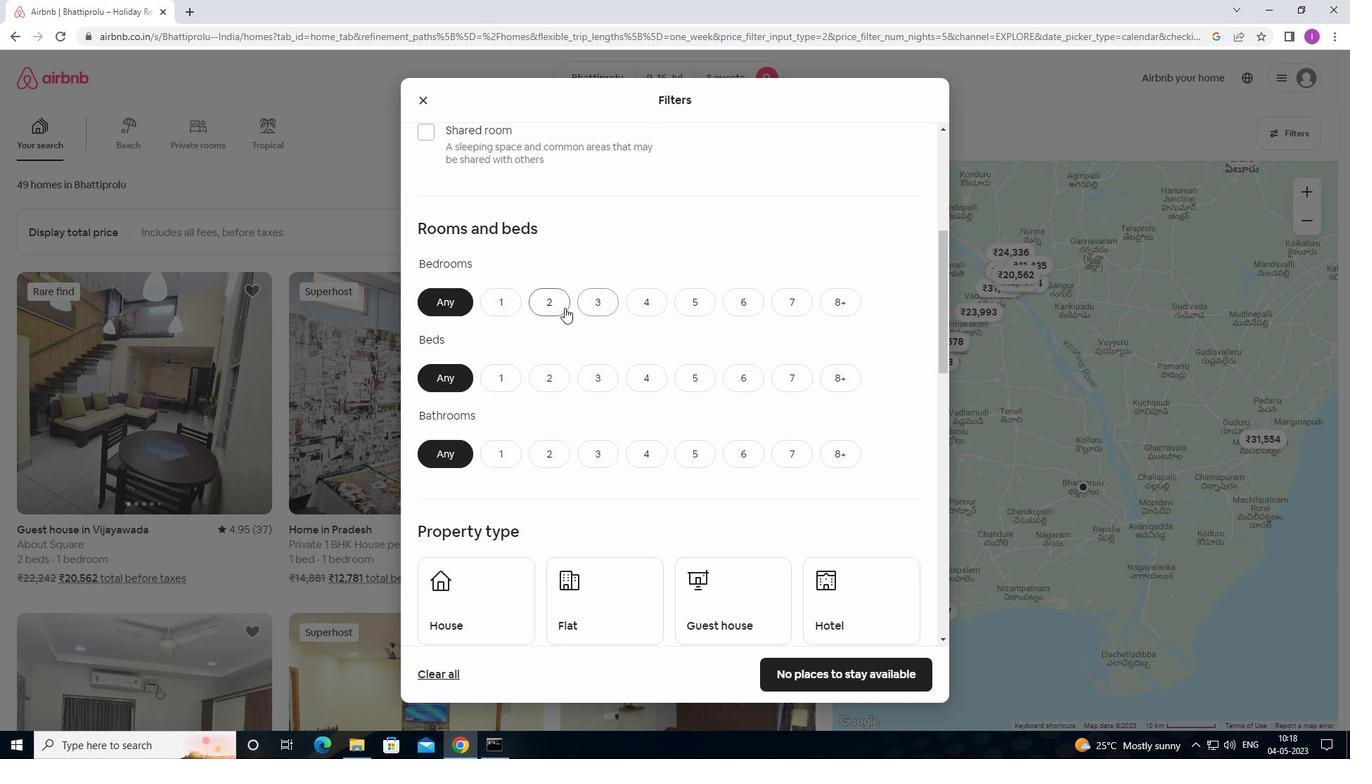 
Action: Mouse moved to (544, 374)
Screenshot: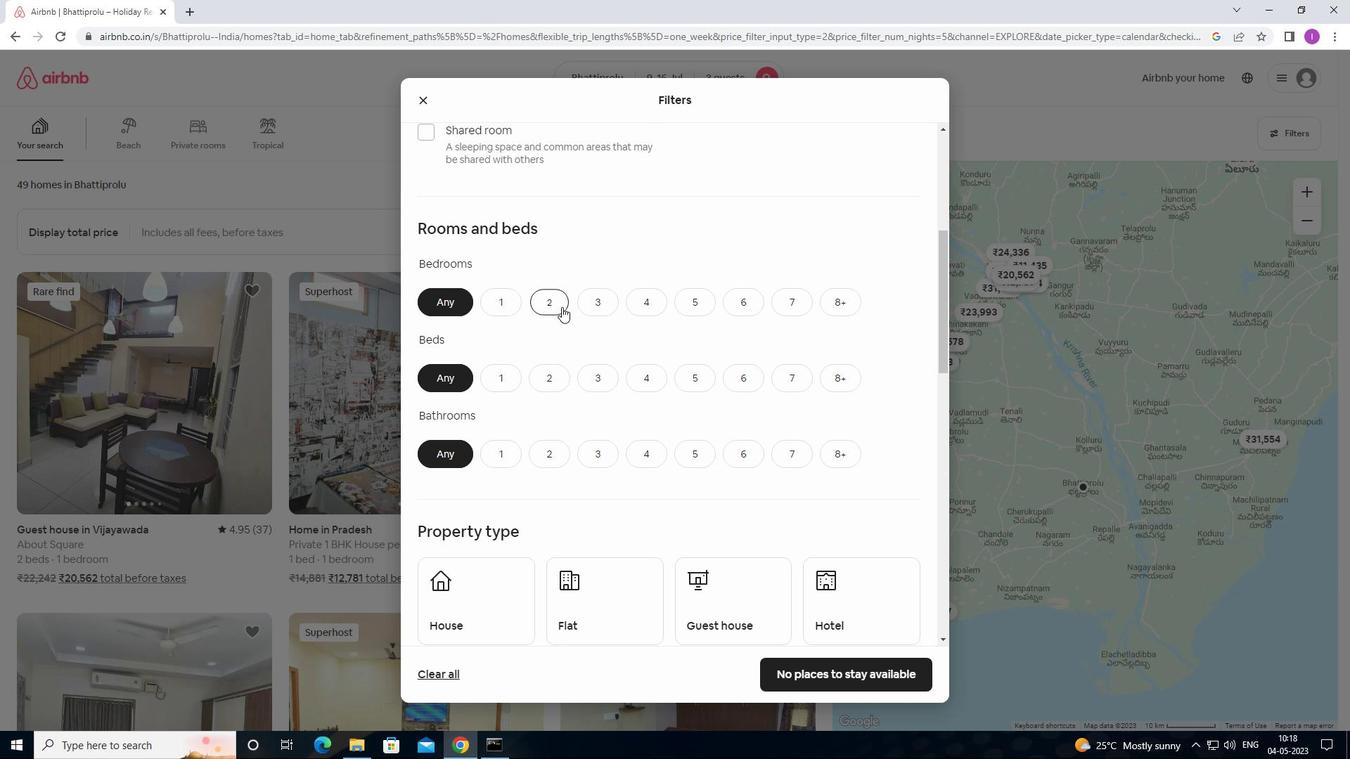 
Action: Mouse pressed left at (544, 374)
Screenshot: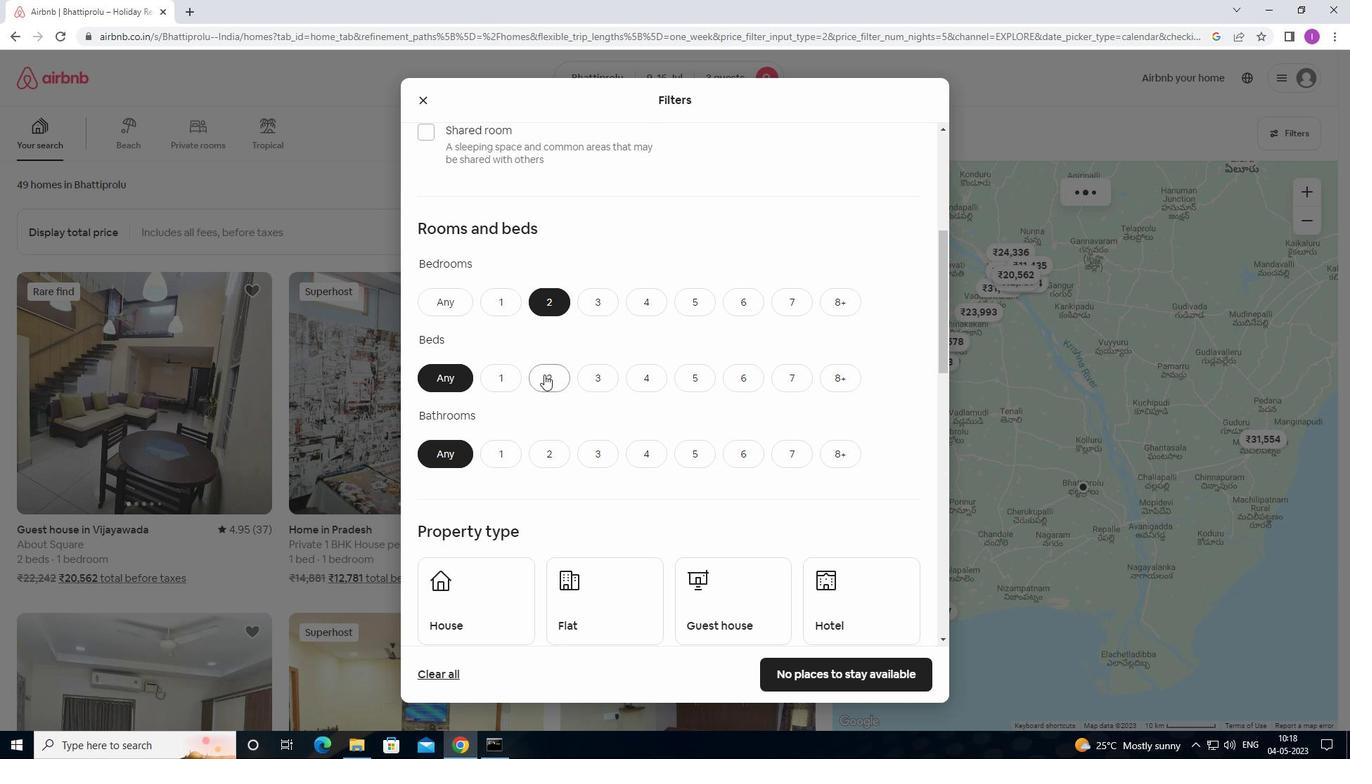 
Action: Mouse moved to (493, 446)
Screenshot: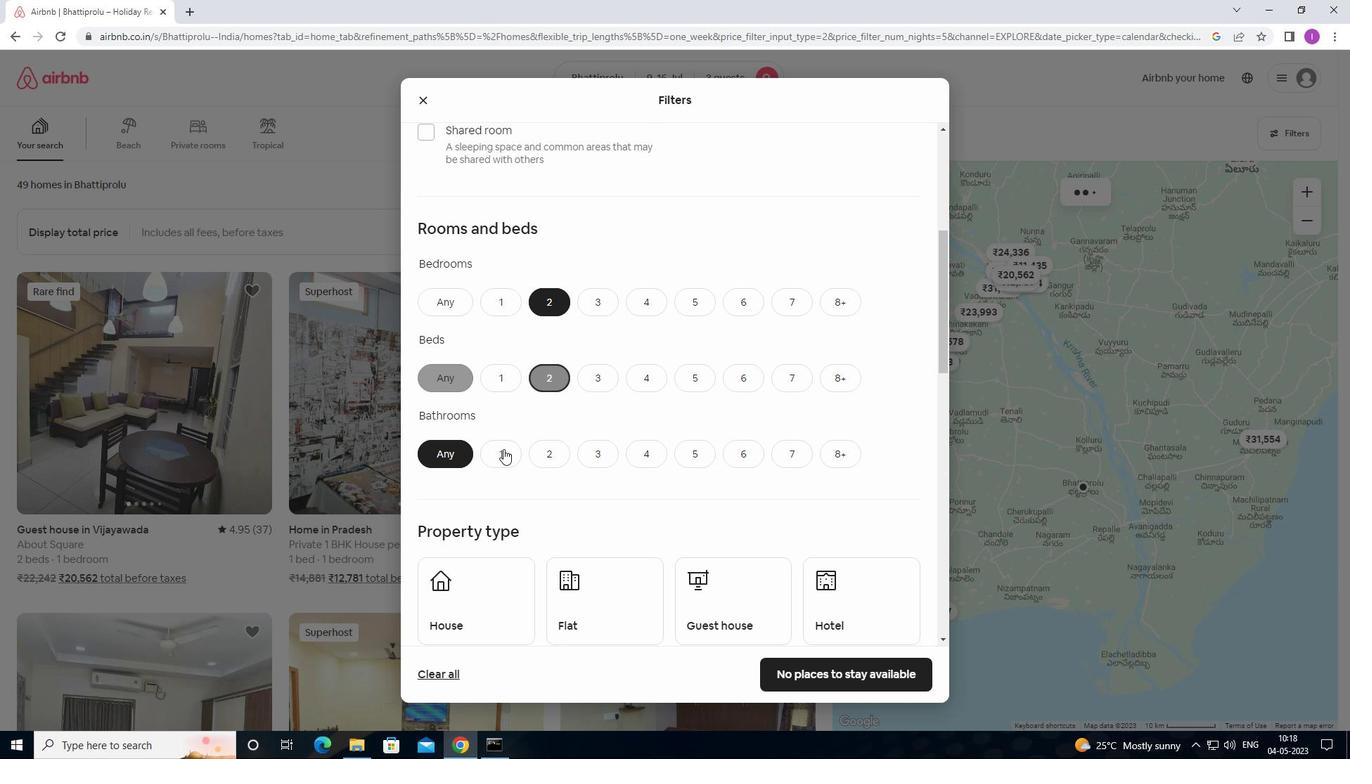 
Action: Mouse pressed left at (493, 446)
Screenshot: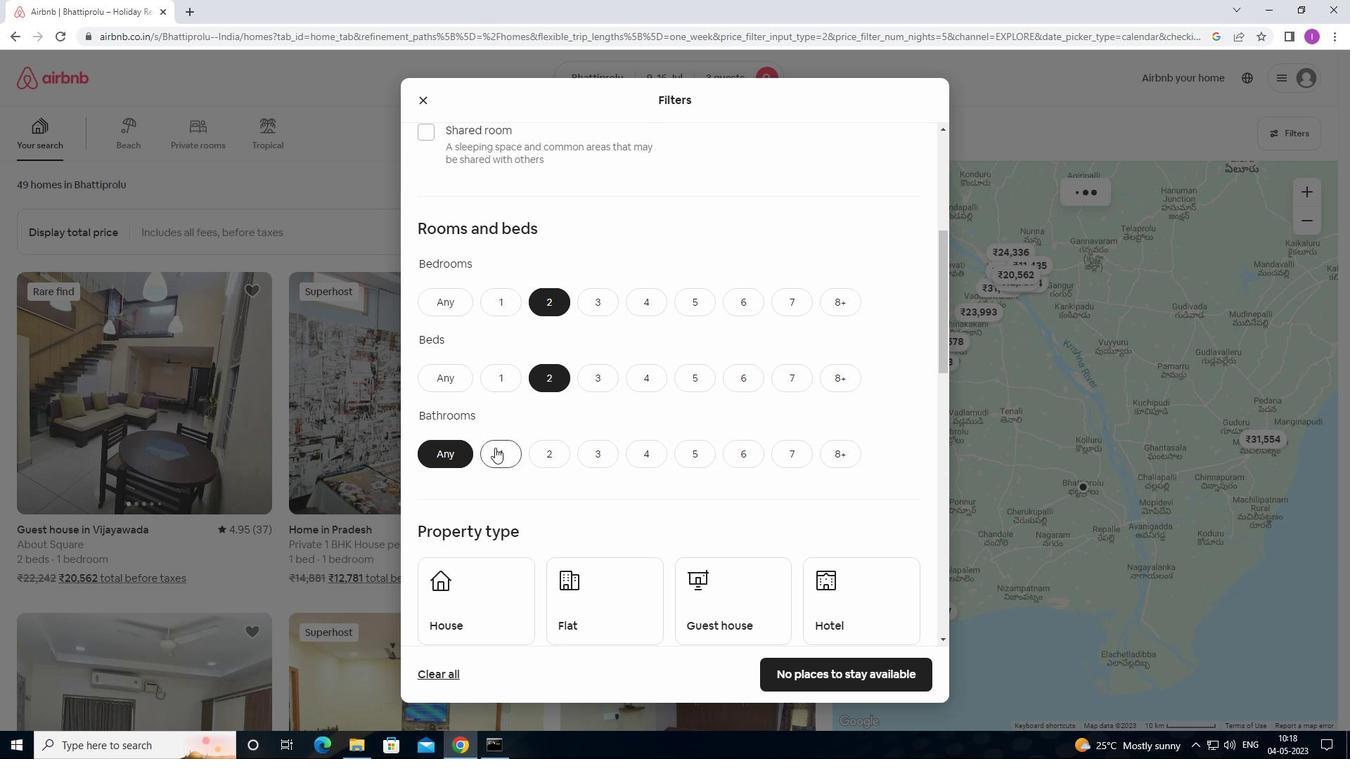 
Action: Mouse moved to (492, 582)
Screenshot: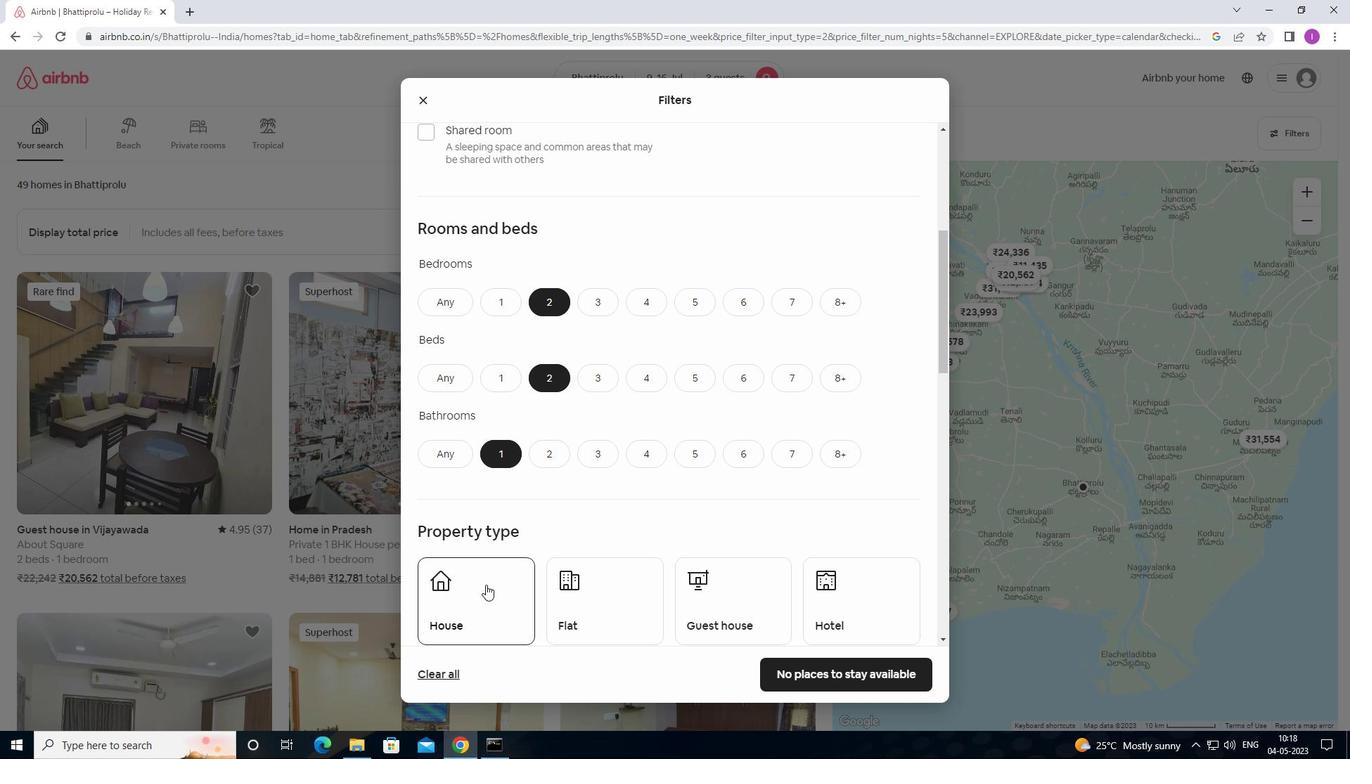 
Action: Mouse scrolled (492, 581) with delta (0, 0)
Screenshot: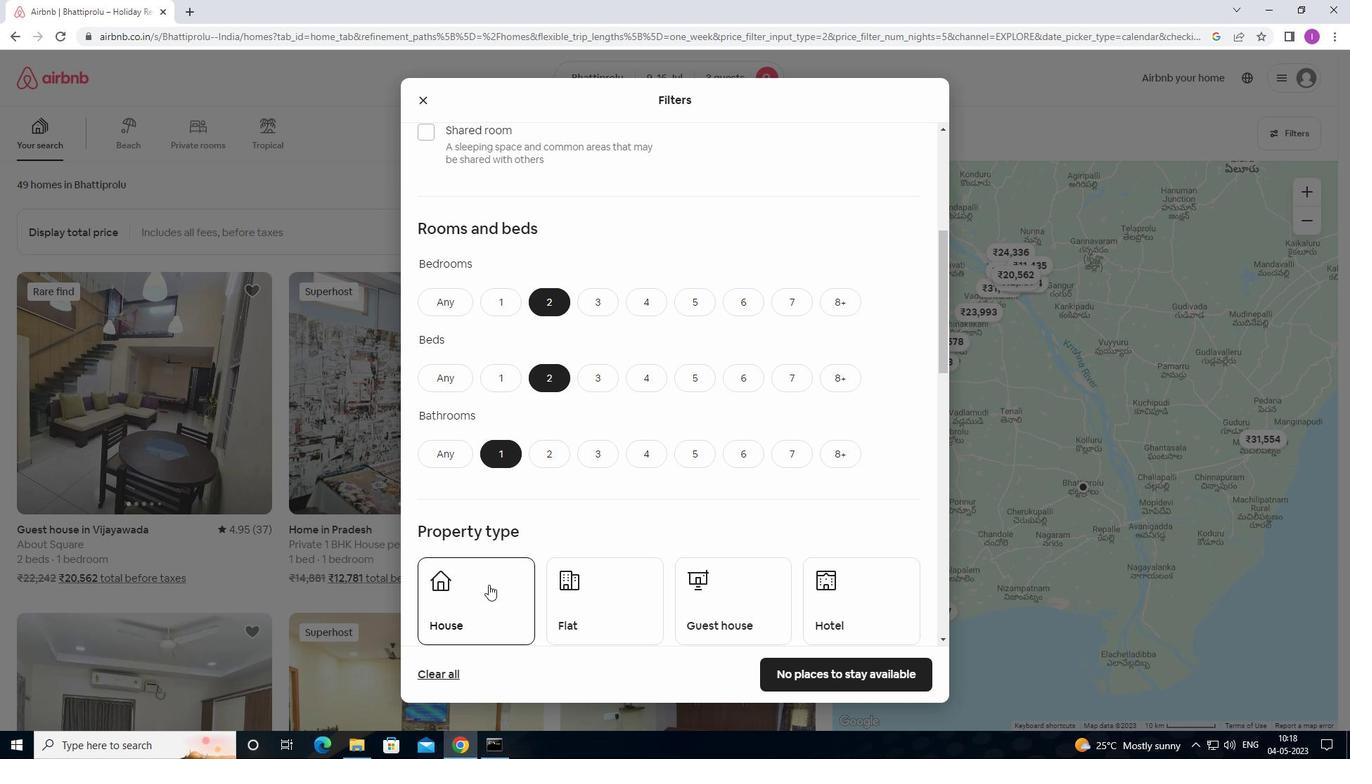 
Action: Mouse scrolled (492, 581) with delta (0, 0)
Screenshot: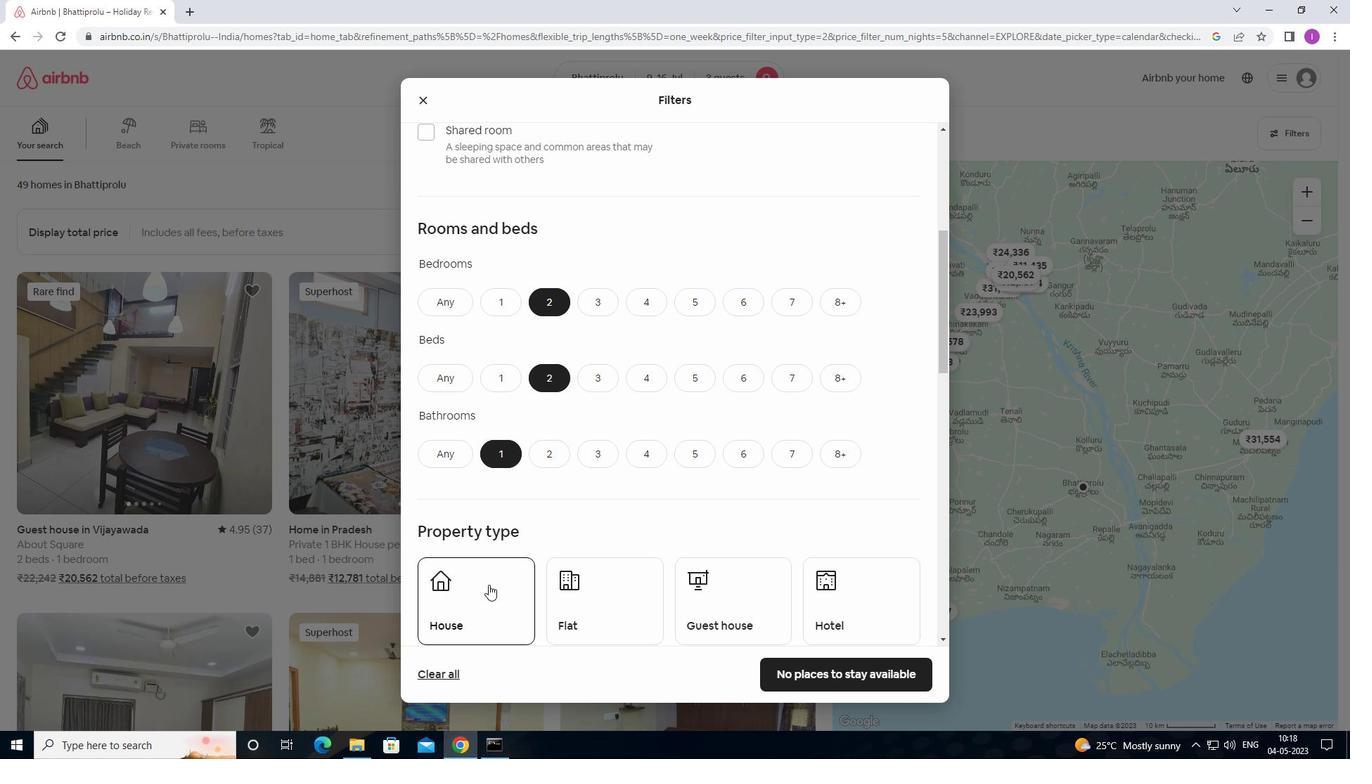 
Action: Mouse moved to (492, 580)
Screenshot: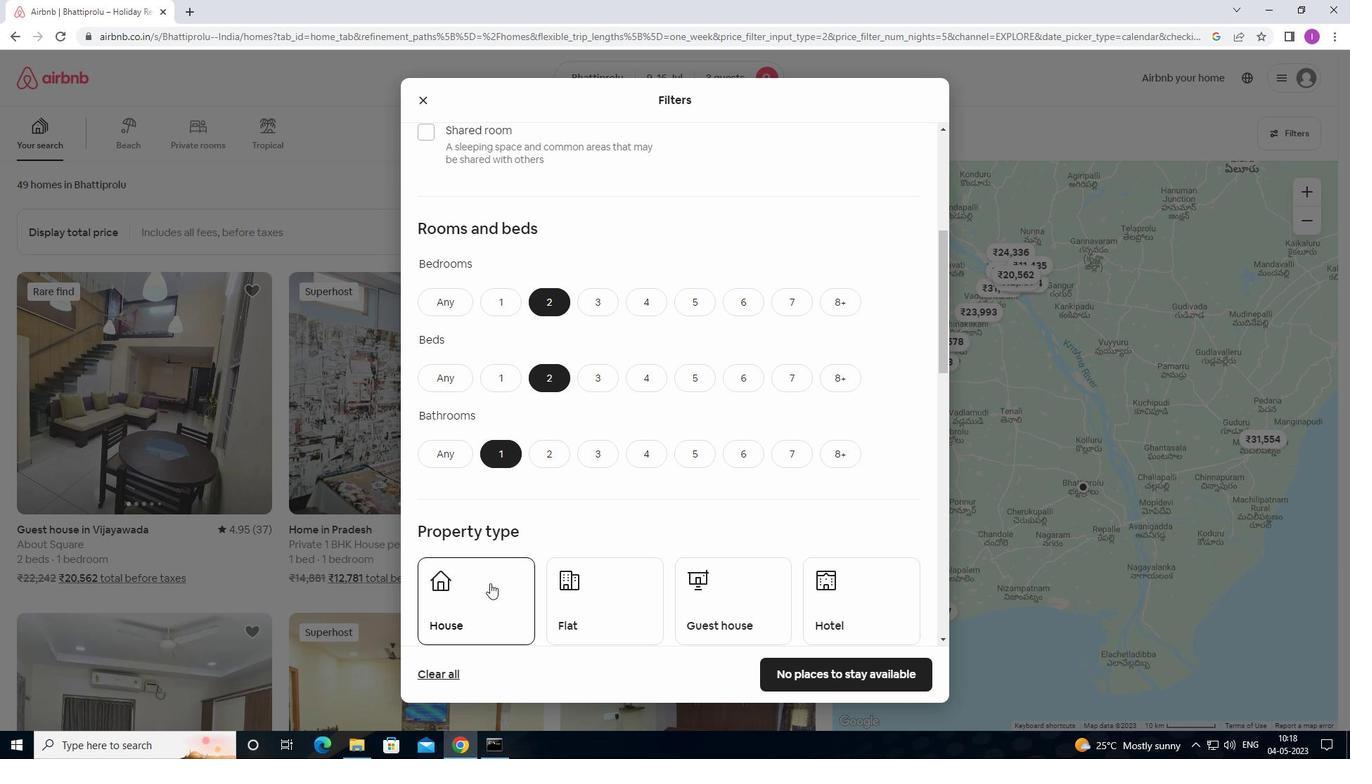 
Action: Mouse scrolled (492, 580) with delta (0, 0)
Screenshot: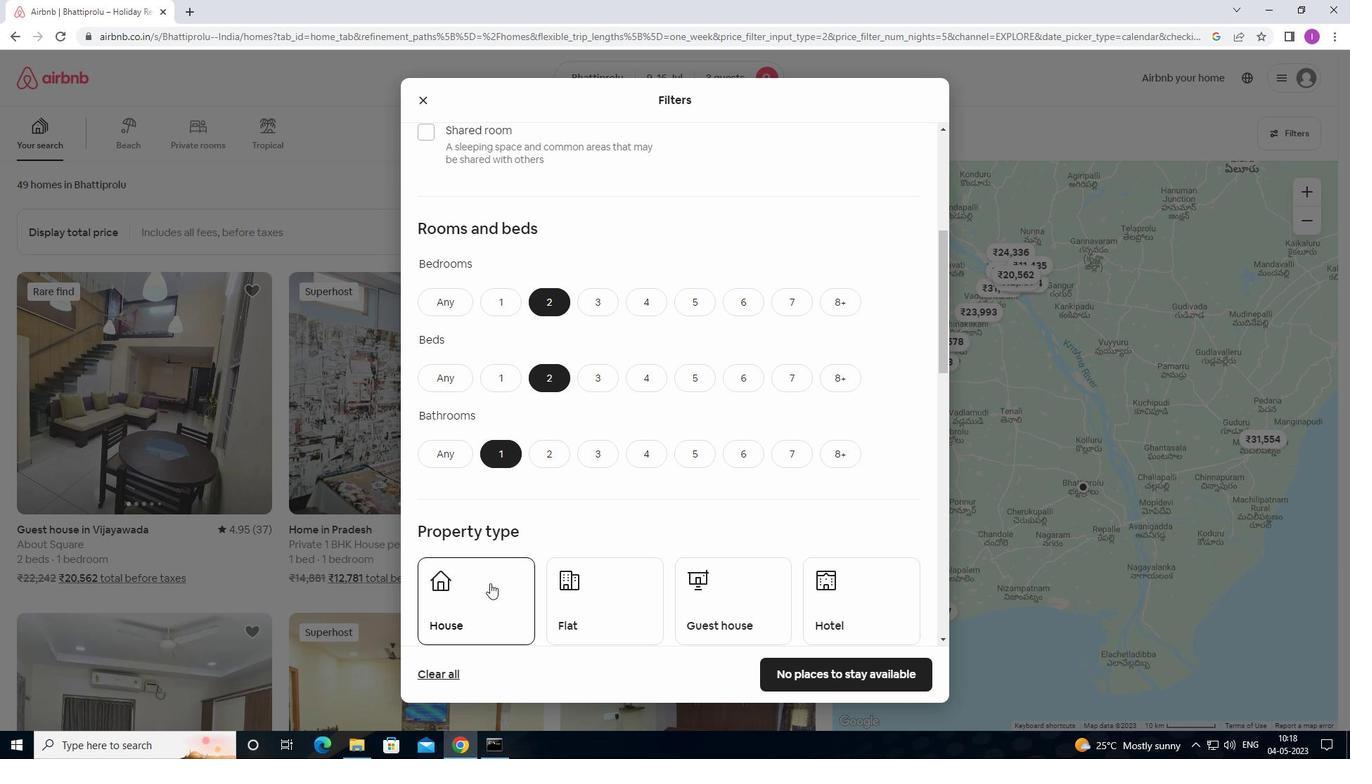 
Action: Mouse moved to (495, 577)
Screenshot: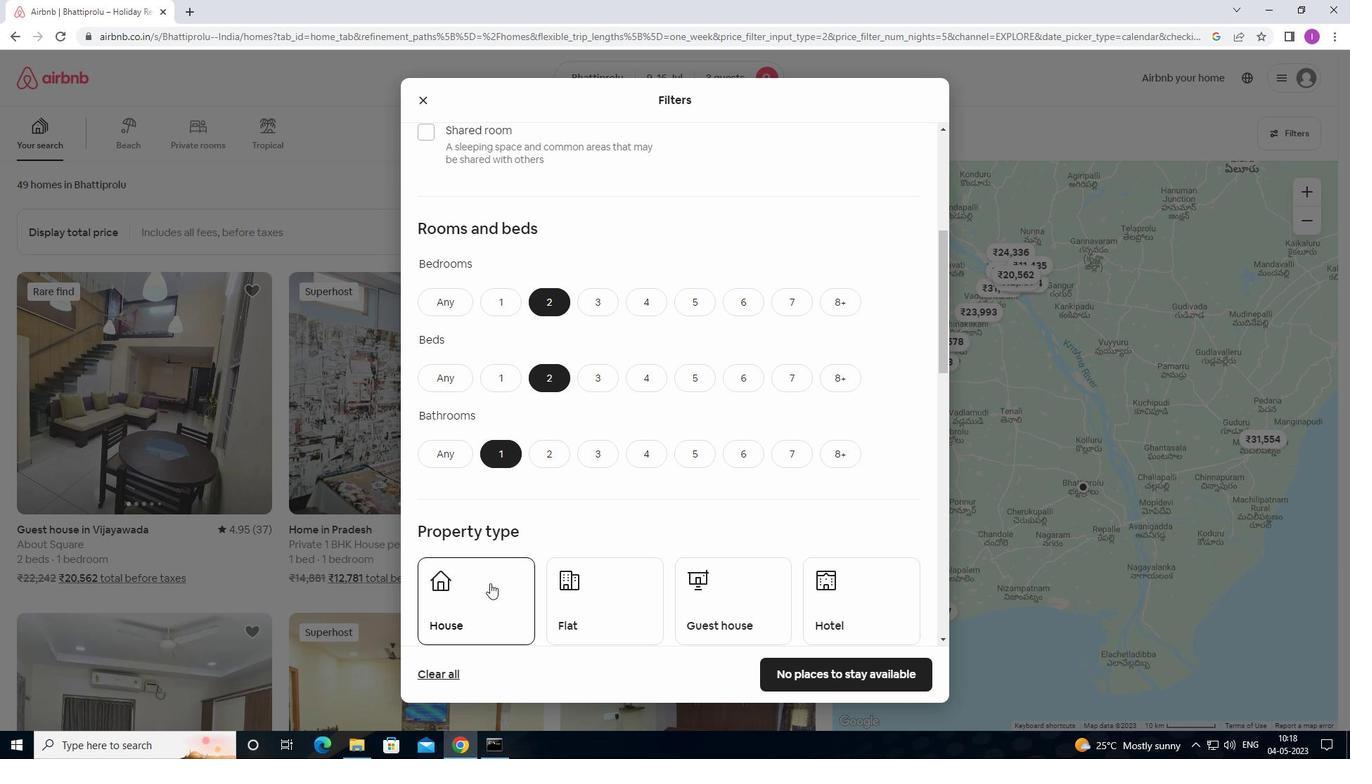 
Action: Mouse scrolled (495, 576) with delta (0, 0)
Screenshot: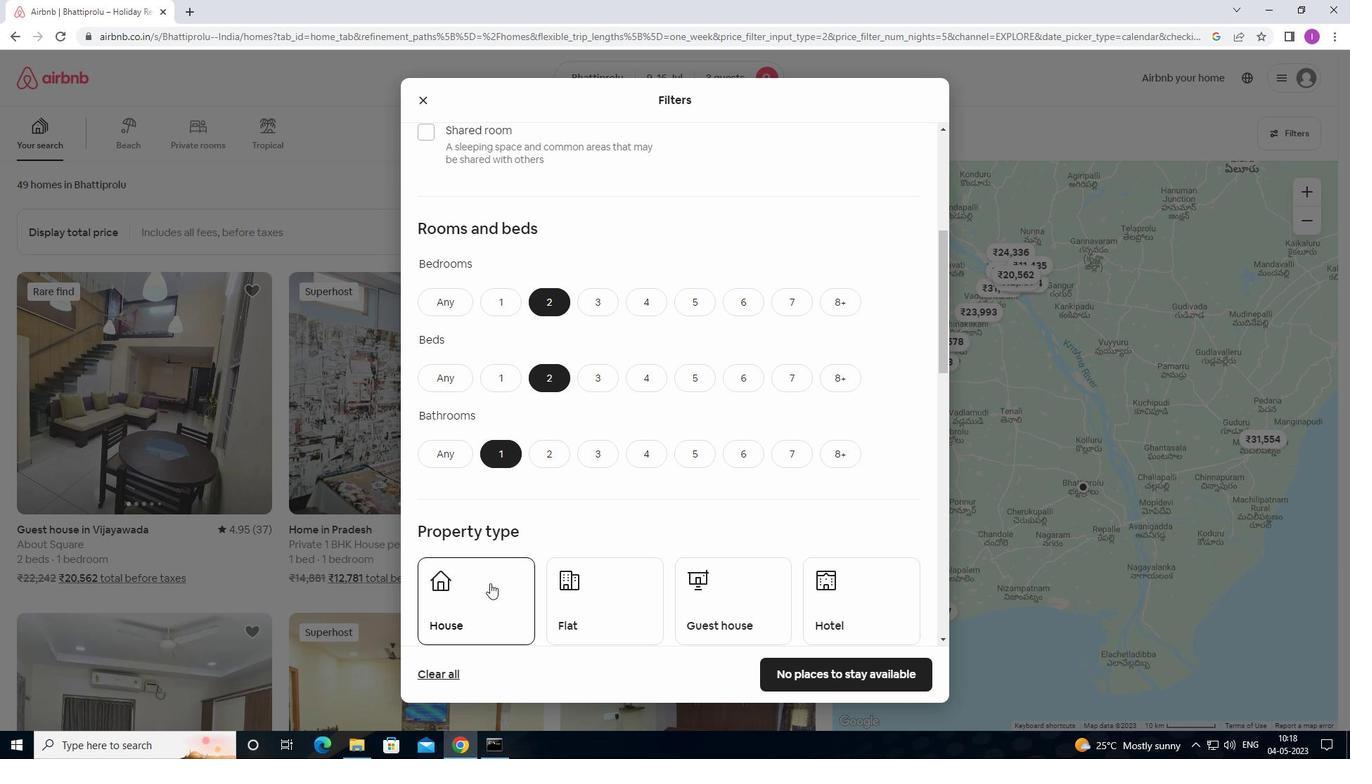 
Action: Mouse moved to (501, 346)
Screenshot: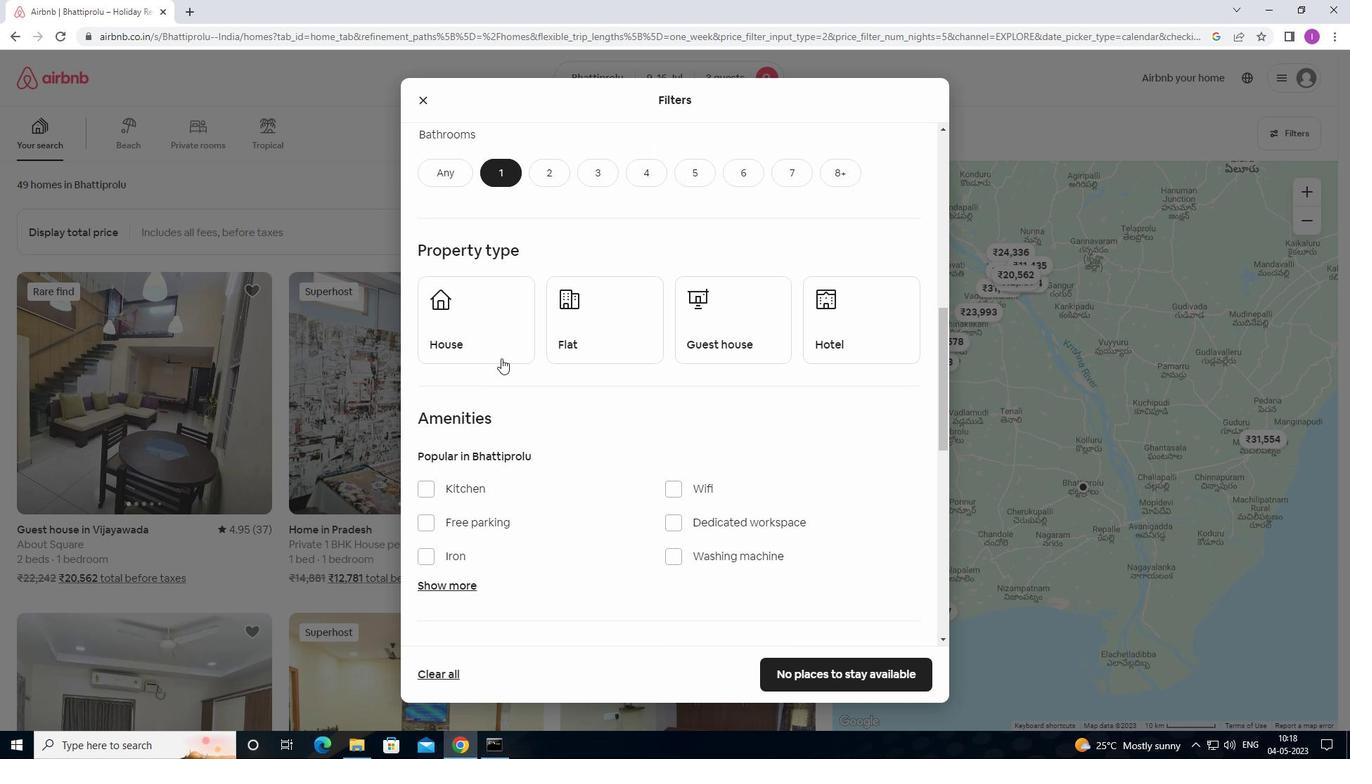 
Action: Mouse pressed left at (501, 346)
Screenshot: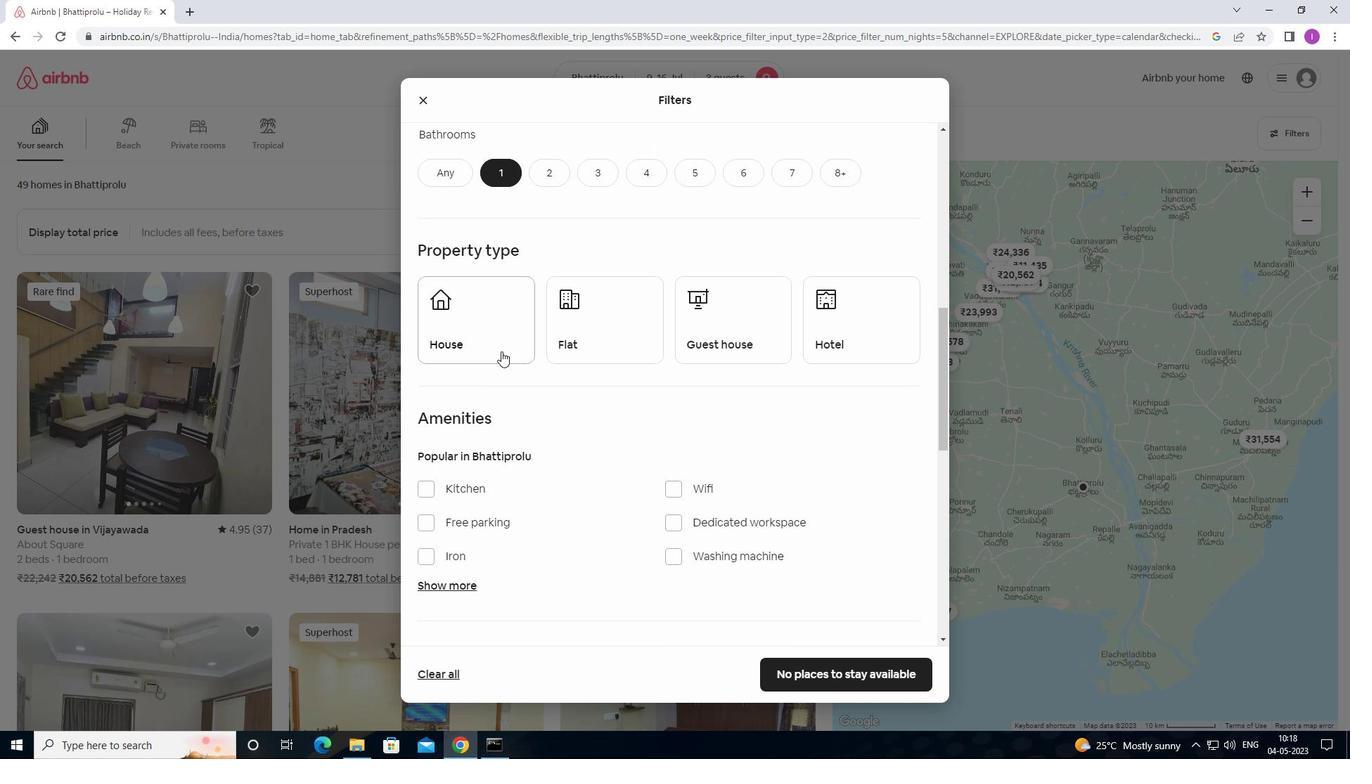 
Action: Mouse moved to (594, 338)
Screenshot: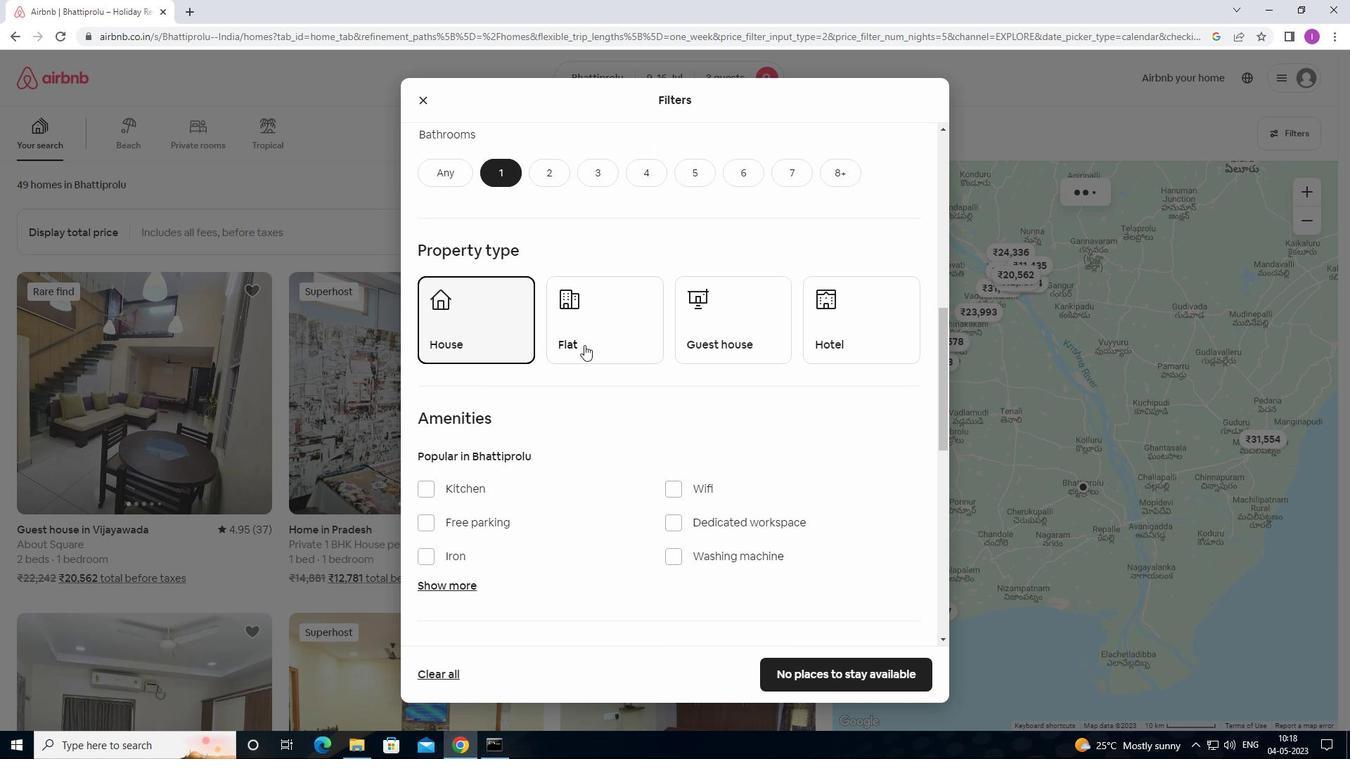 
Action: Mouse pressed left at (594, 338)
Screenshot: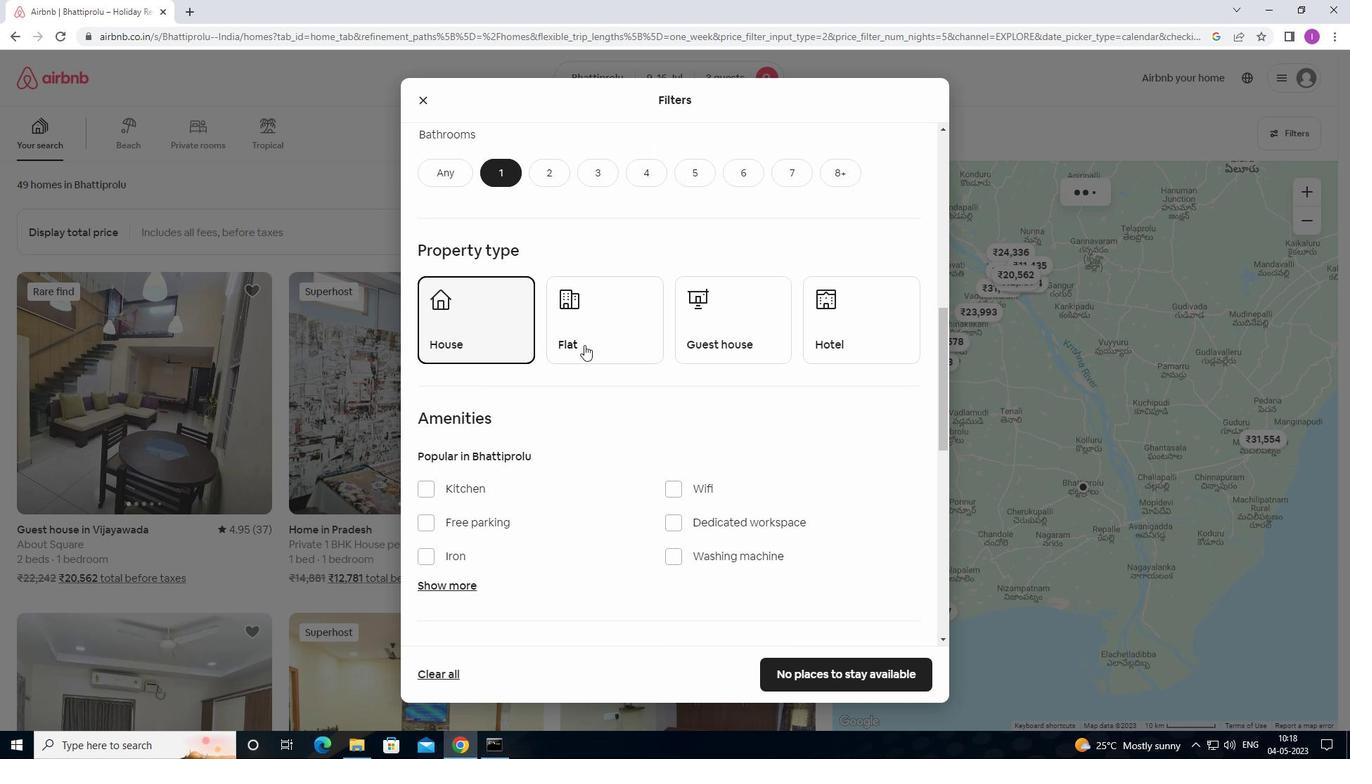 
Action: Mouse moved to (848, 354)
Screenshot: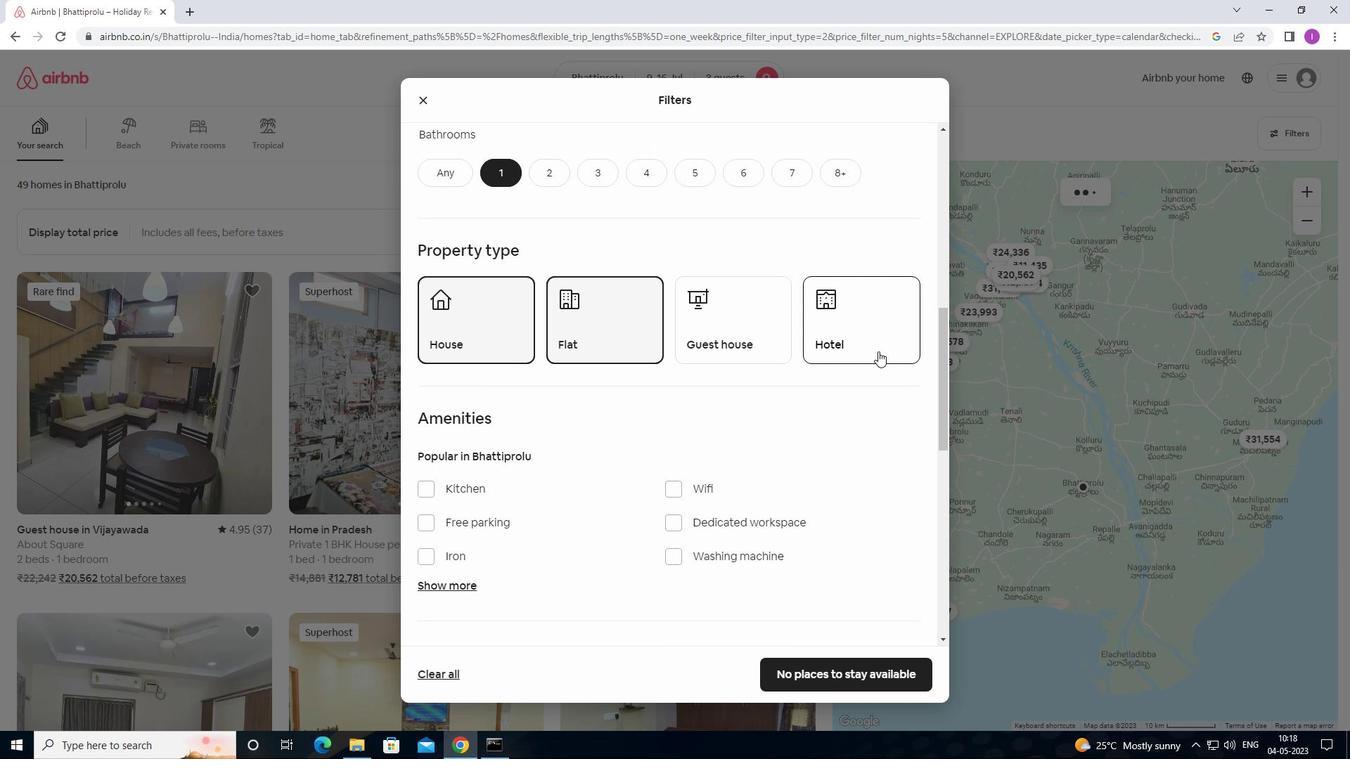 
Action: Mouse pressed left at (848, 354)
Screenshot: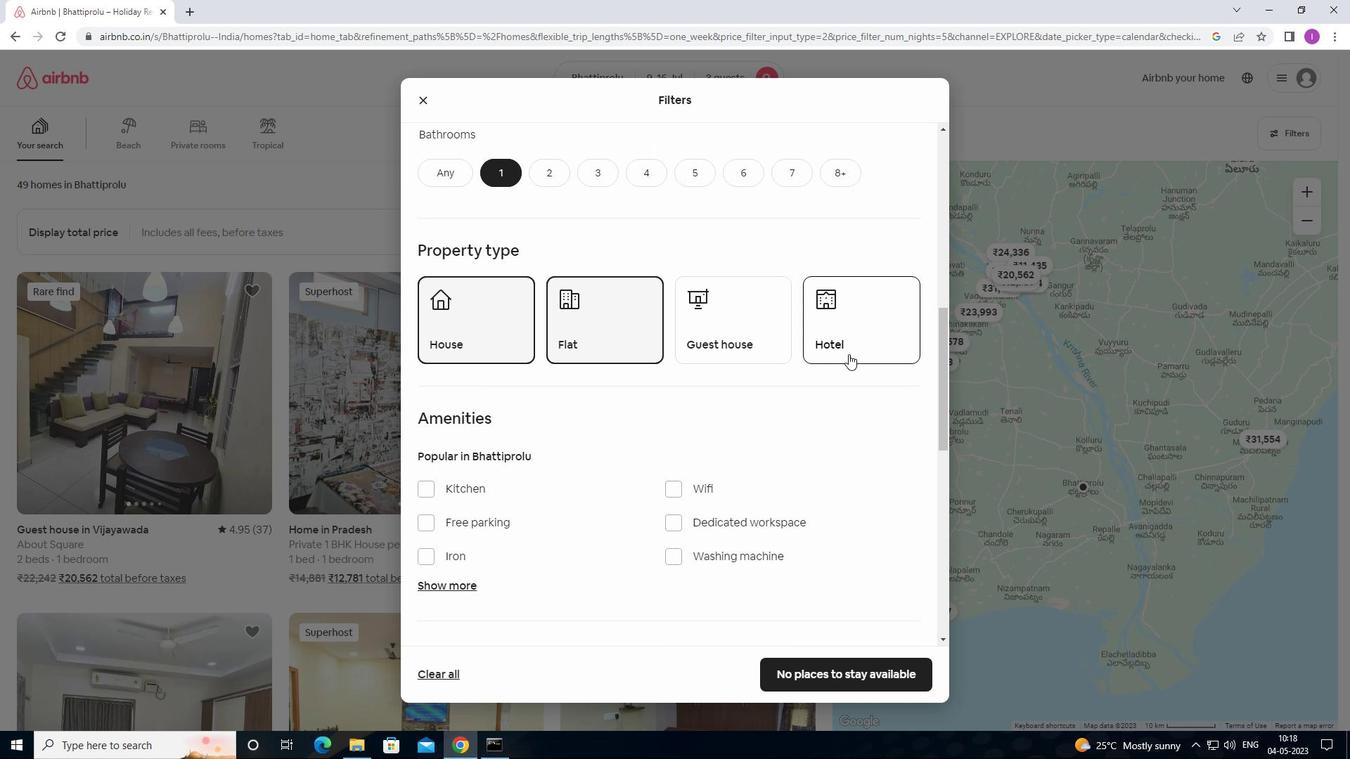 
Action: Mouse moved to (760, 341)
Screenshot: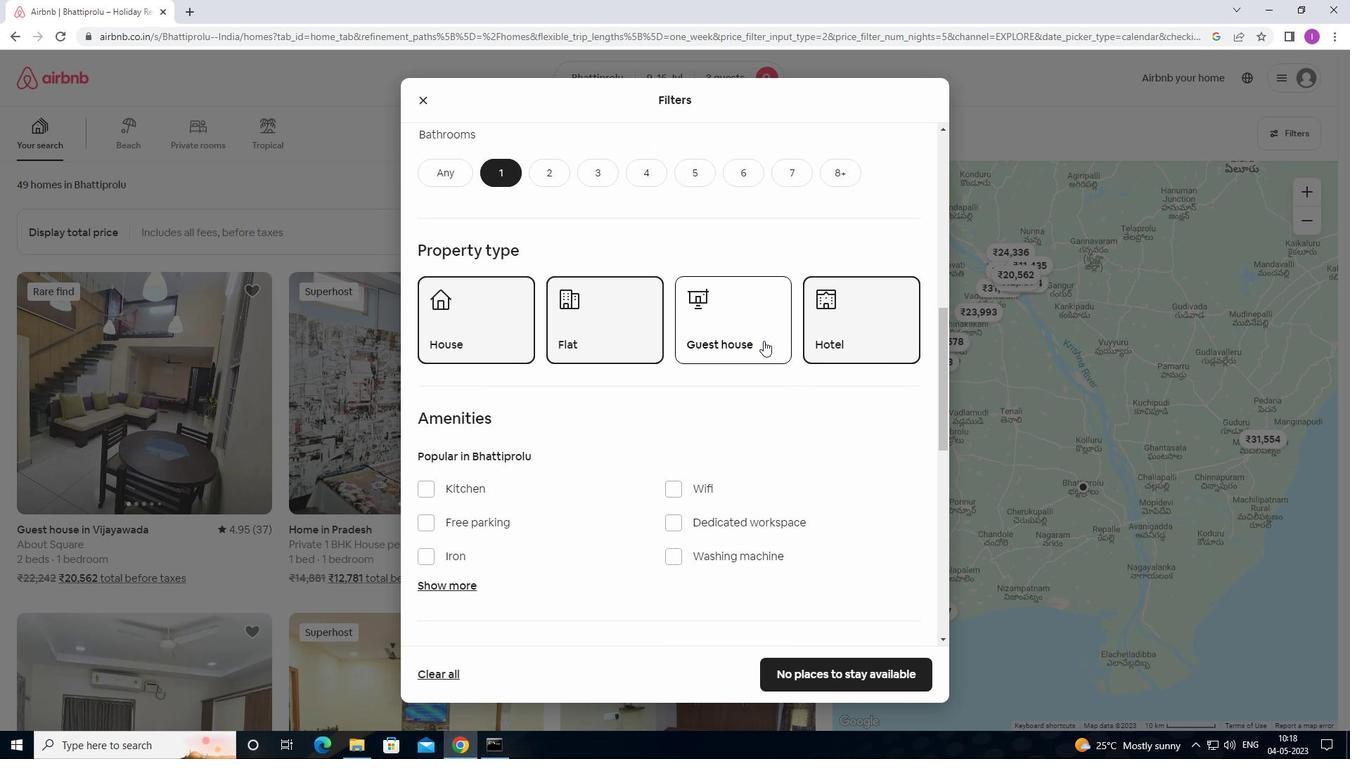 
Action: Mouse pressed left at (760, 341)
Screenshot: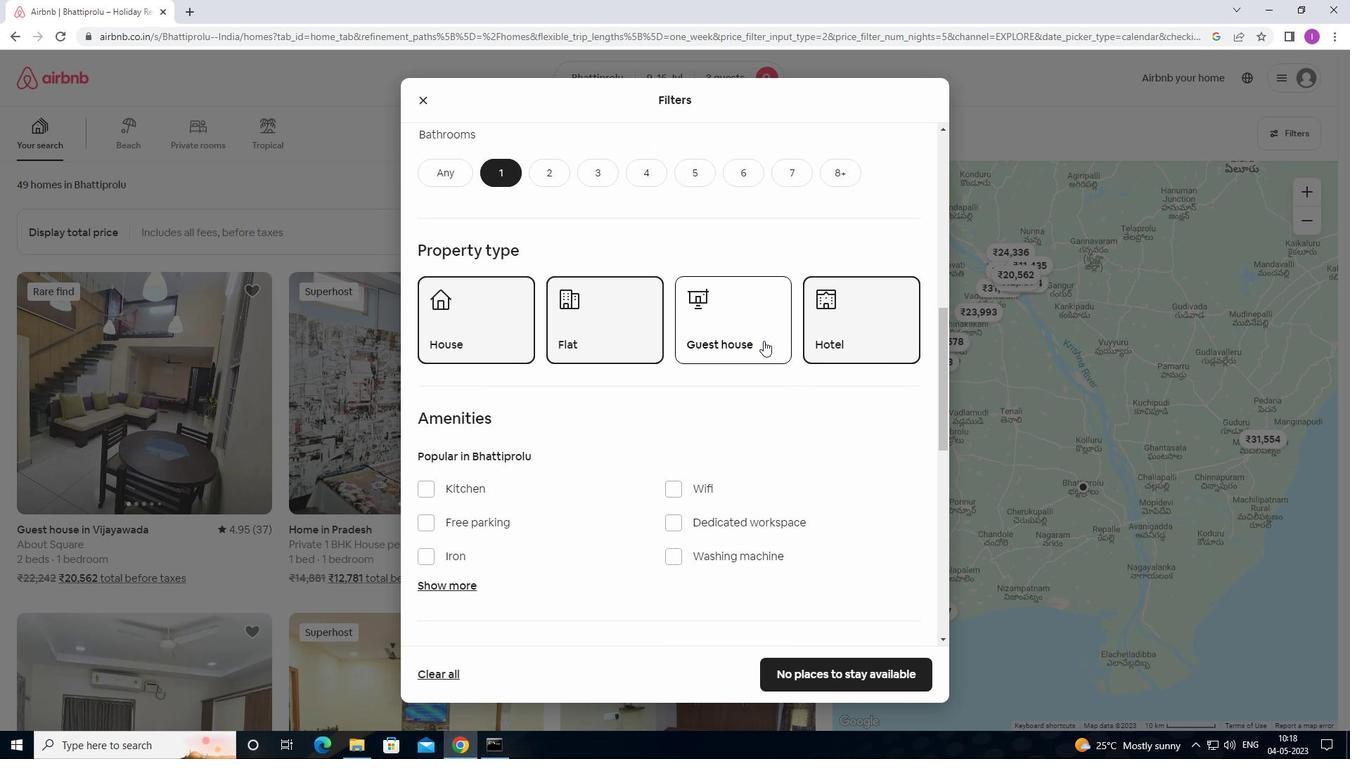 
Action: Mouse moved to (843, 322)
Screenshot: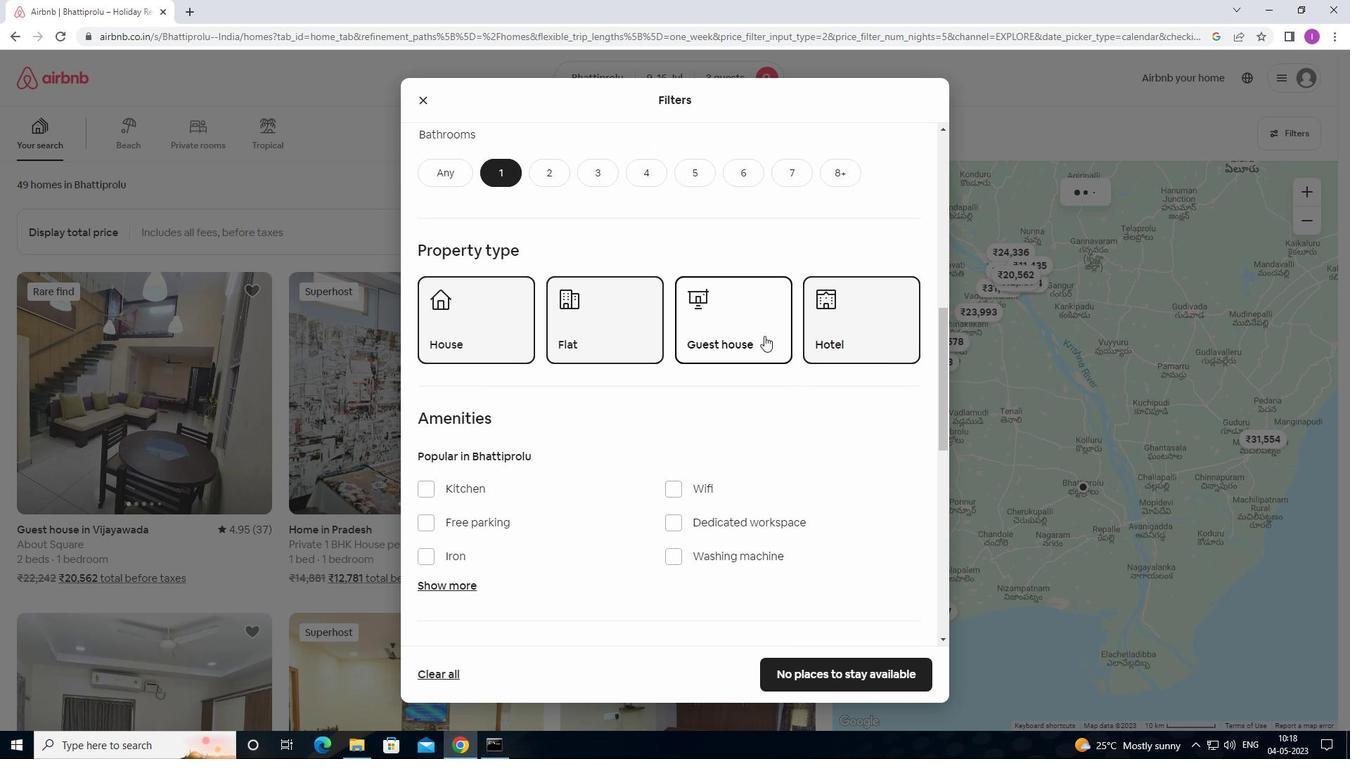 
Action: Mouse pressed left at (843, 322)
Screenshot: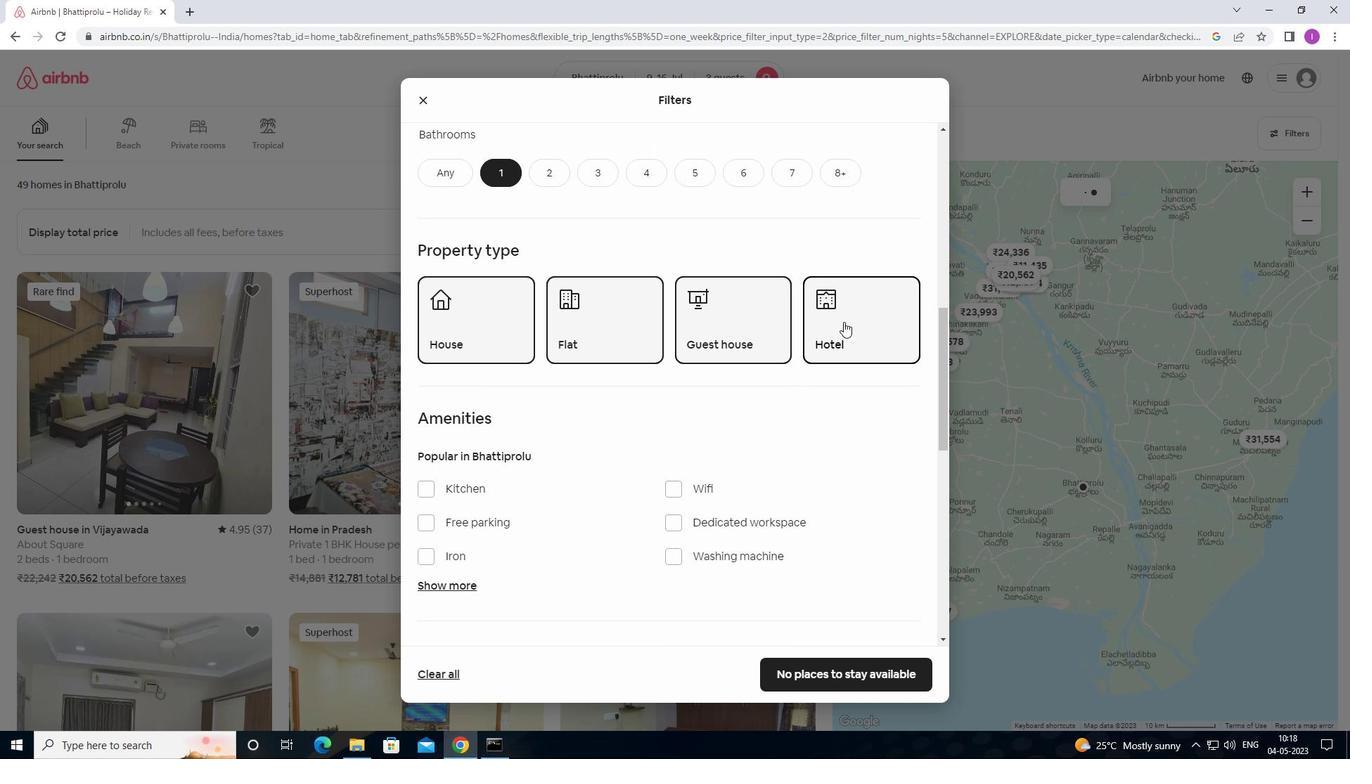 
Action: Mouse moved to (653, 393)
Screenshot: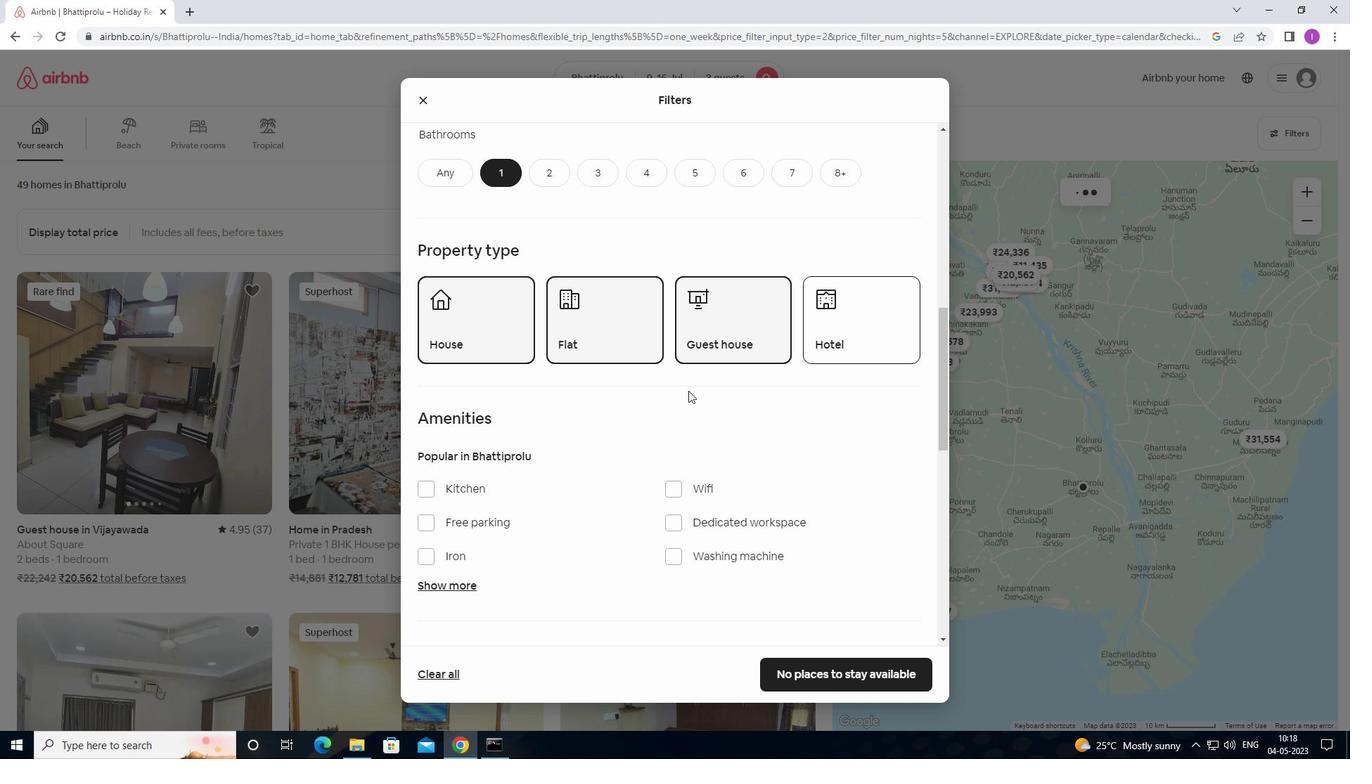 
Action: Mouse scrolled (653, 392) with delta (0, 0)
Screenshot: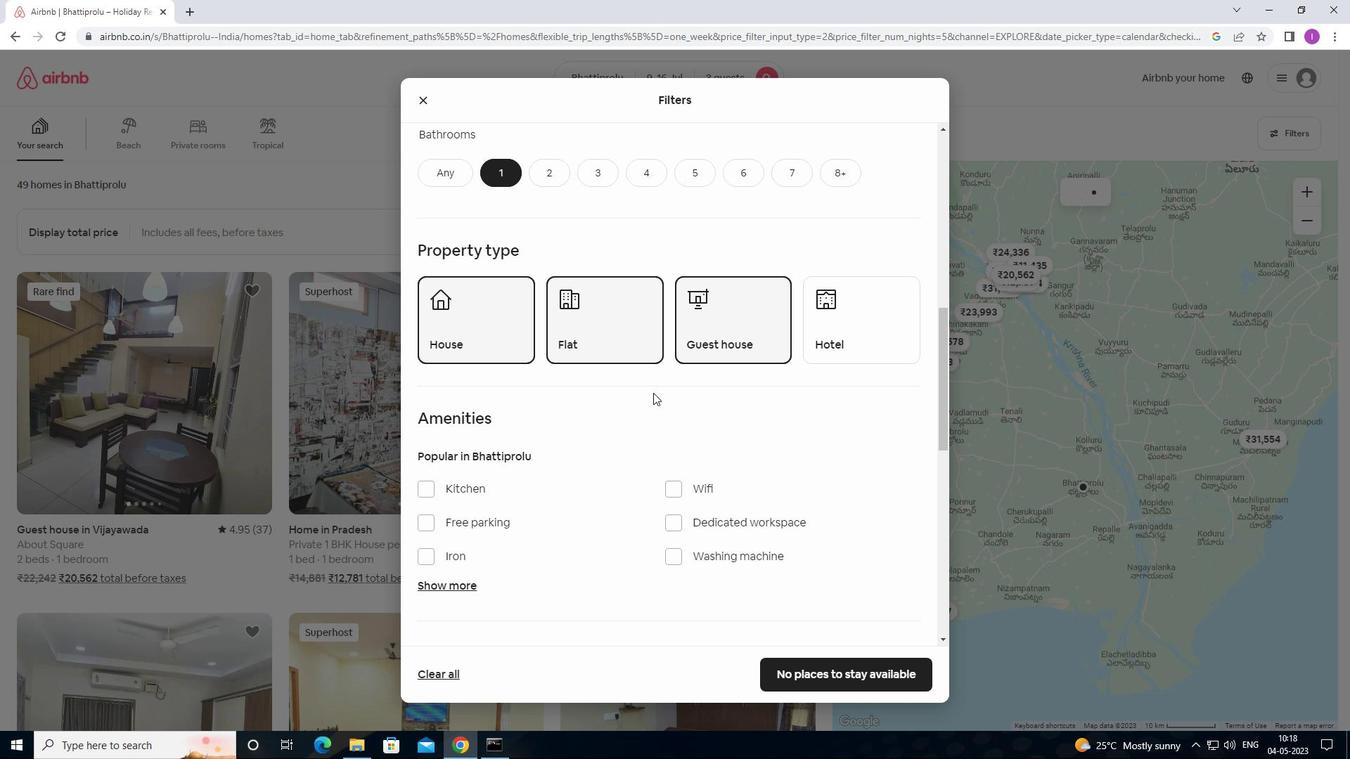 
Action: Mouse scrolled (653, 392) with delta (0, 0)
Screenshot: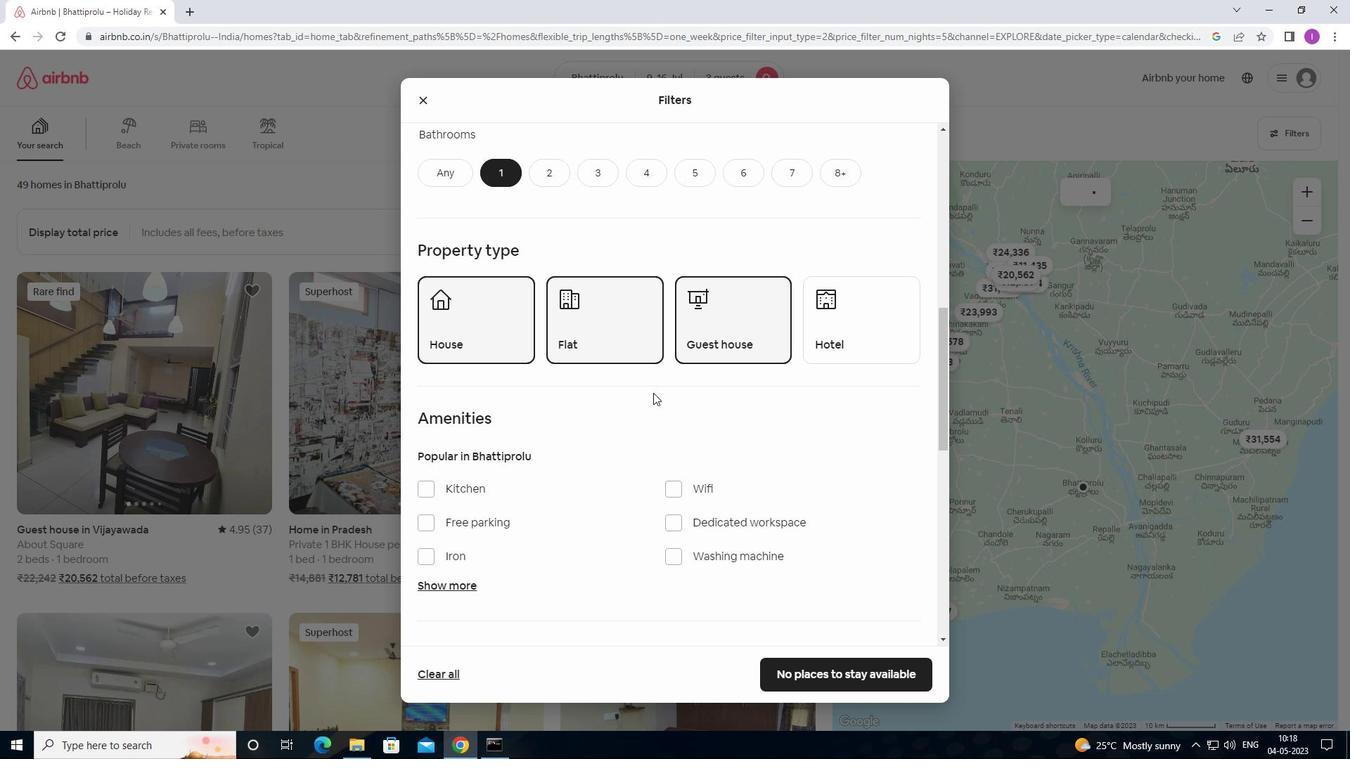 
Action: Mouse moved to (540, 400)
Screenshot: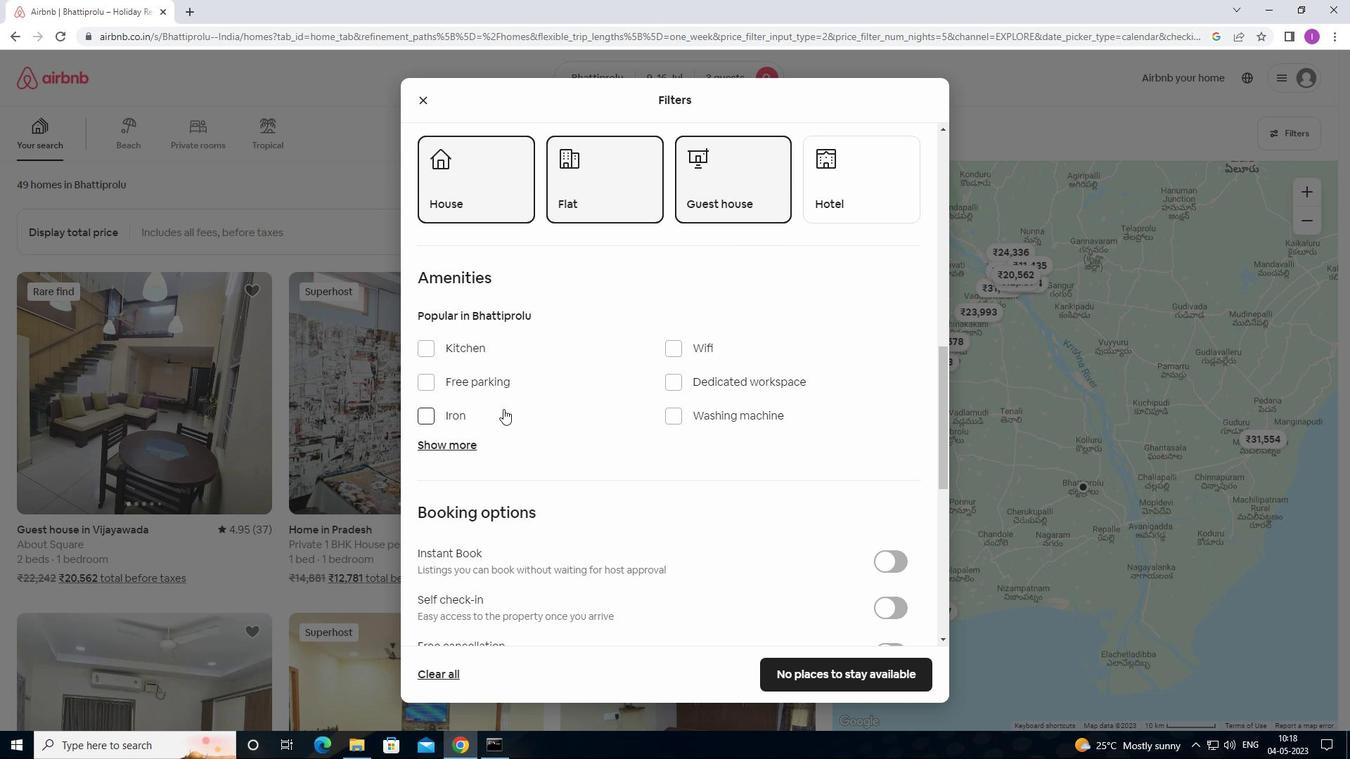 
Action: Mouse scrolled (540, 399) with delta (0, 0)
Screenshot: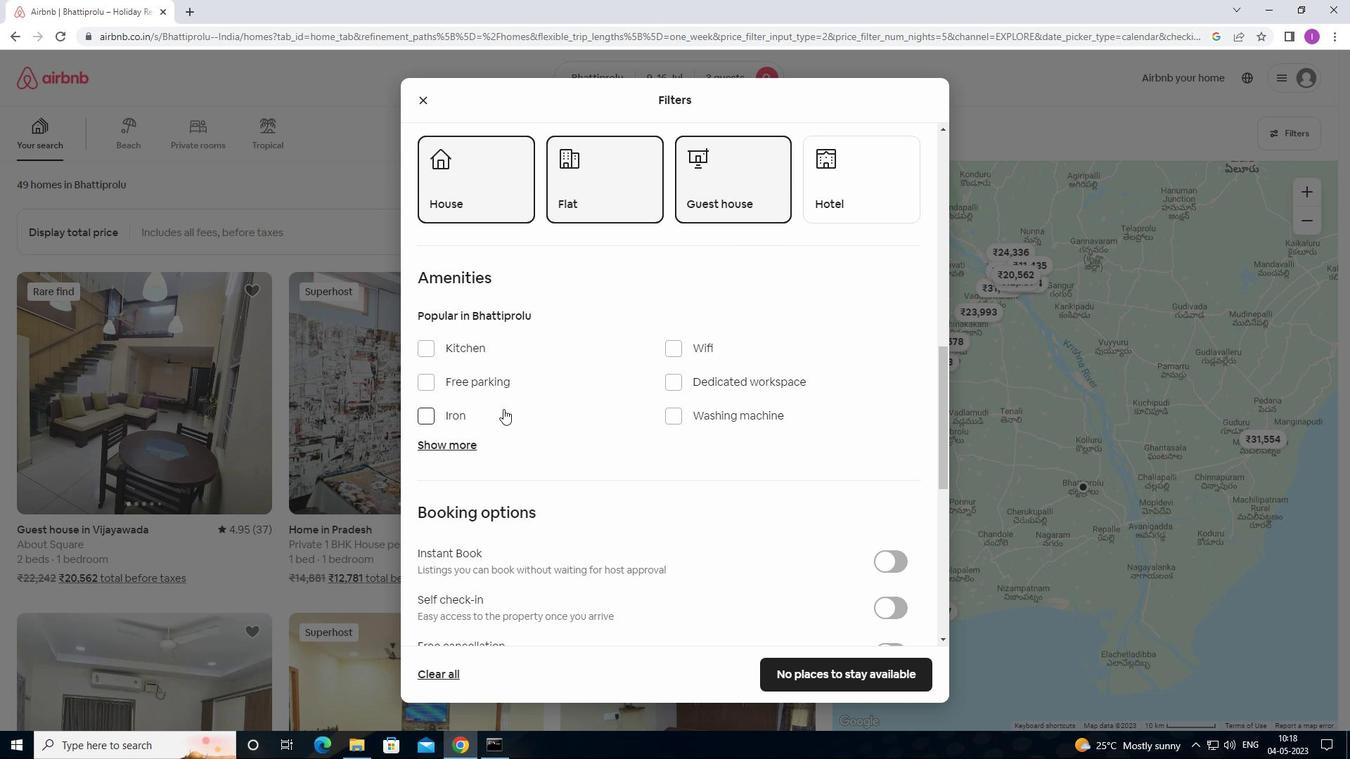 
Action: Mouse moved to (618, 353)
Screenshot: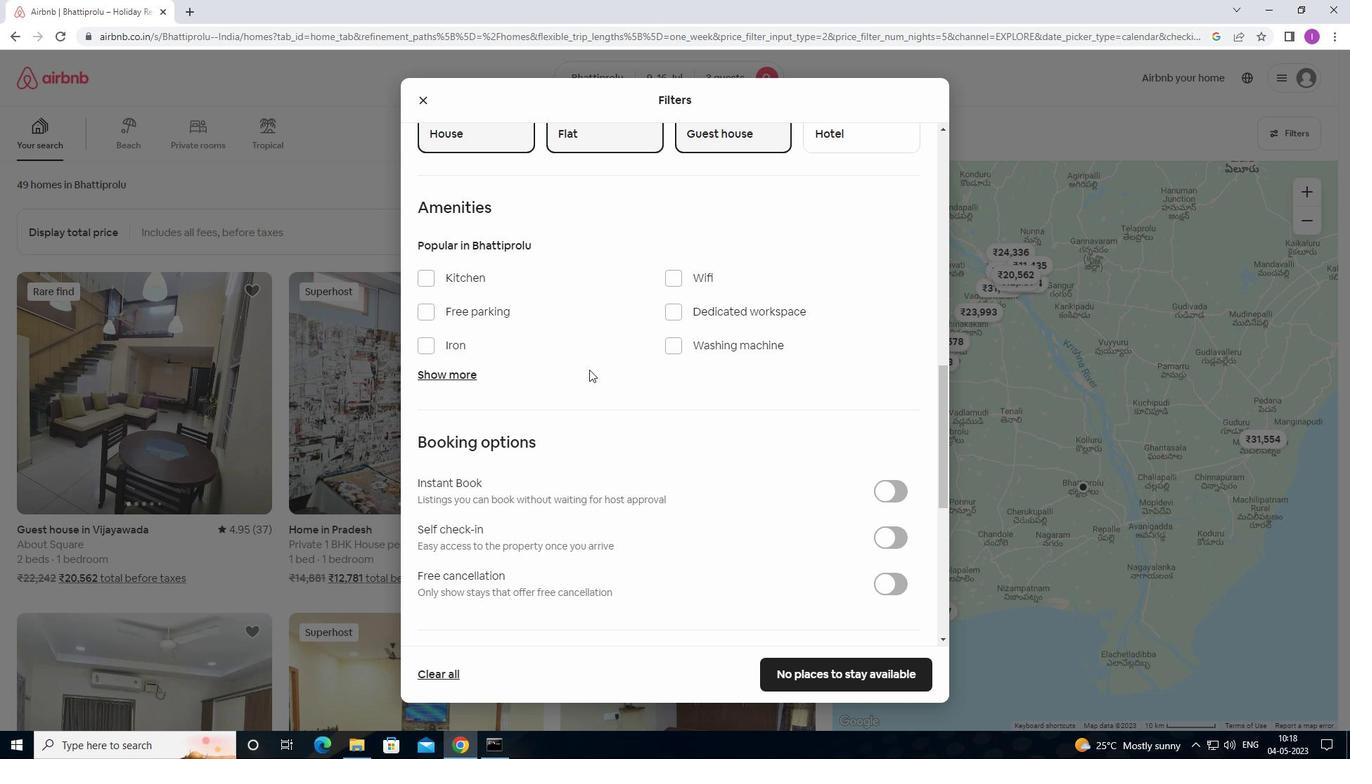 
Action: Mouse scrolled (618, 352) with delta (0, 0)
Screenshot: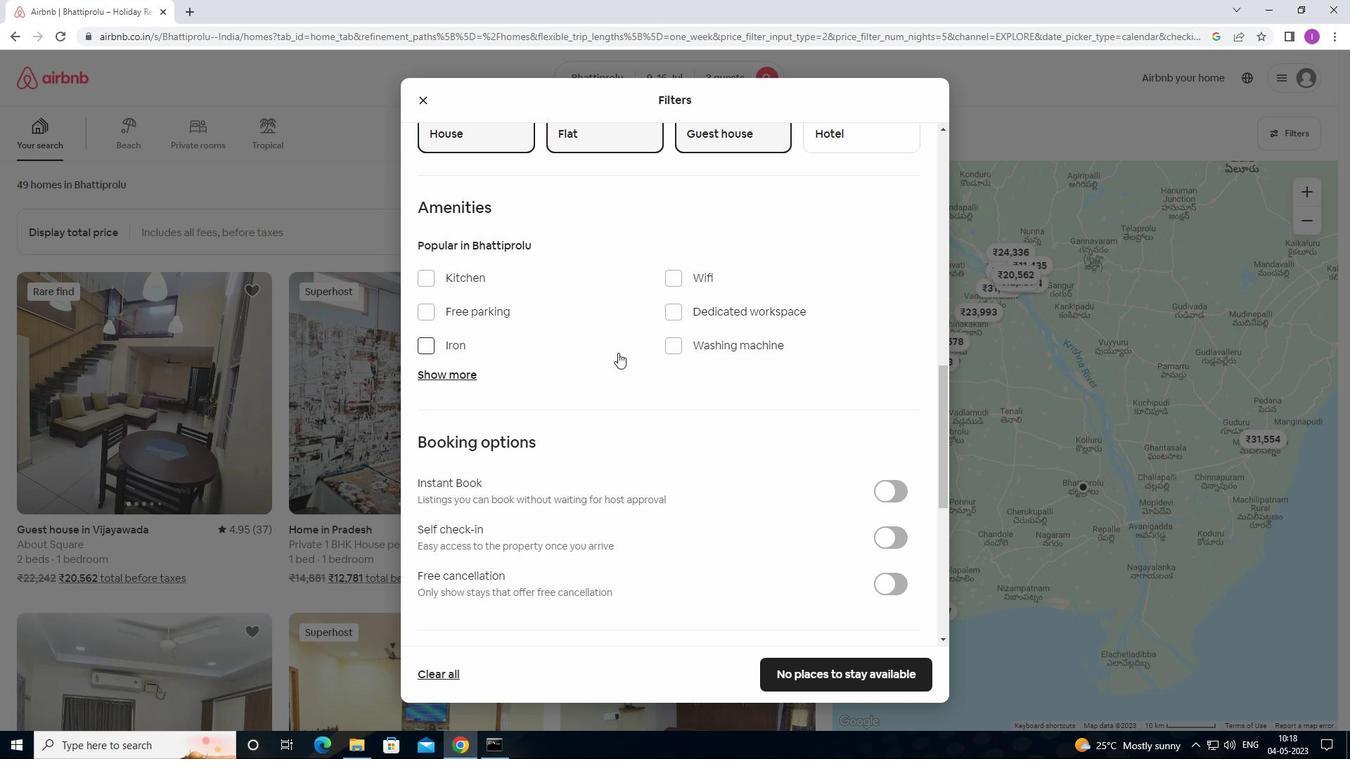 
Action: Mouse moved to (620, 353)
Screenshot: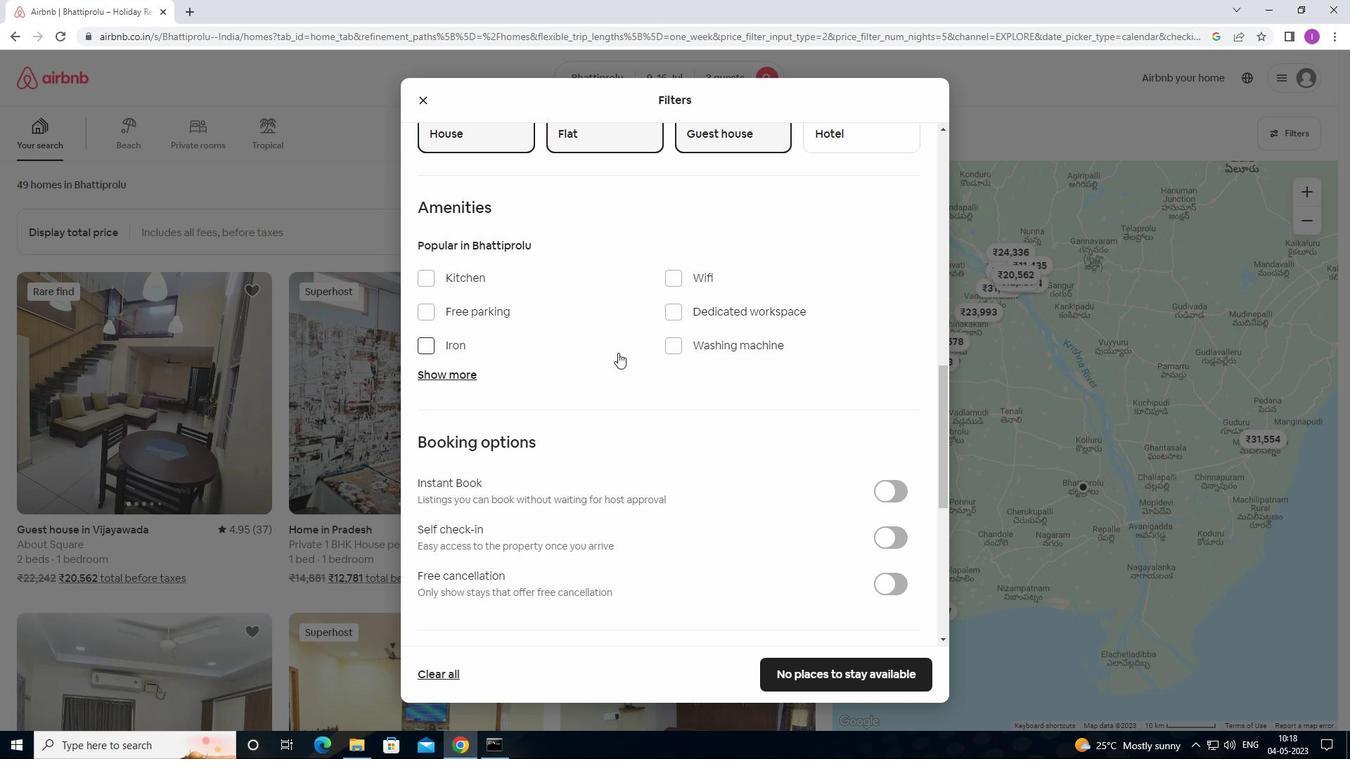 
Action: Mouse scrolled (620, 352) with delta (0, 0)
Screenshot: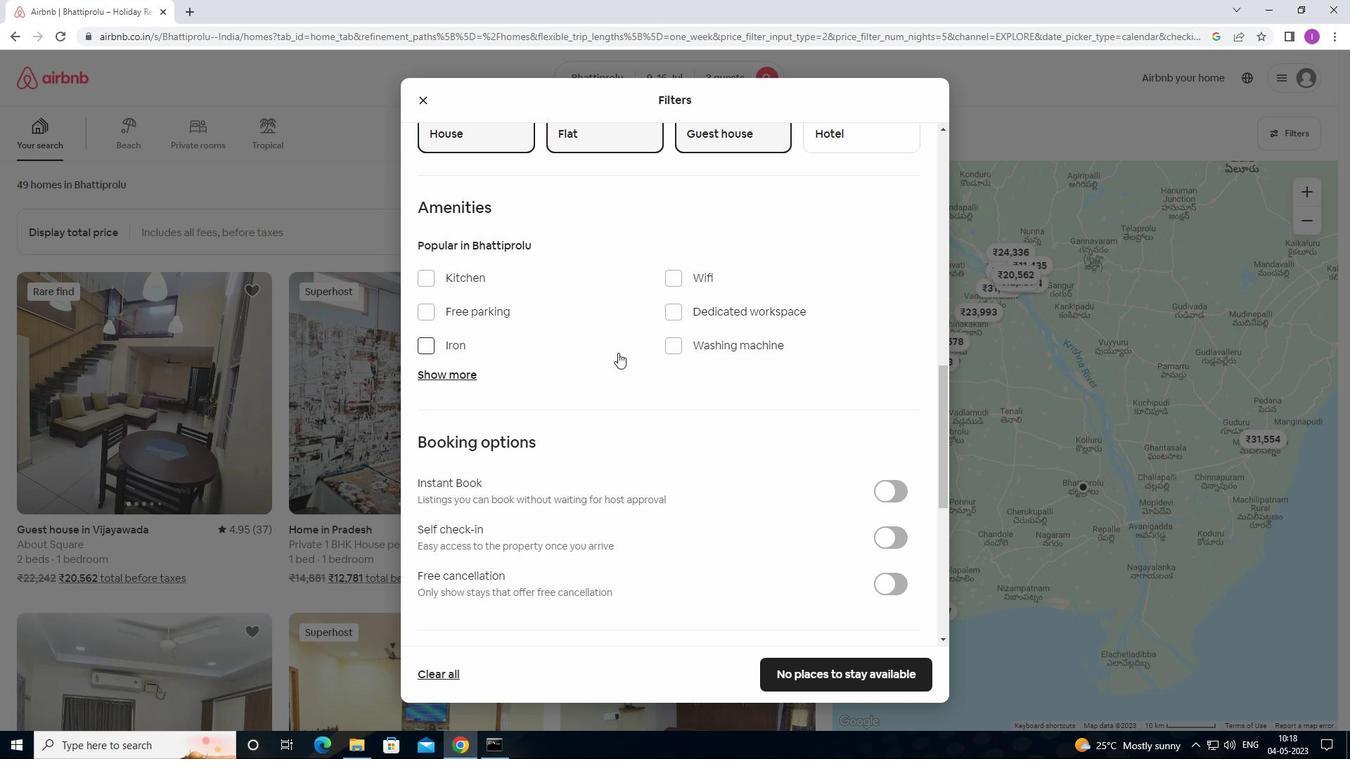 
Action: Mouse moved to (664, 341)
Screenshot: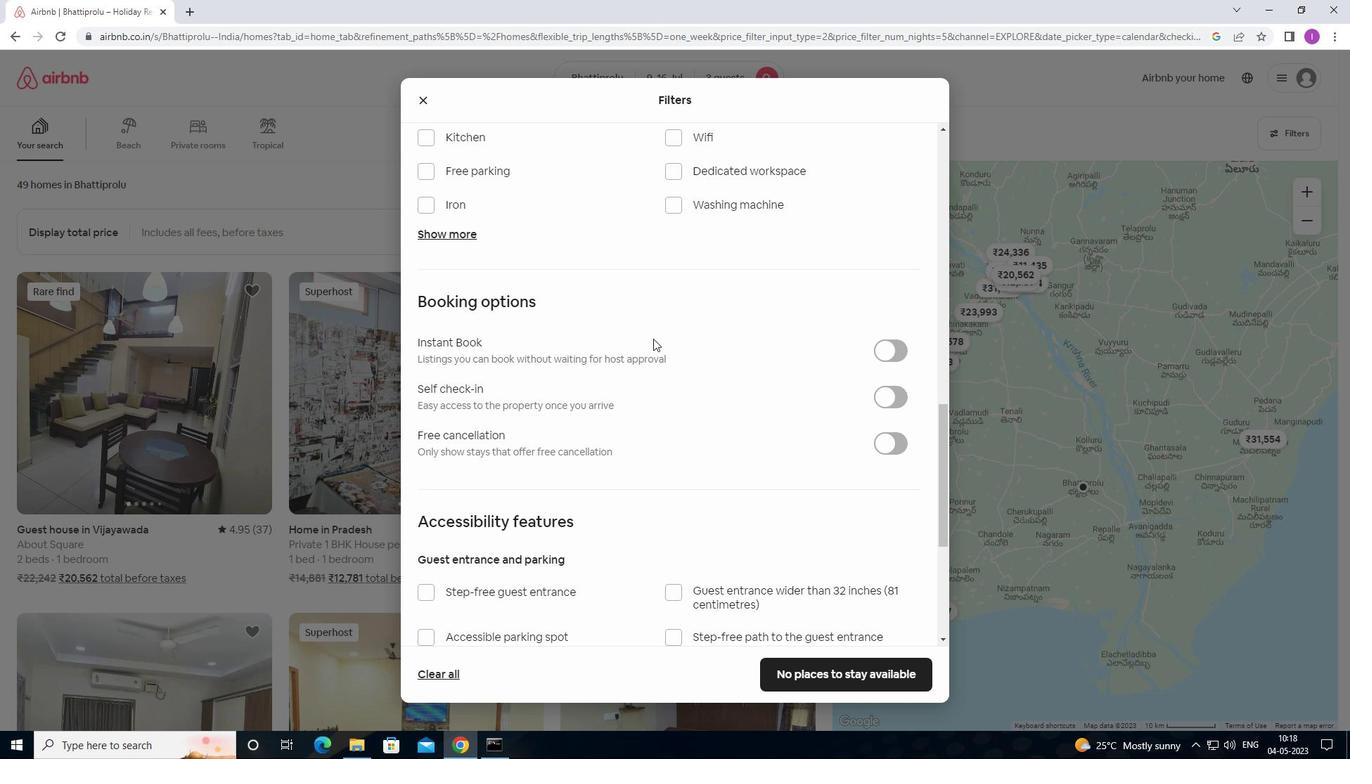 
Action: Mouse scrolled (664, 340) with delta (0, 0)
Screenshot: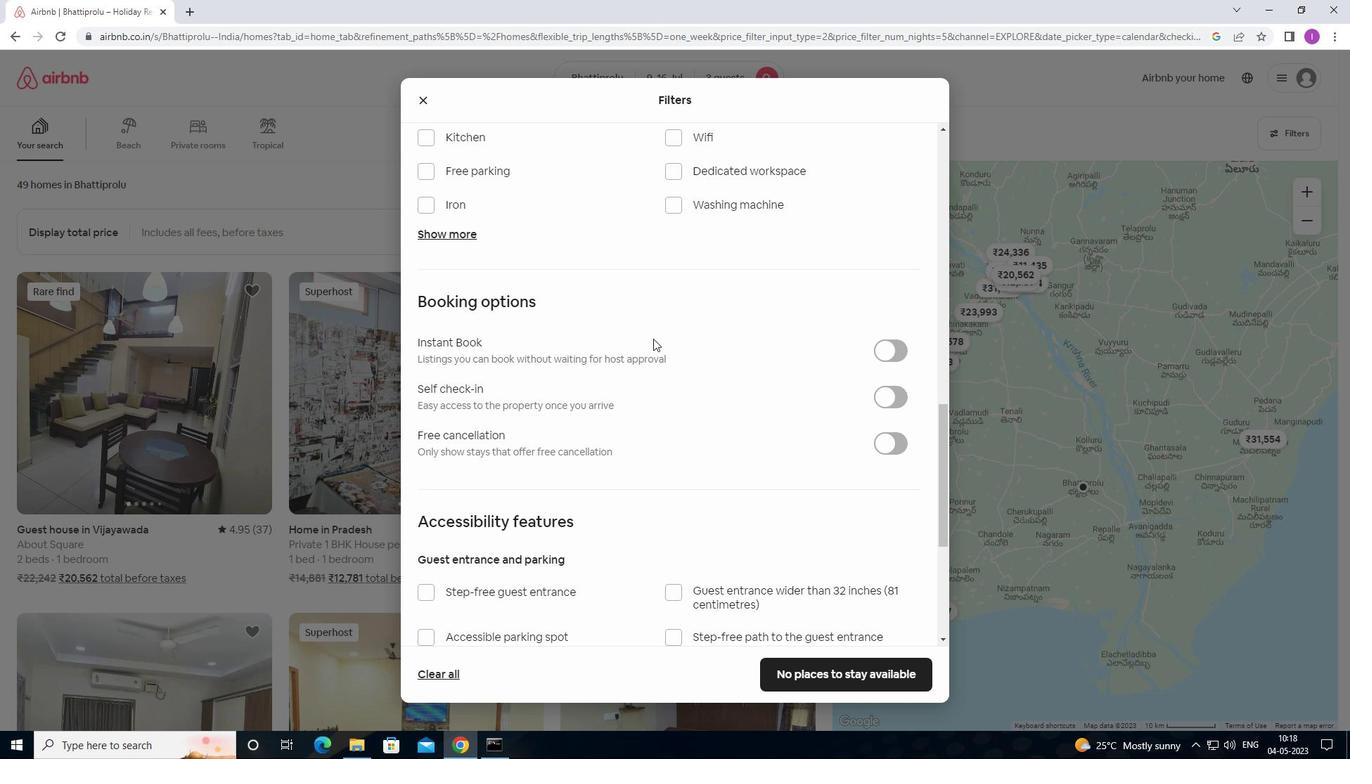 
Action: Mouse moved to (909, 329)
Screenshot: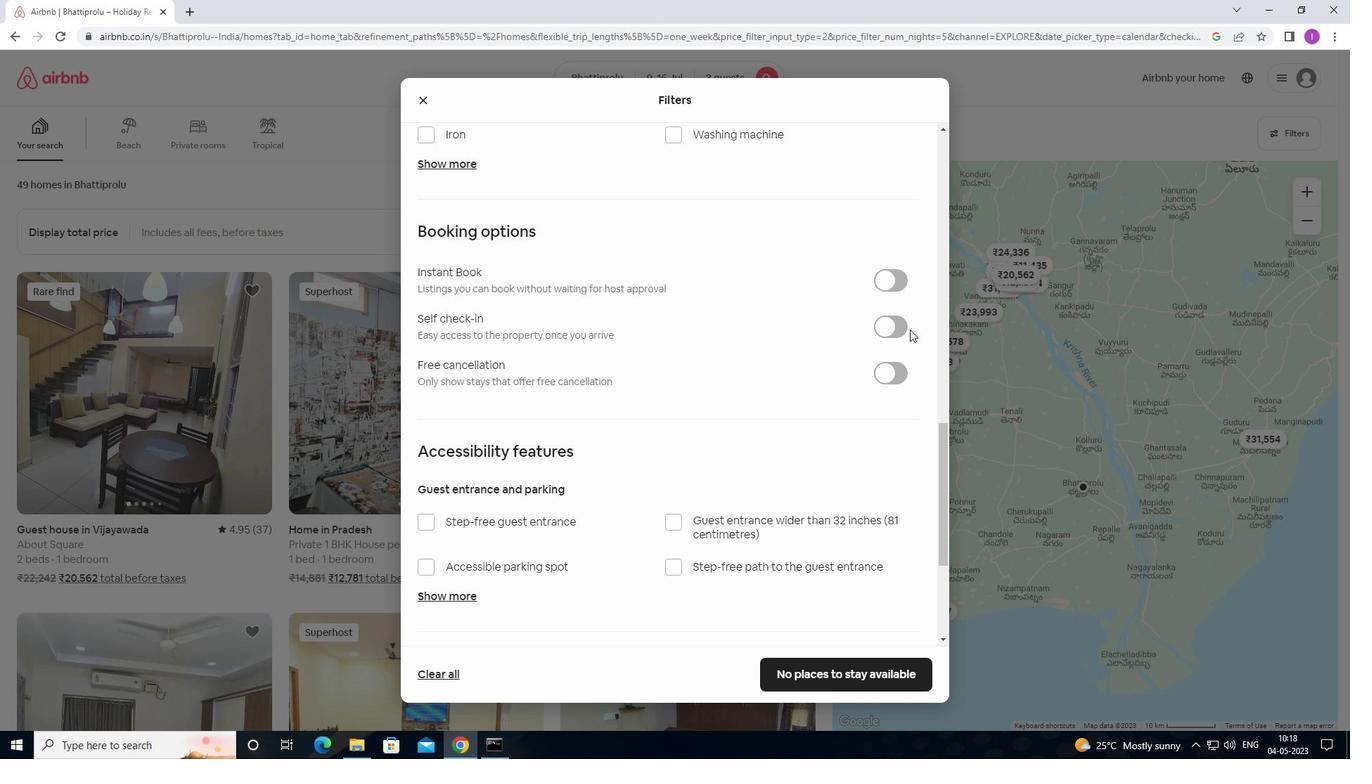 
Action: Mouse pressed left at (909, 329)
Screenshot: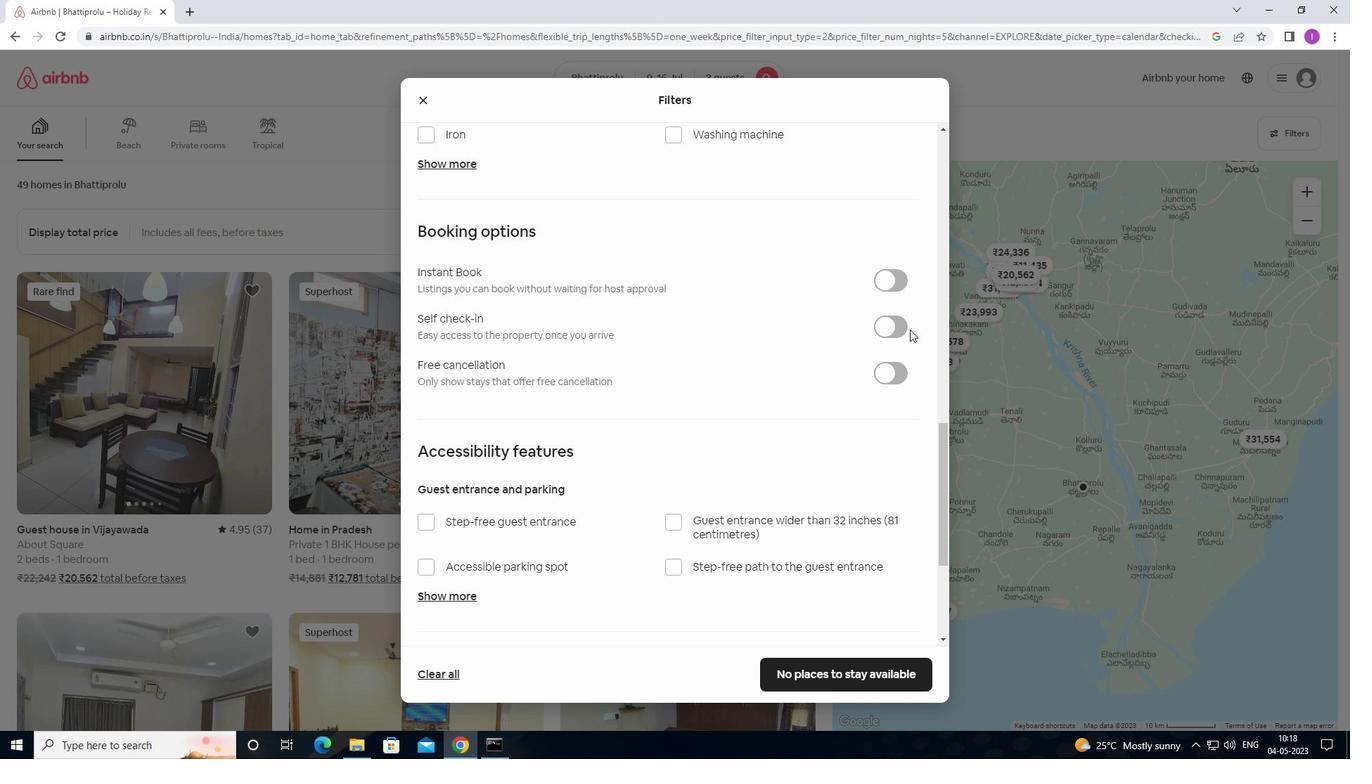 
Action: Mouse moved to (905, 329)
Screenshot: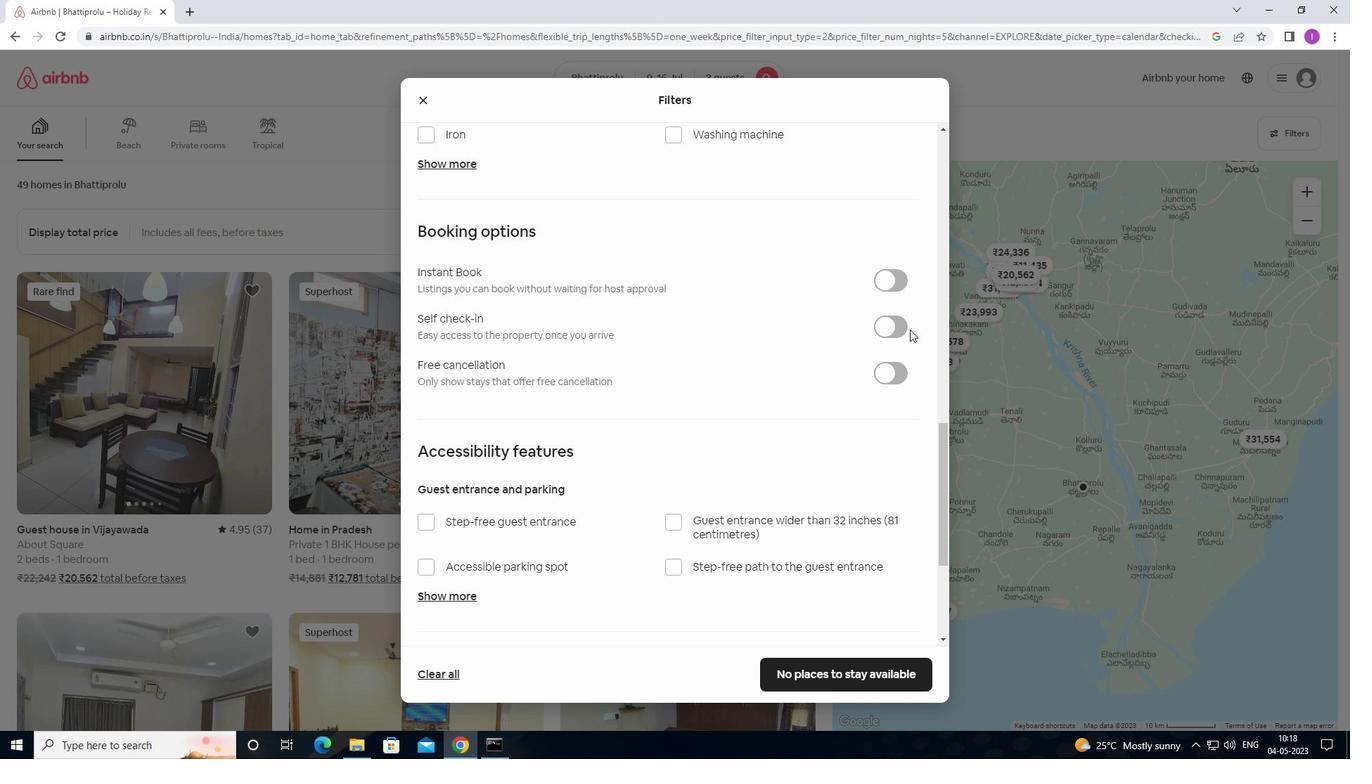 
Action: Mouse pressed left at (905, 329)
Screenshot: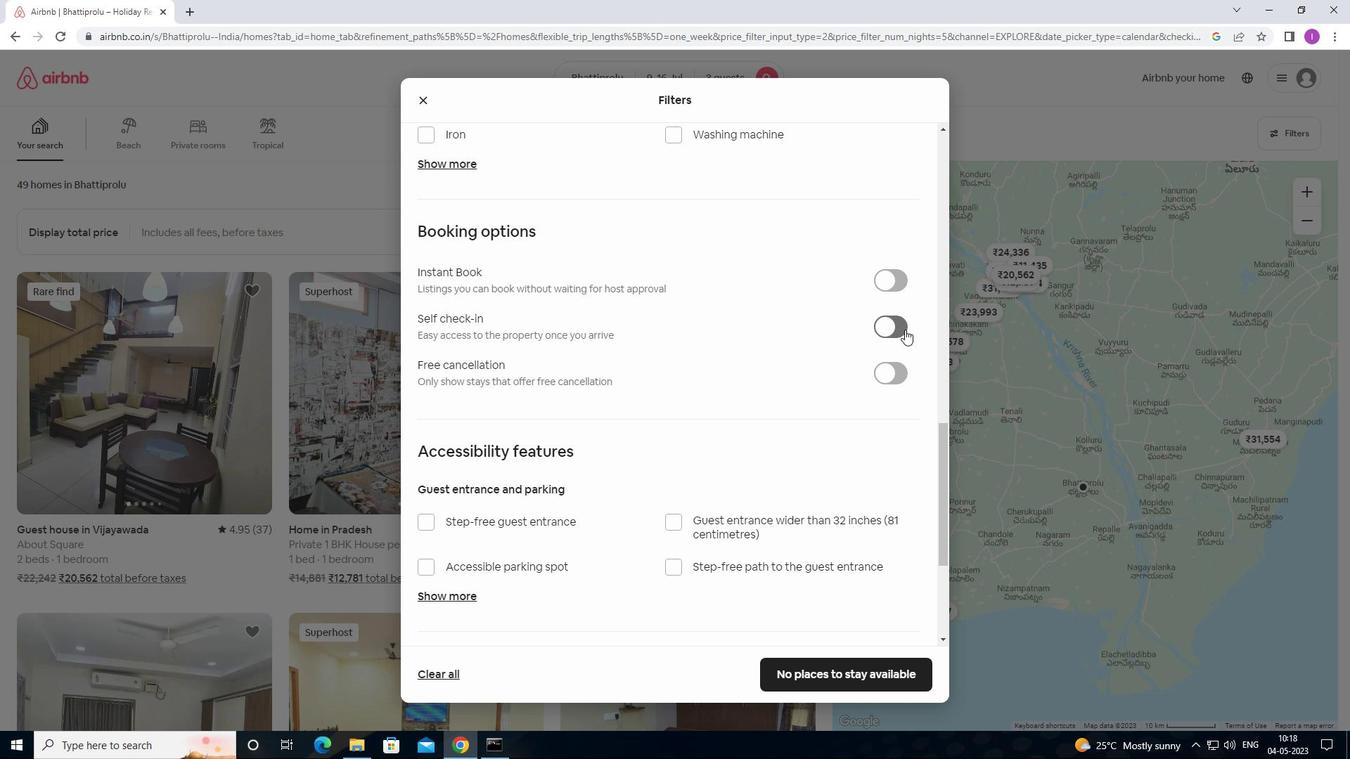
Action: Mouse moved to (761, 371)
Screenshot: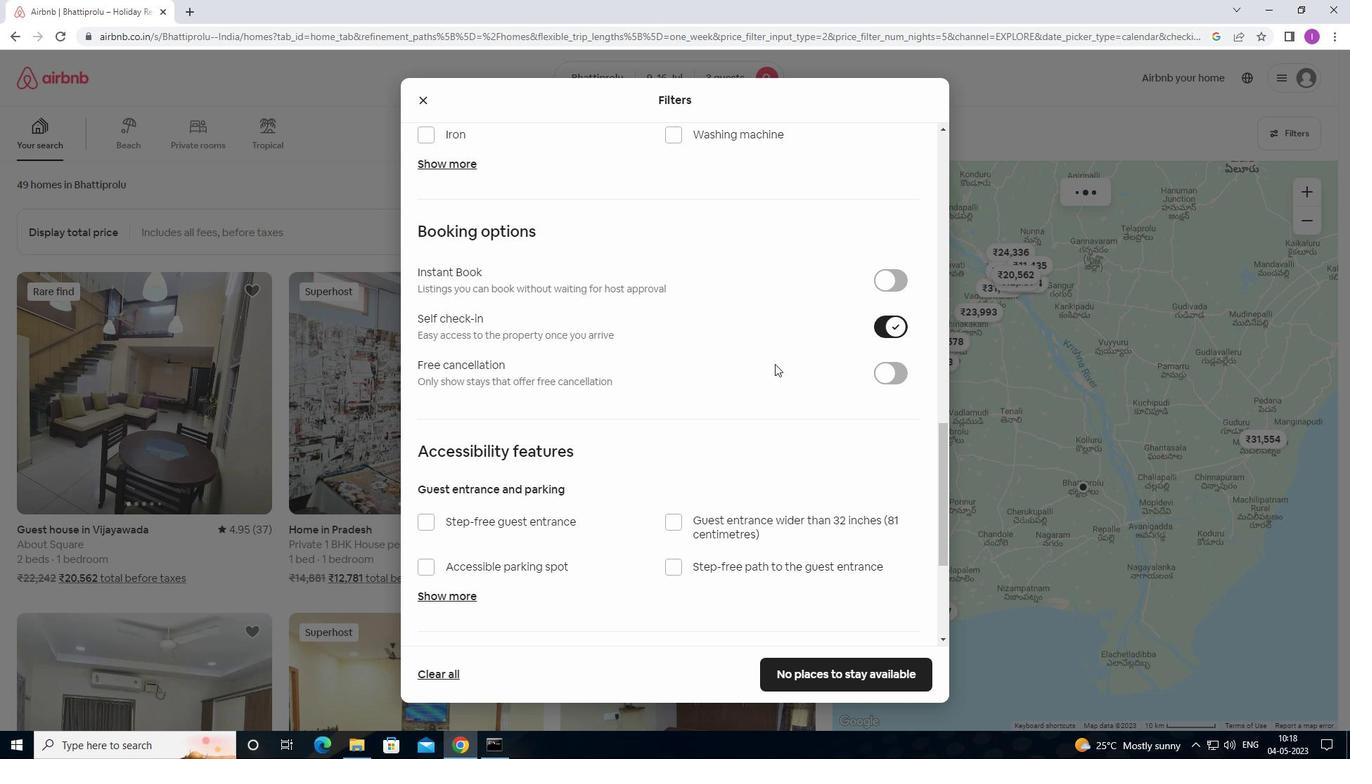 
Action: Mouse scrolled (761, 370) with delta (0, 0)
Screenshot: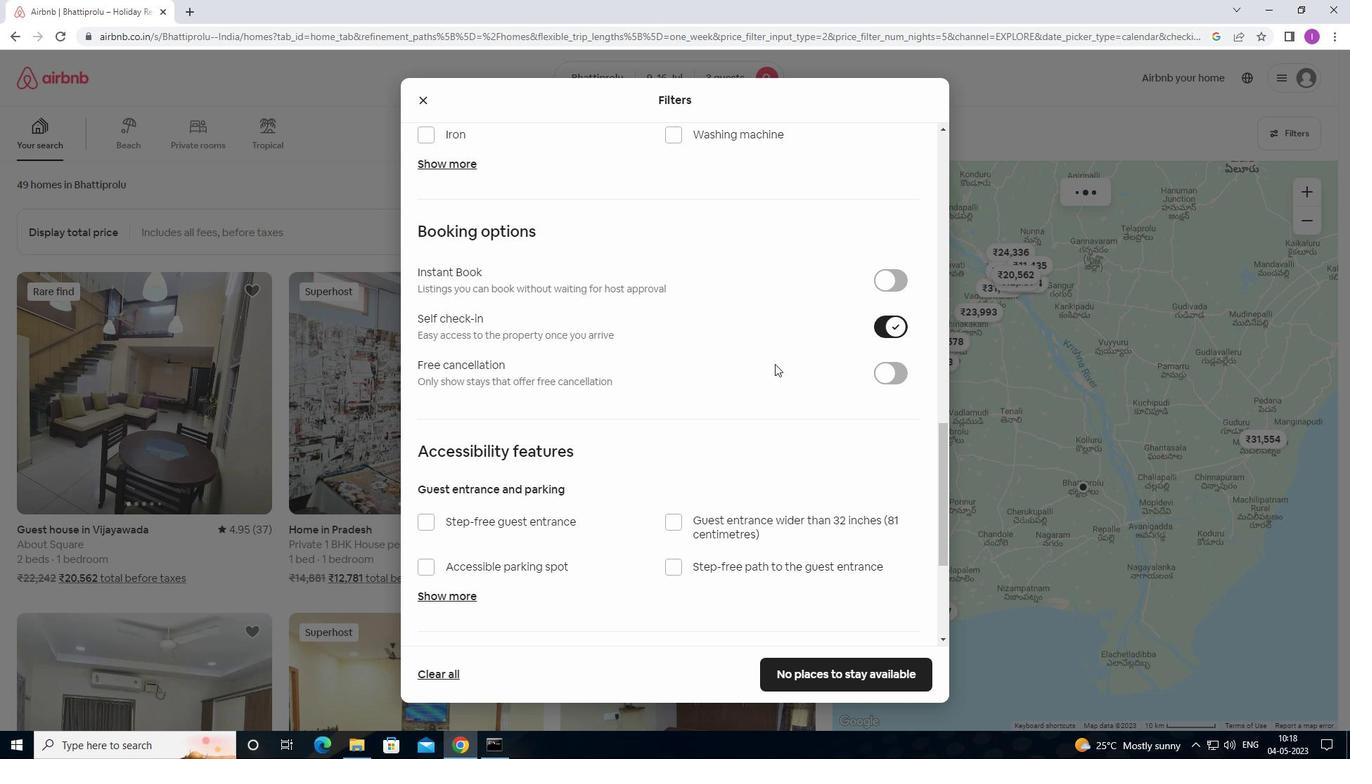 
Action: Mouse moved to (760, 373)
Screenshot: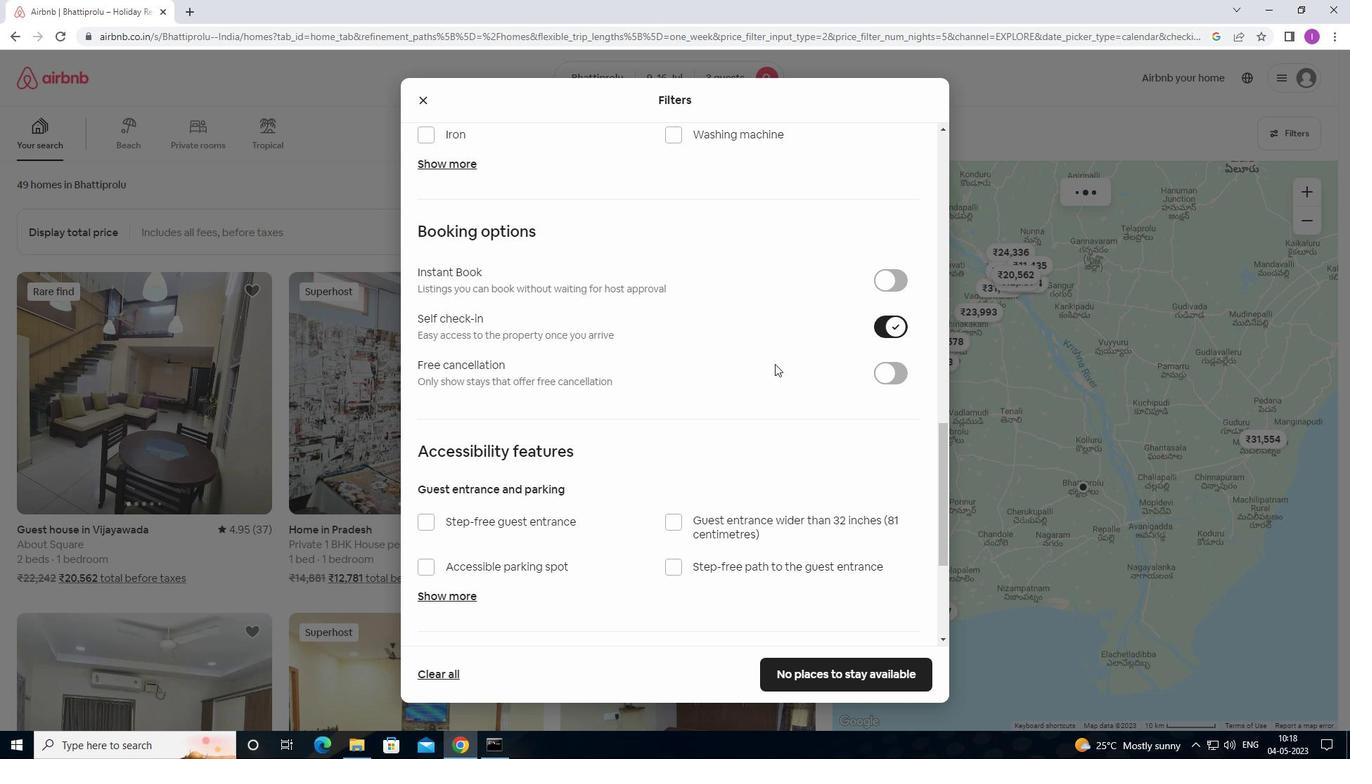 
Action: Mouse scrolled (760, 372) with delta (0, 0)
Screenshot: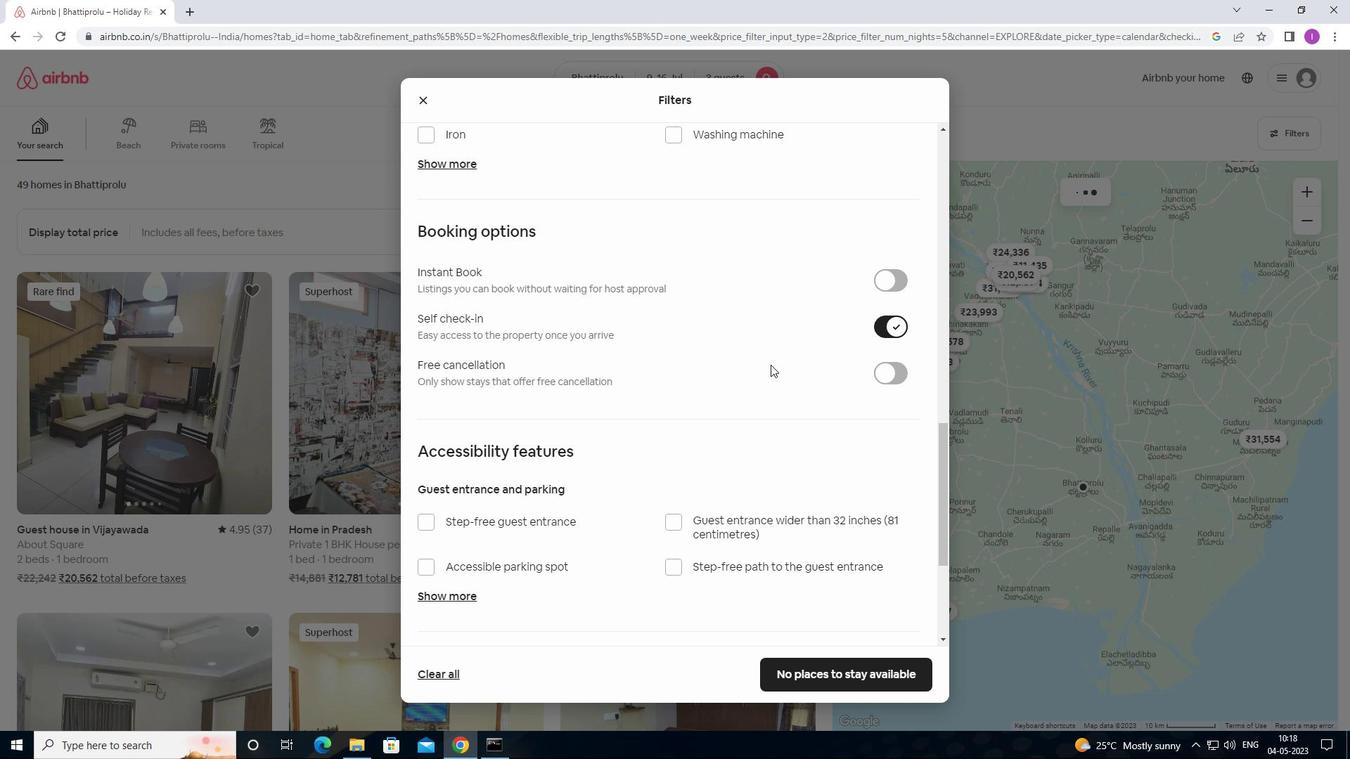 
Action: Mouse moved to (760, 374)
Screenshot: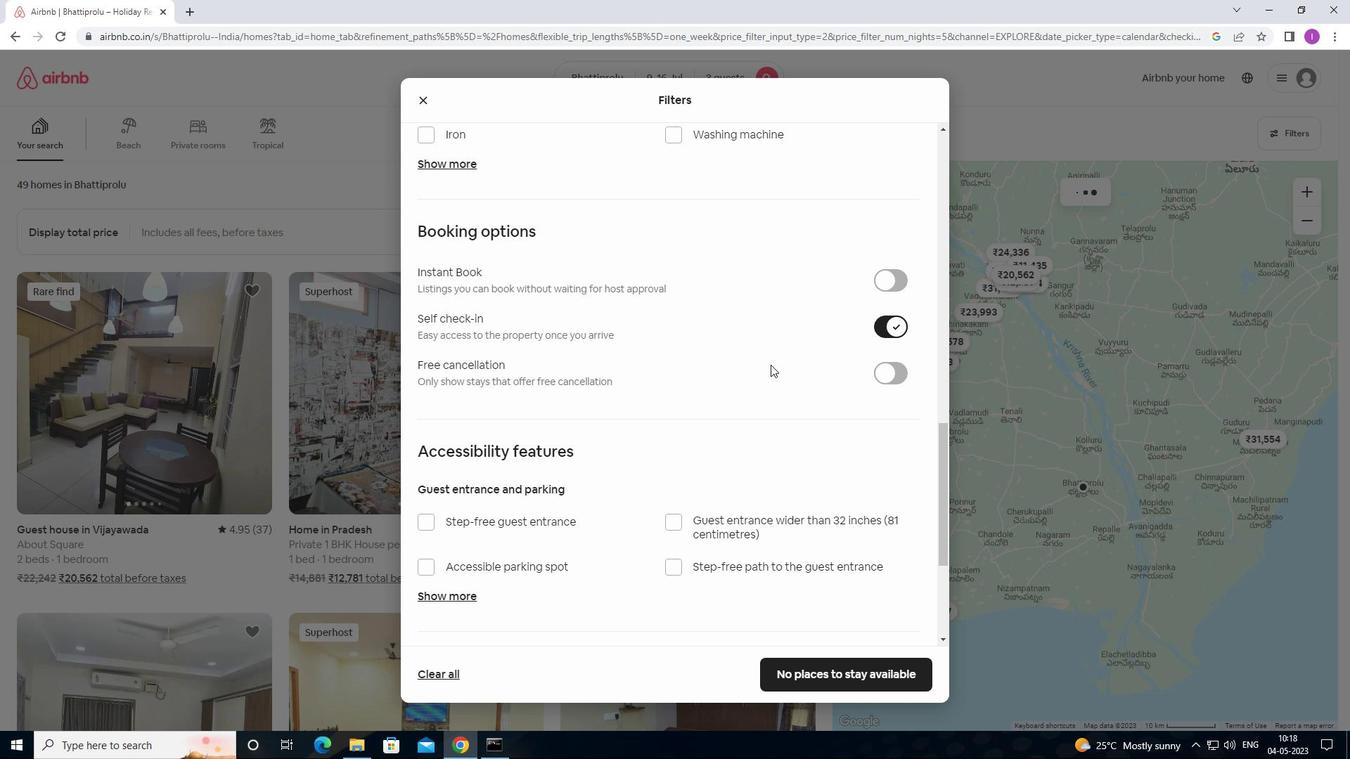 
Action: Mouse scrolled (760, 373) with delta (0, 0)
Screenshot: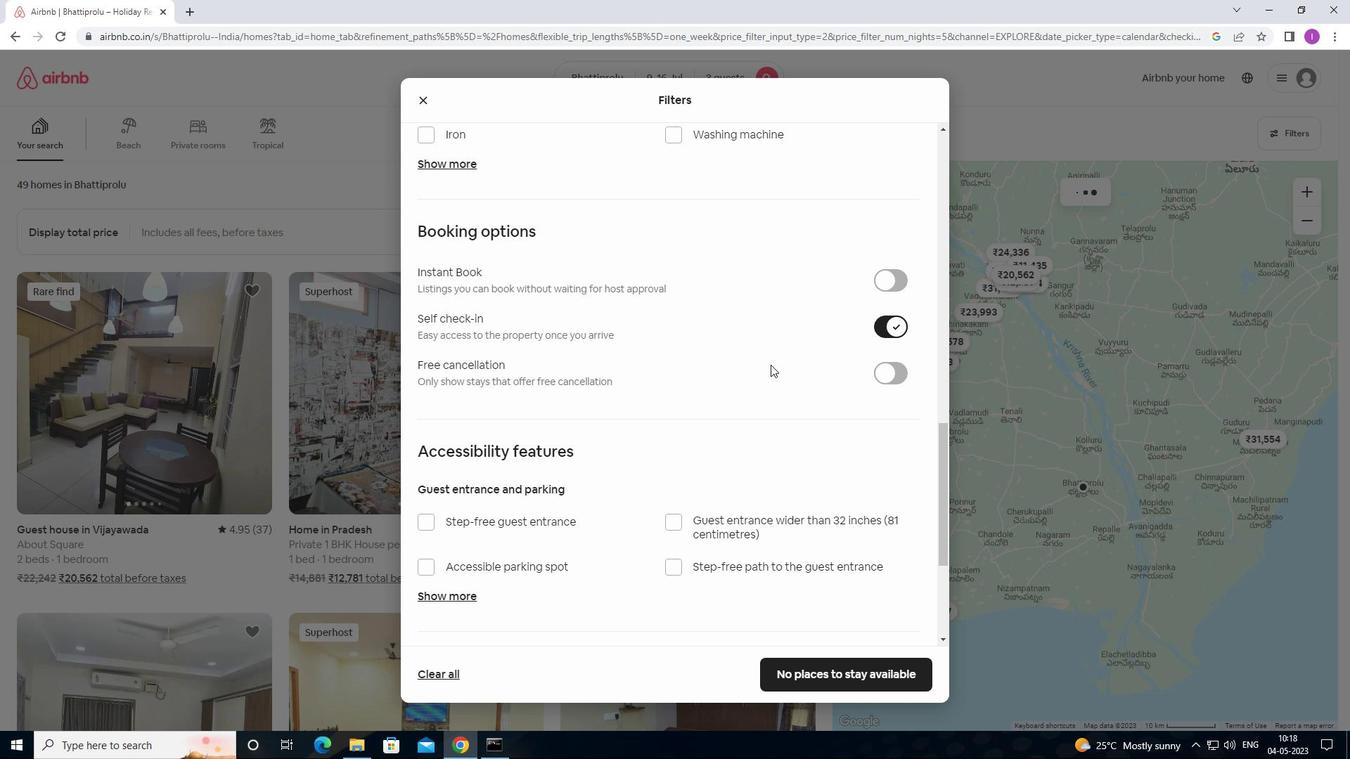 
Action: Mouse moved to (760, 376)
Screenshot: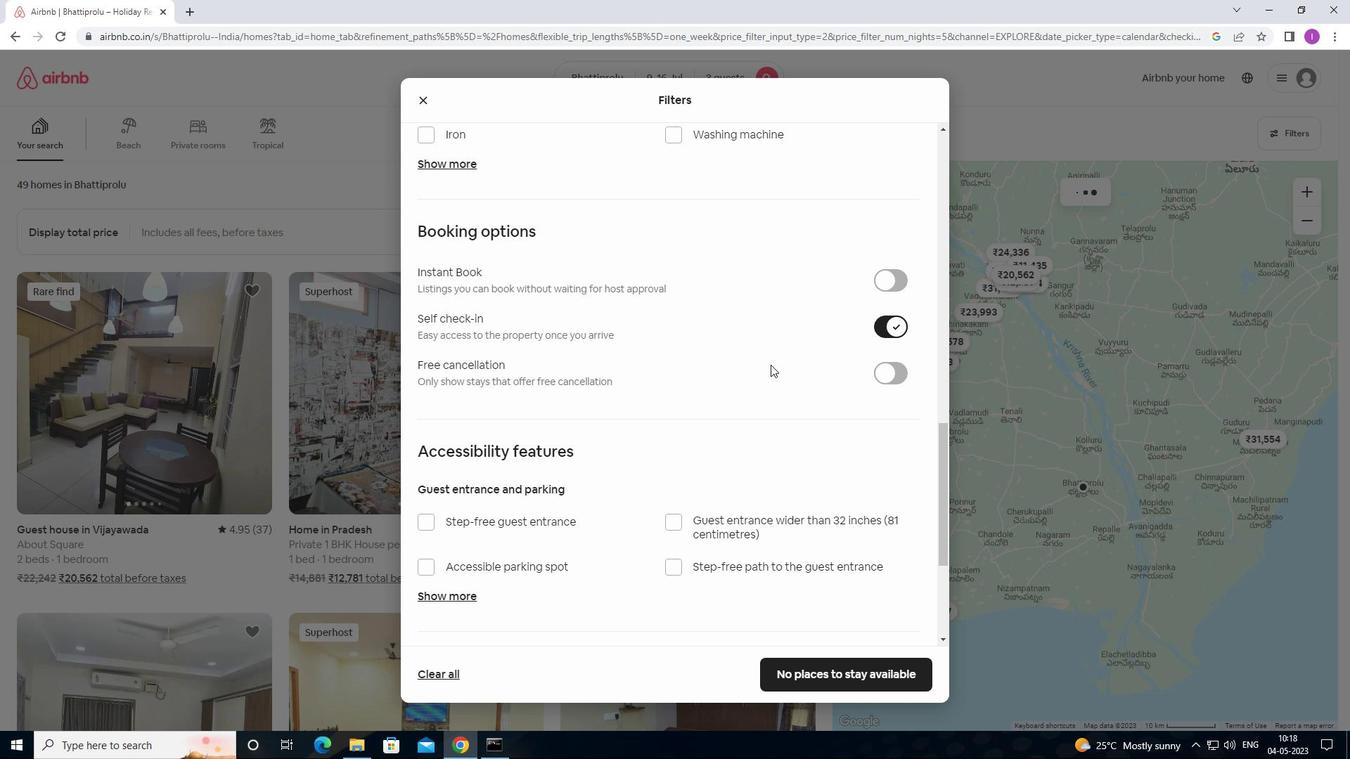 
Action: Mouse scrolled (760, 375) with delta (0, 0)
Screenshot: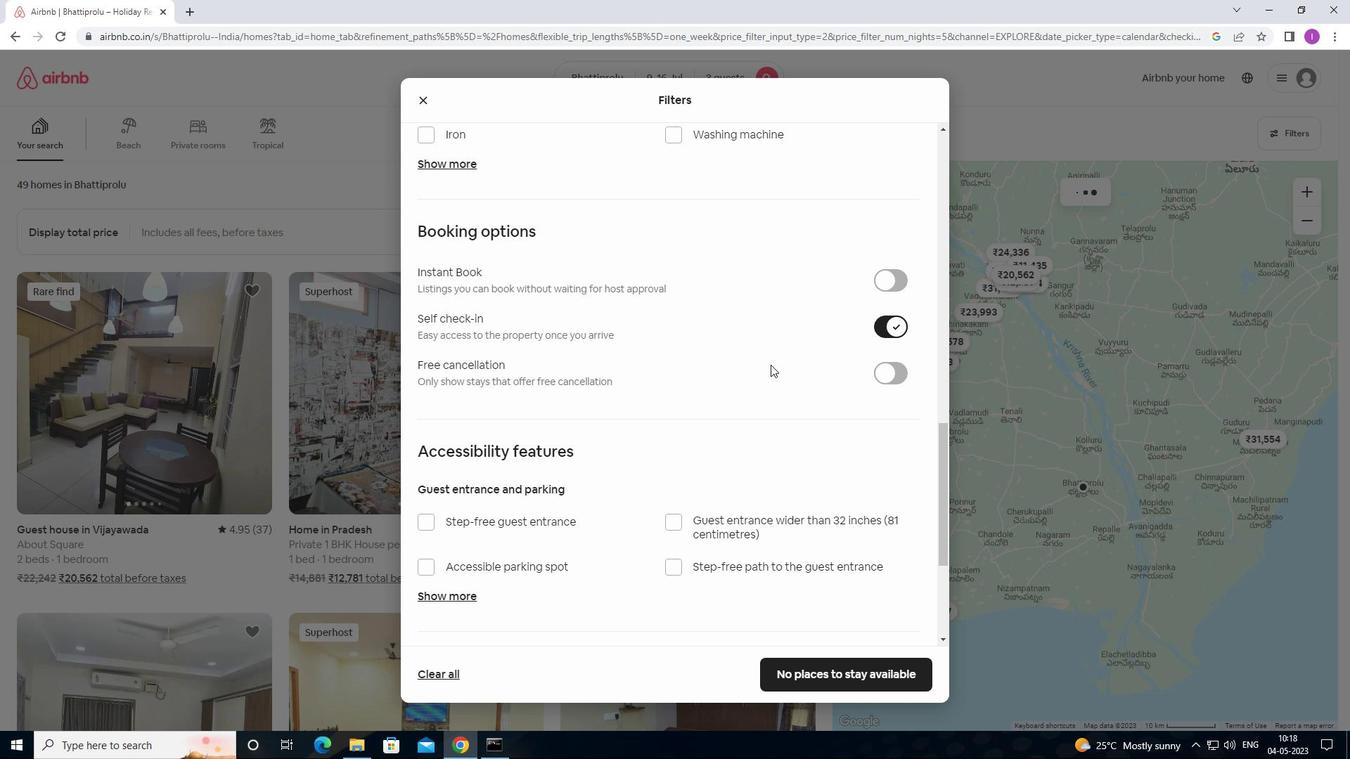 
Action: Mouse moved to (758, 381)
Screenshot: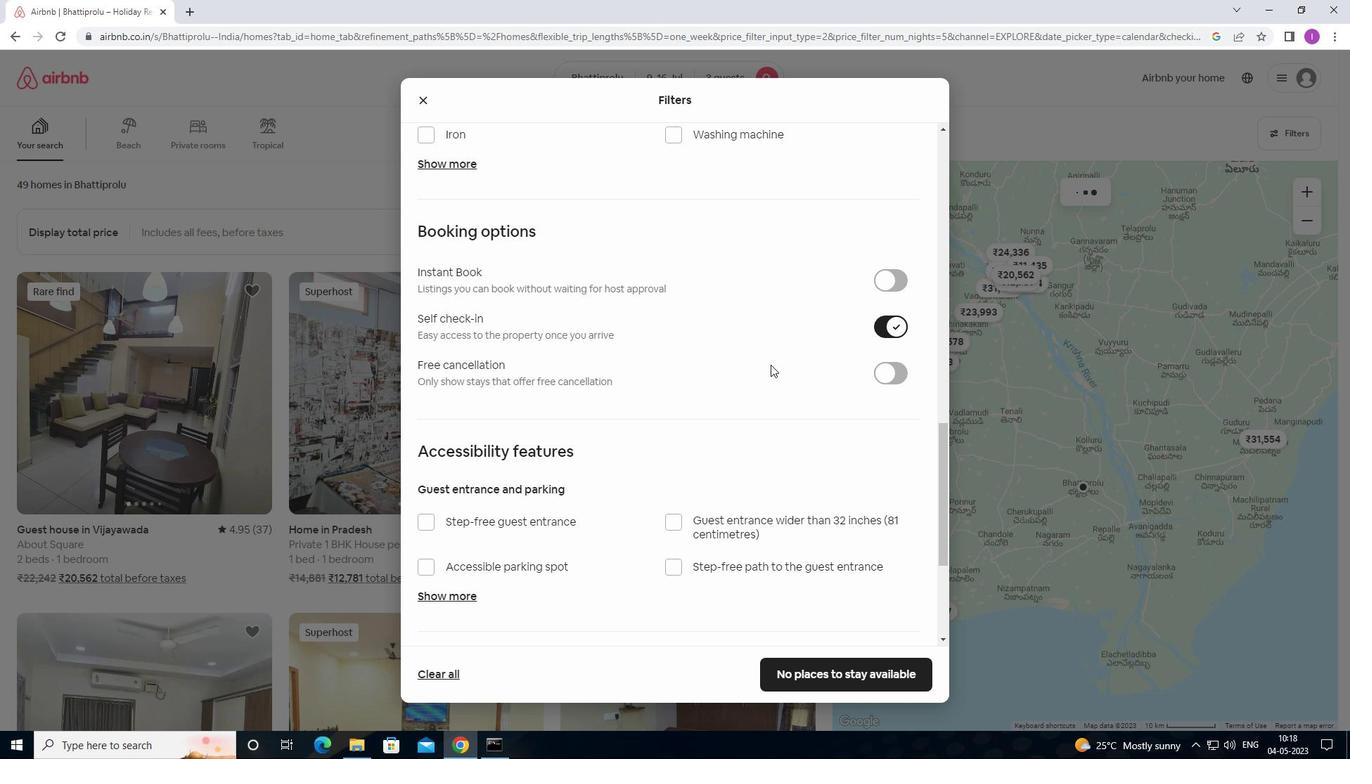 
Action: Mouse scrolled (758, 381) with delta (0, 0)
Screenshot: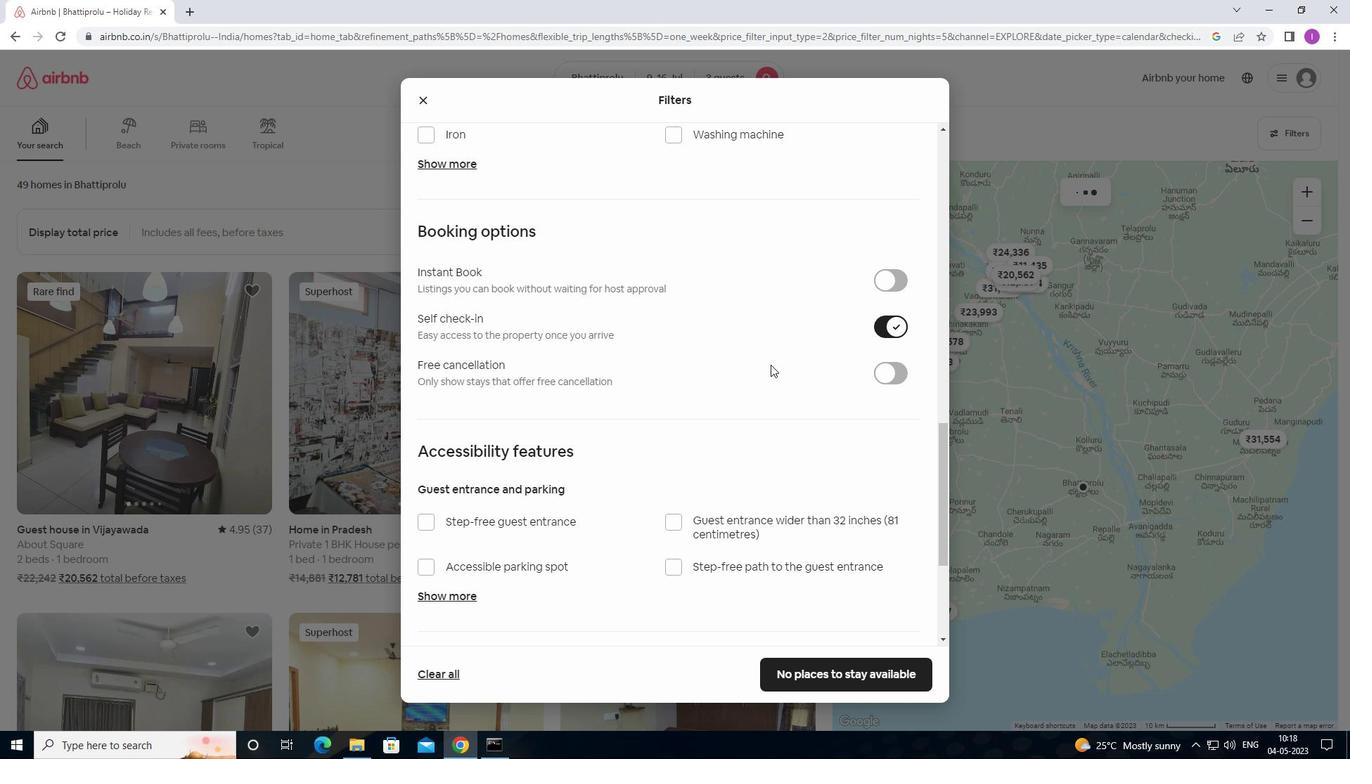 
Action: Mouse moved to (667, 457)
Screenshot: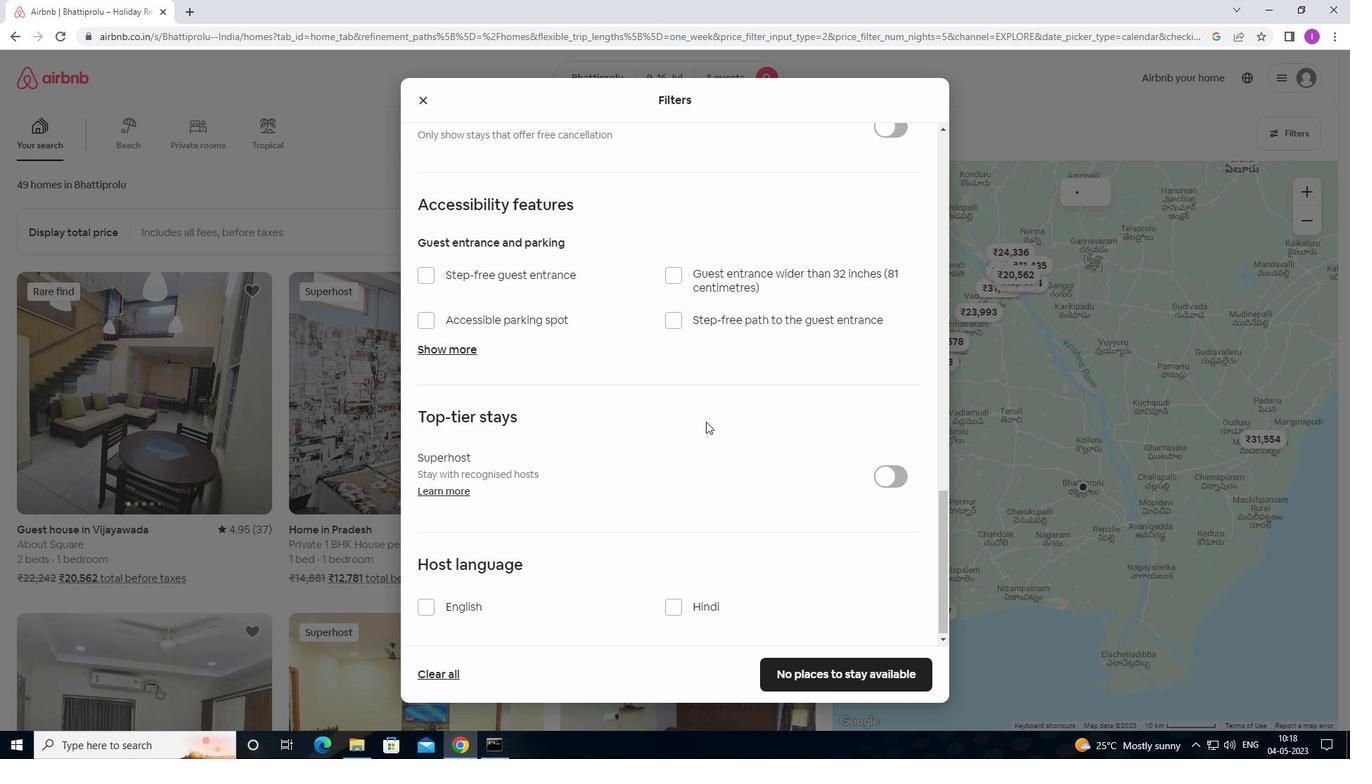 
Action: Mouse scrolled (667, 457) with delta (0, 0)
Screenshot: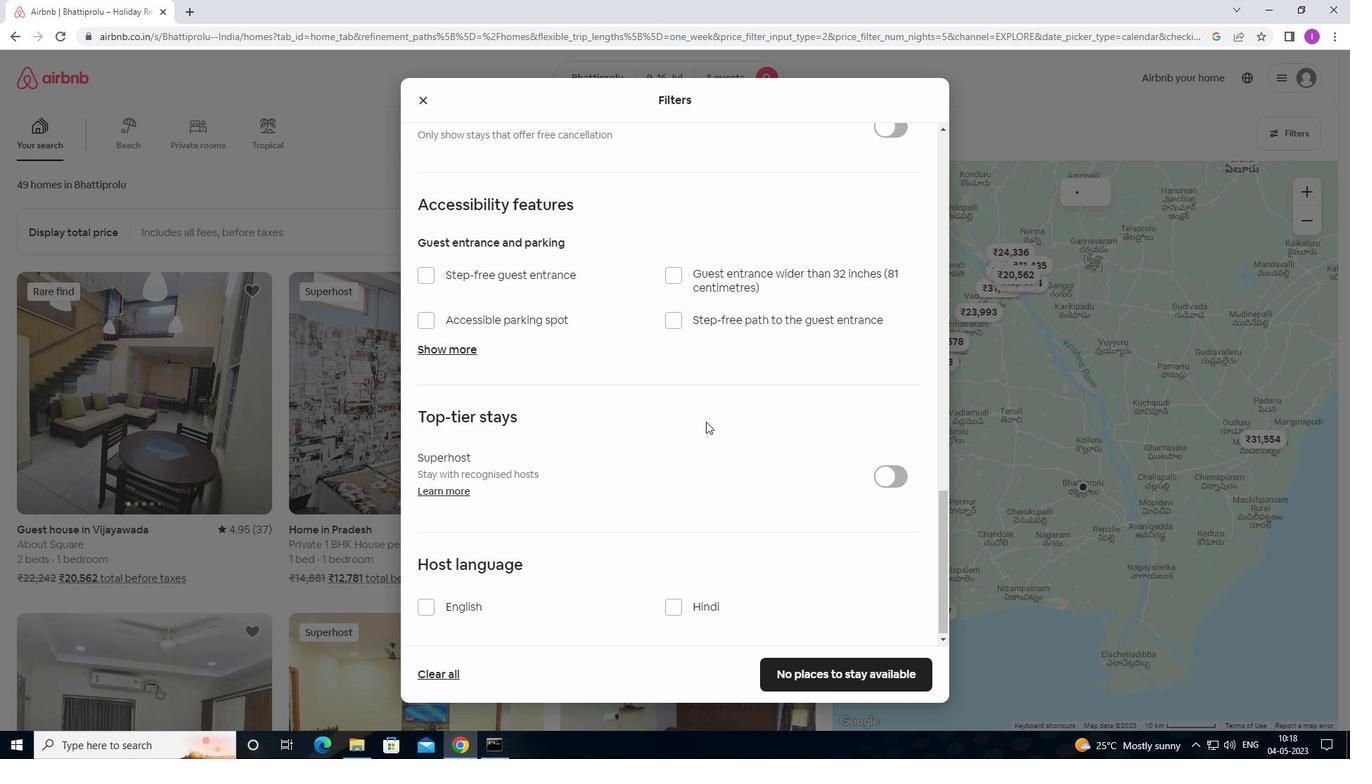
Action: Mouse moved to (667, 460)
Screenshot: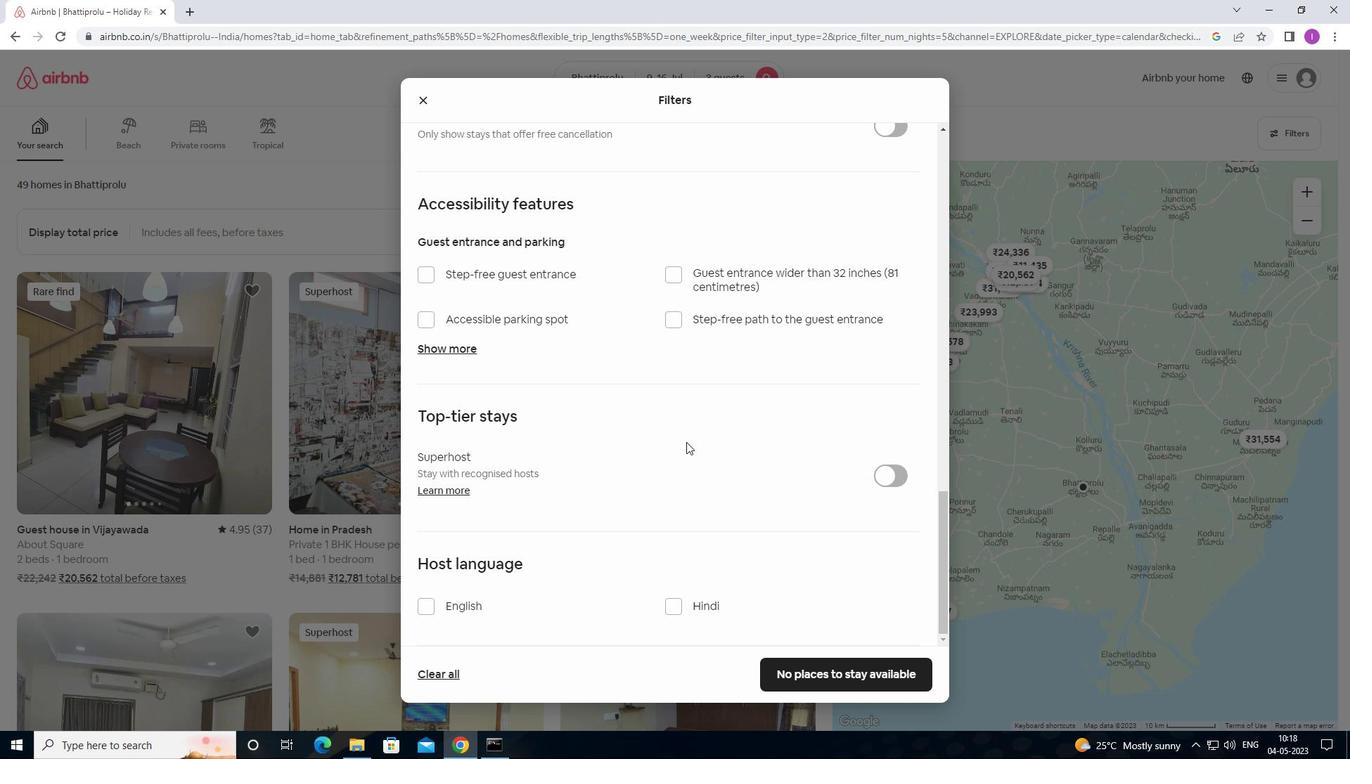 
Action: Mouse scrolled (667, 459) with delta (0, 0)
Screenshot: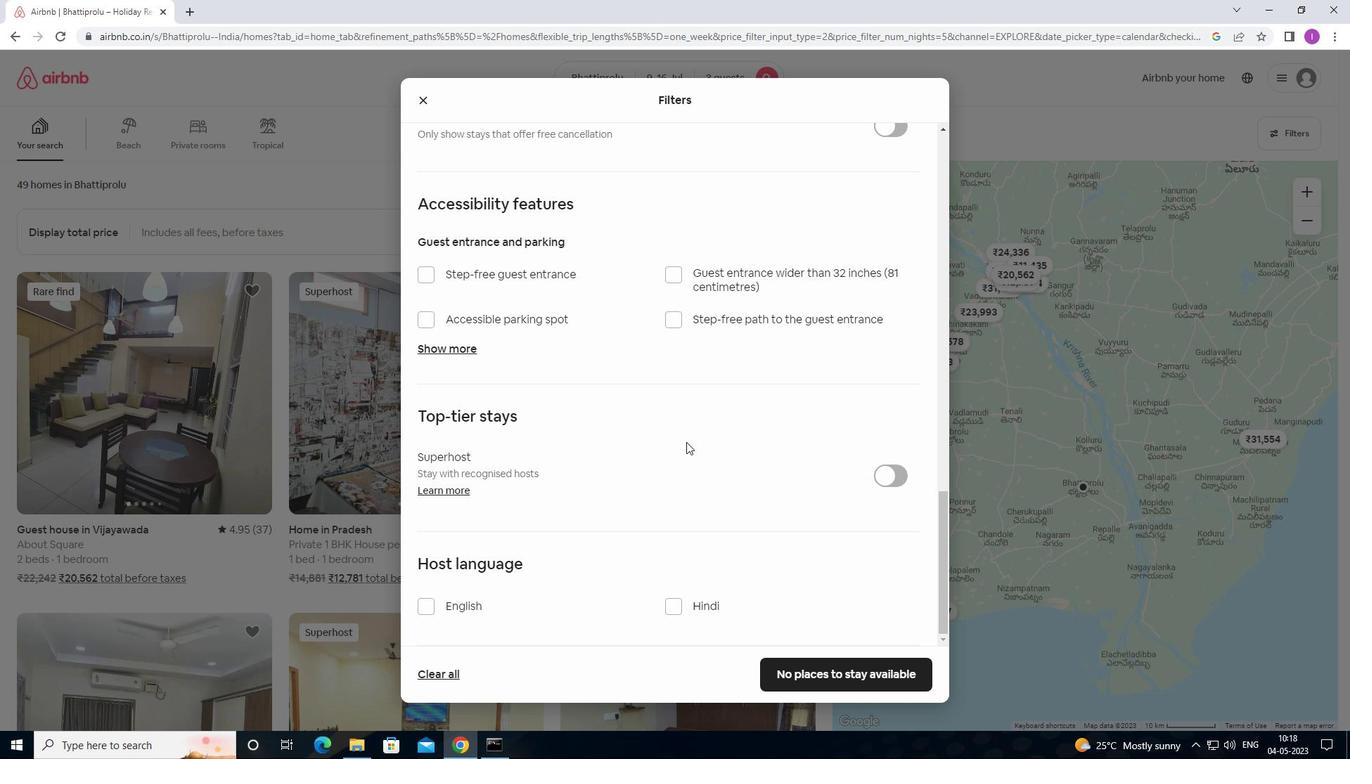 
Action: Mouse scrolled (667, 459) with delta (0, 0)
Screenshot: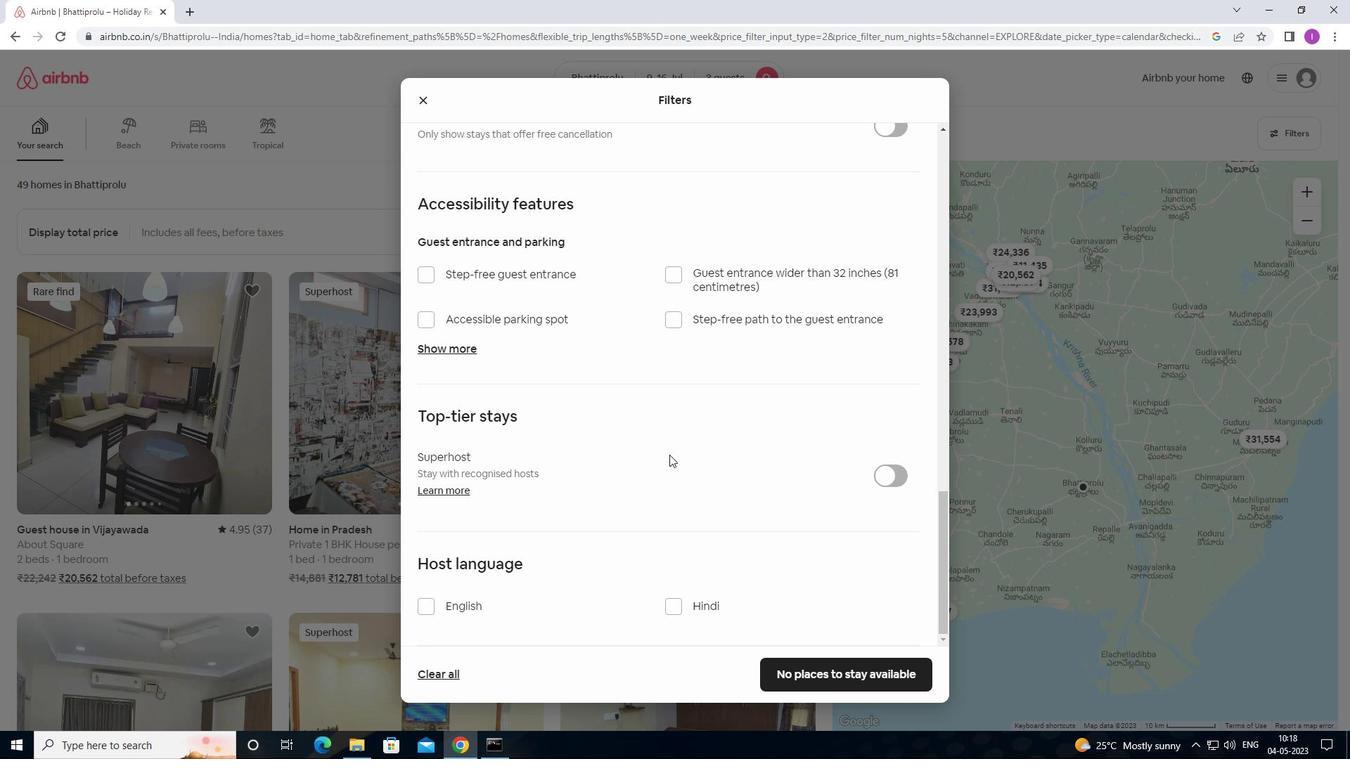 
Action: Mouse moved to (667, 461)
Screenshot: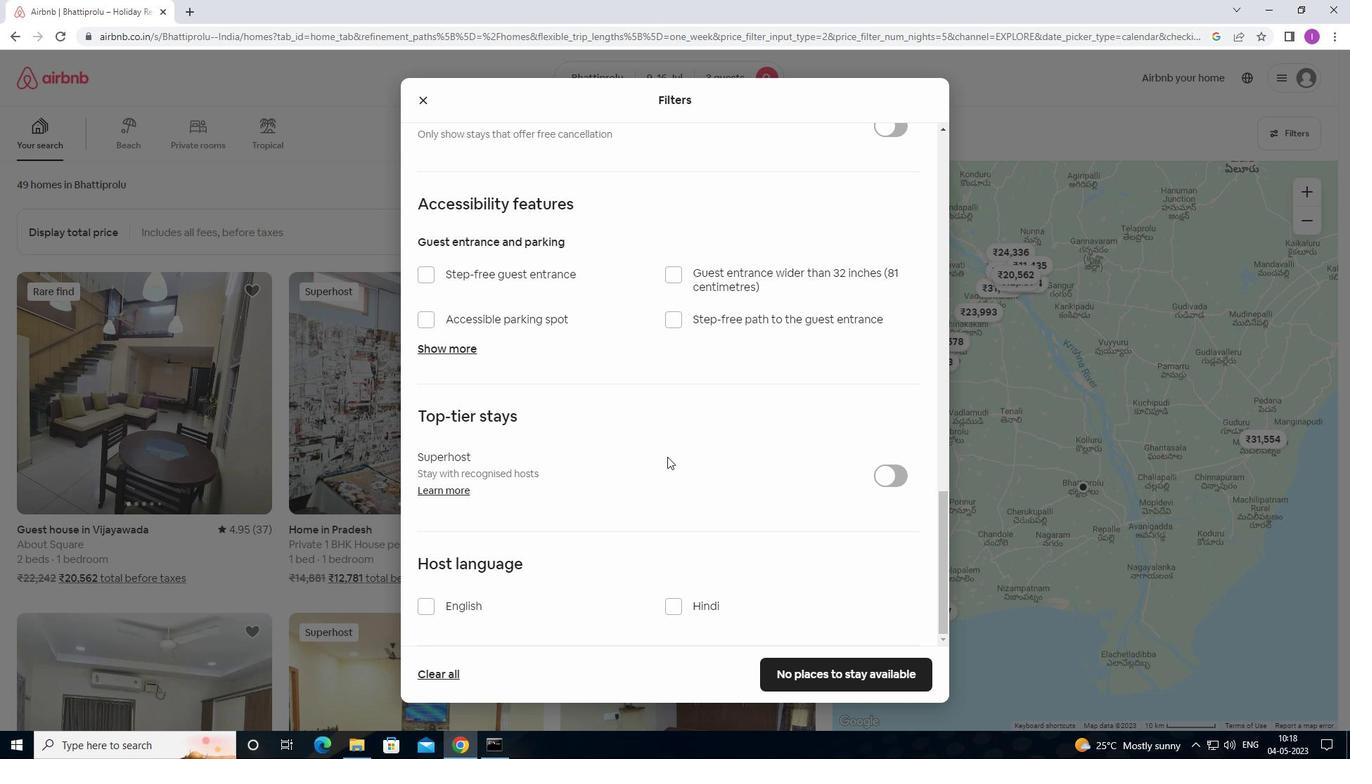 
Action: Mouse scrolled (667, 460) with delta (0, 0)
Screenshot: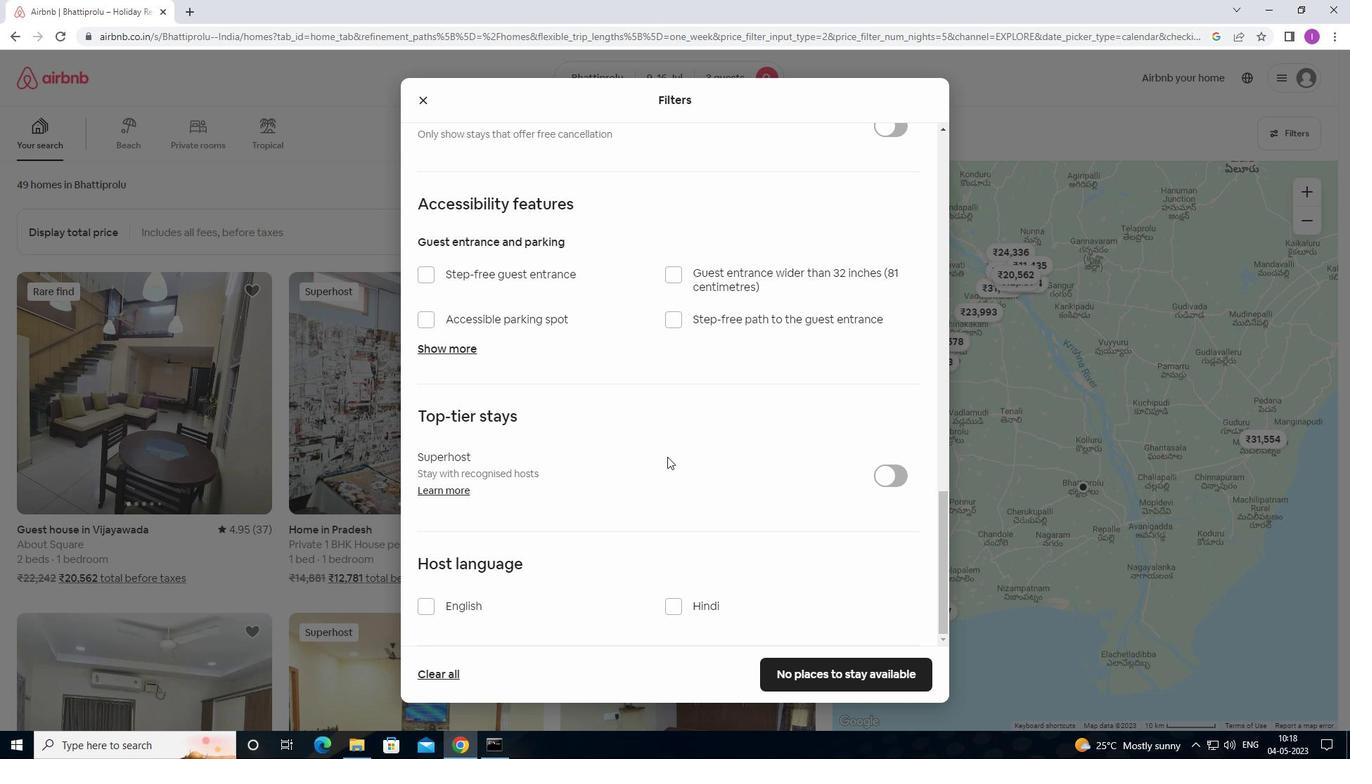 
Action: Mouse scrolled (667, 460) with delta (0, 0)
Screenshot: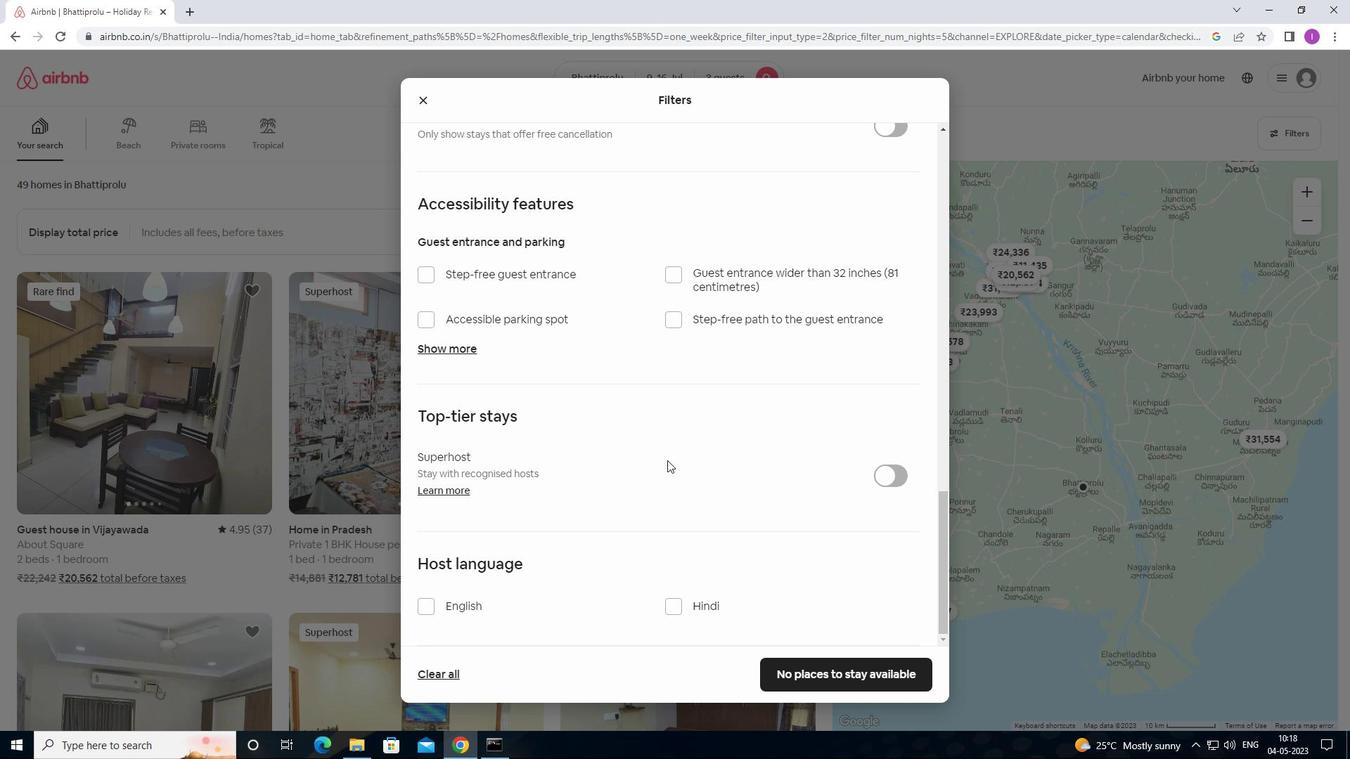 
Action: Mouse moved to (421, 604)
Screenshot: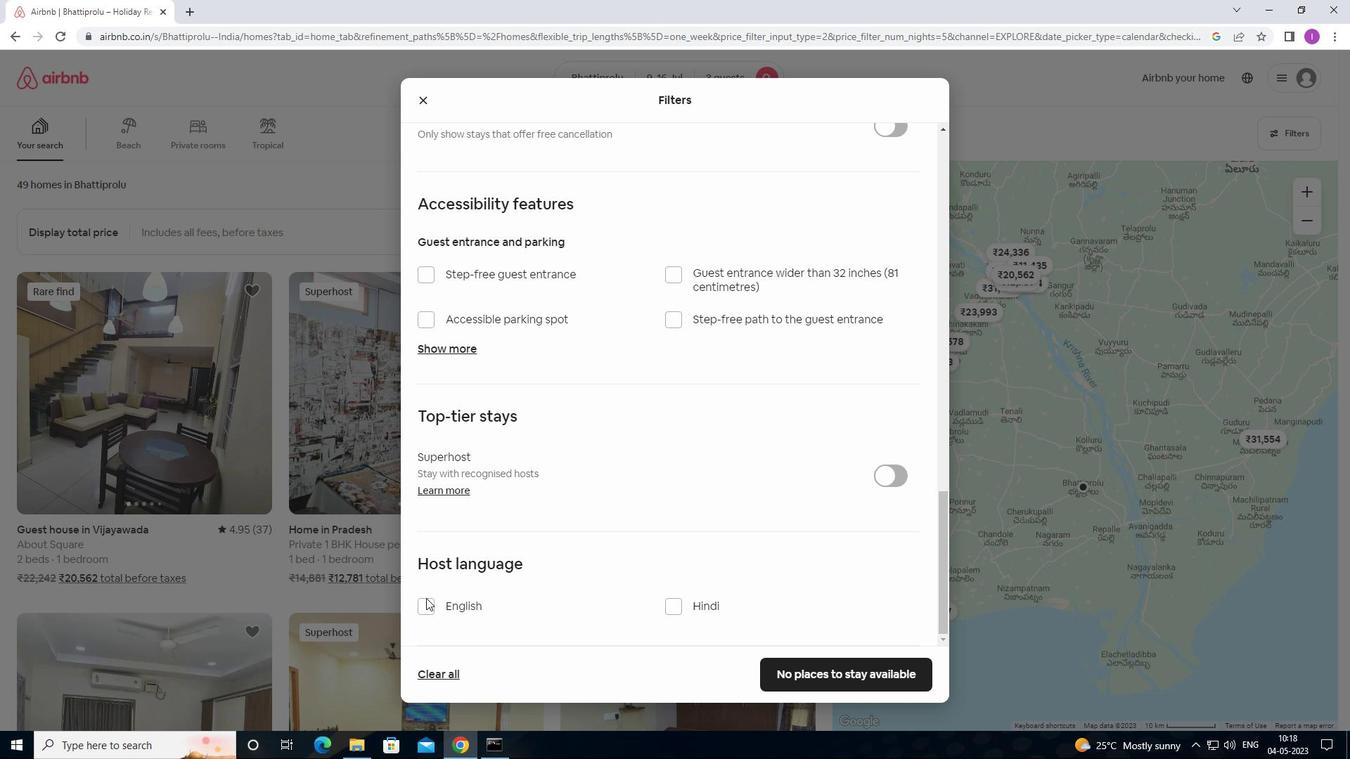
Action: Mouse pressed left at (421, 604)
Screenshot: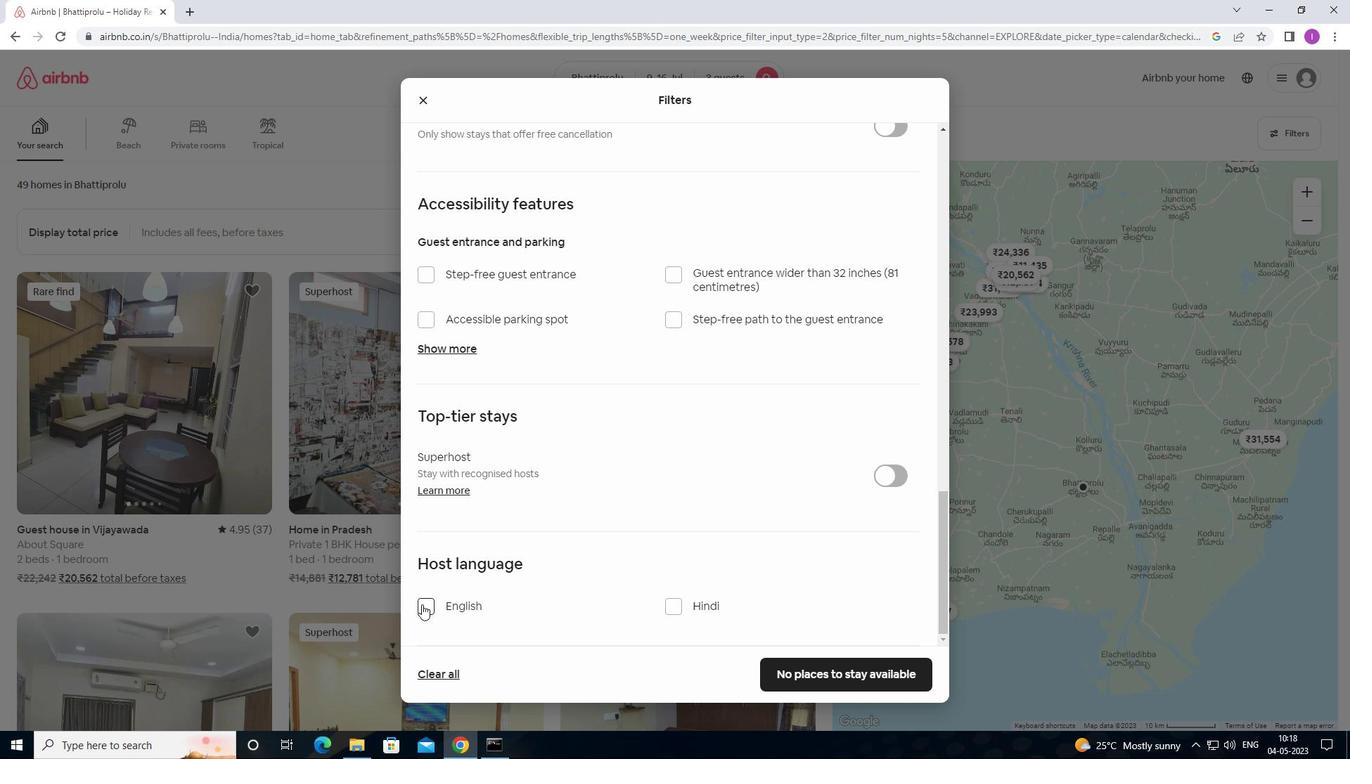 
Action: Mouse moved to (825, 679)
Screenshot: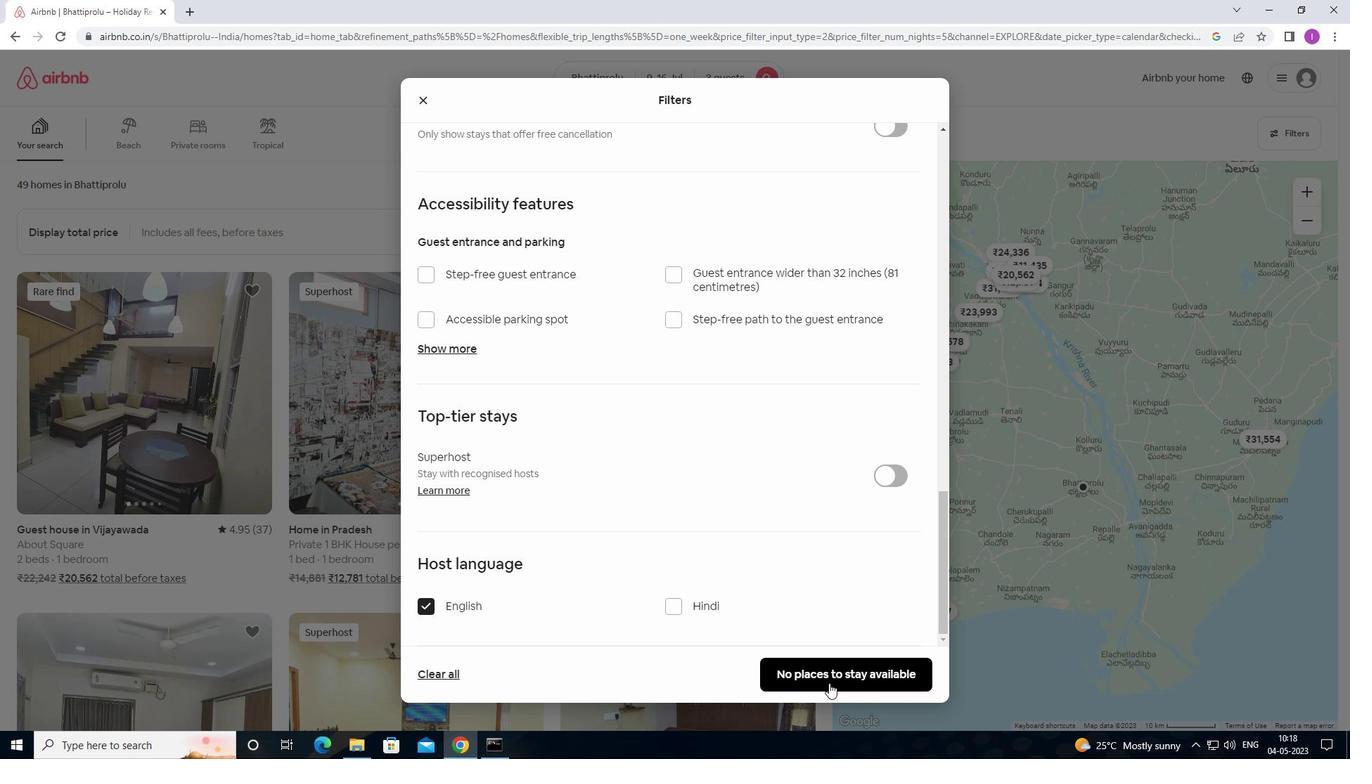 
Action: Mouse pressed left at (825, 679)
Screenshot: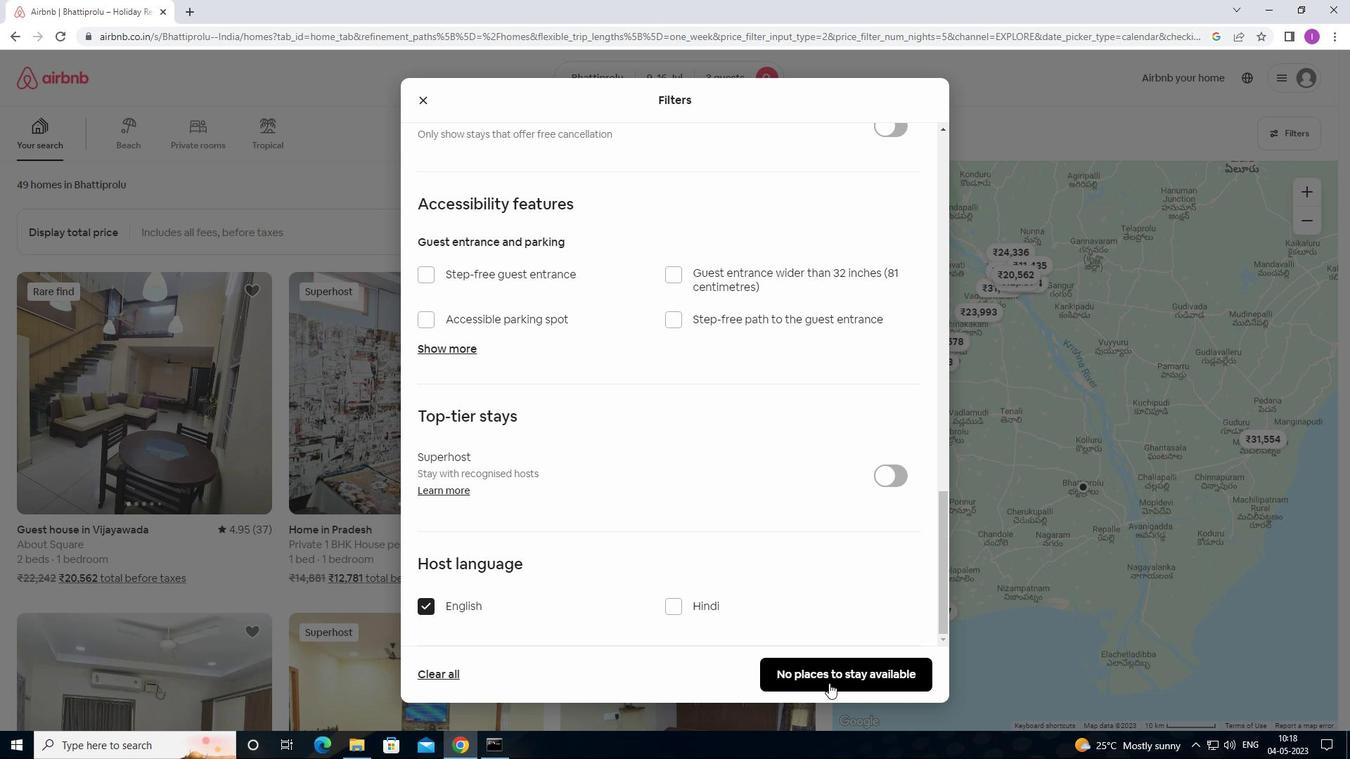 
Action: Mouse moved to (743, 701)
Screenshot: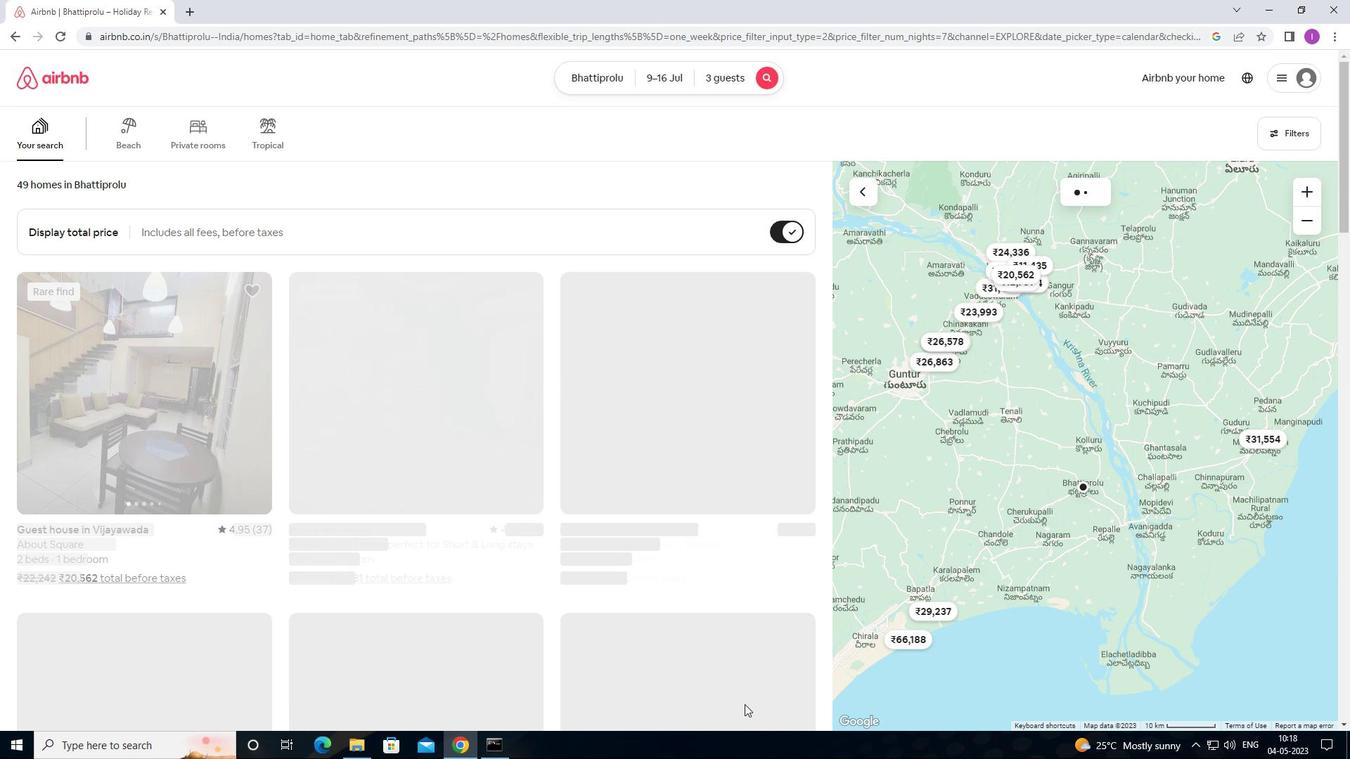 
